 Task: nan
Action: Mouse moved to (491, 143)
Screenshot: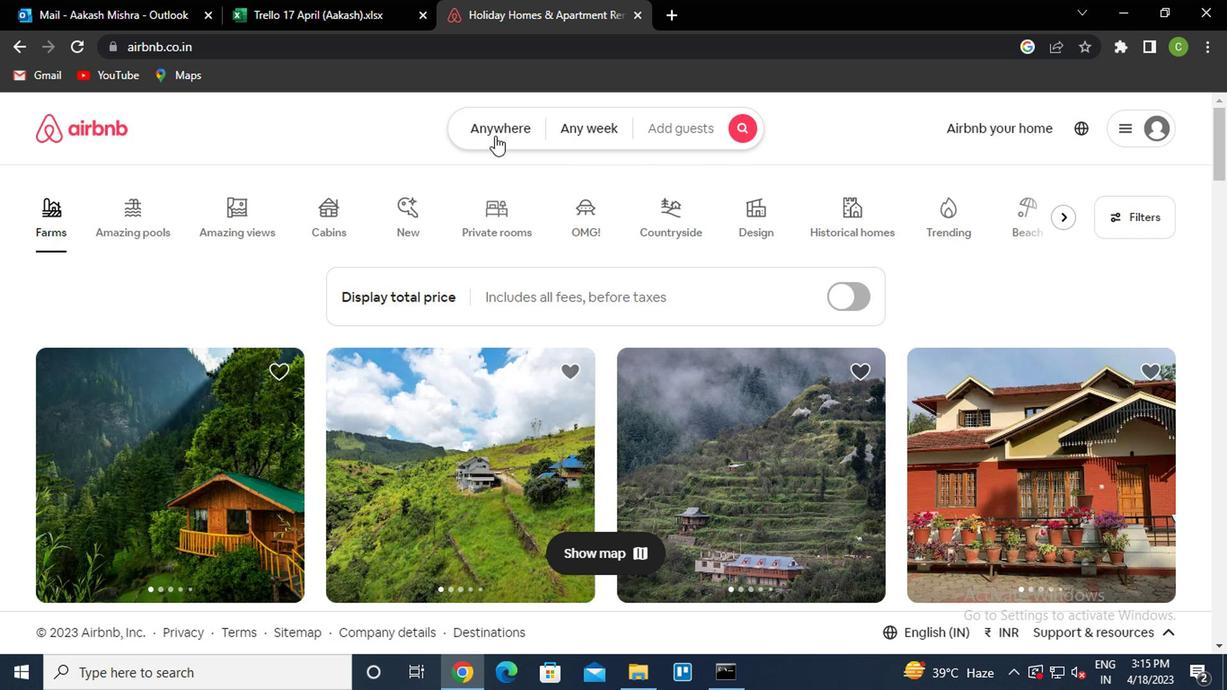 
Action: Mouse pressed left at (491, 143)
Screenshot: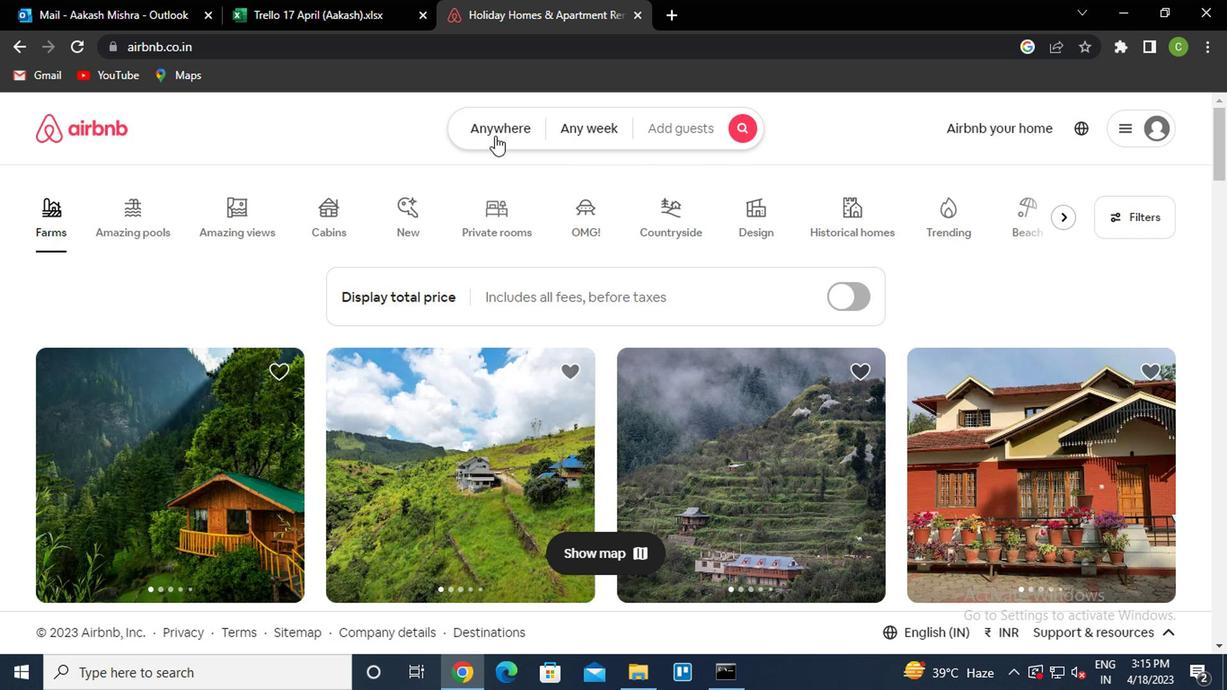 
Action: Mouse moved to (420, 209)
Screenshot: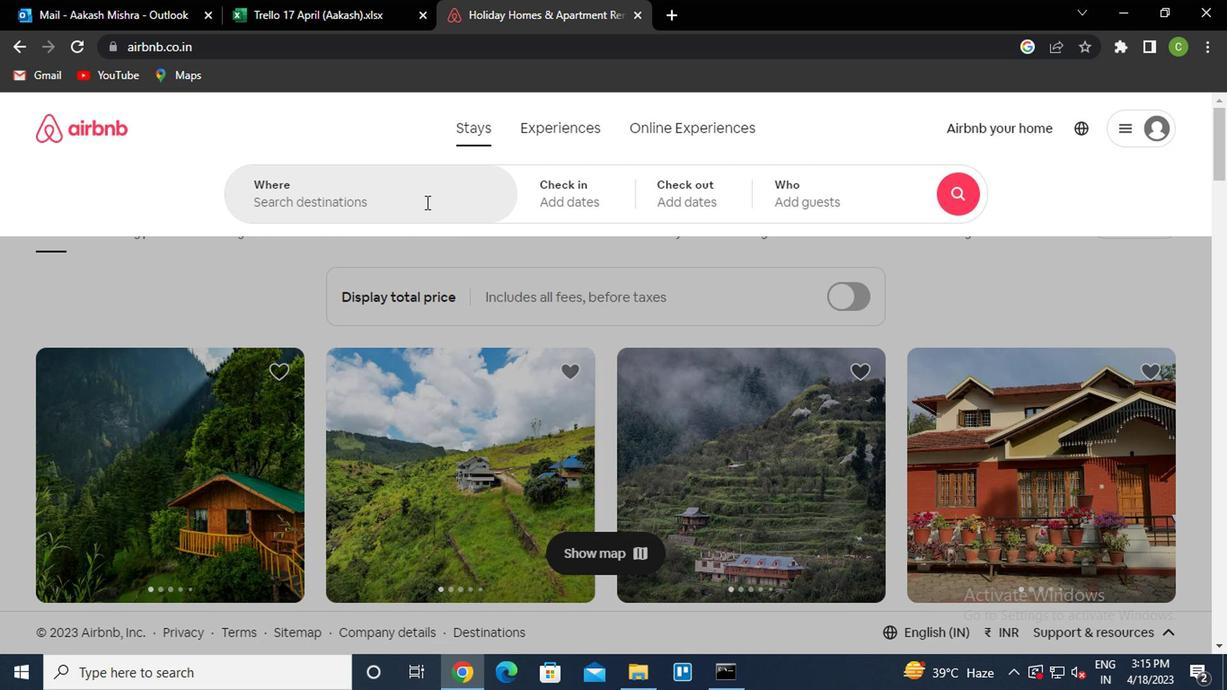 
Action: Mouse pressed left at (420, 209)
Screenshot: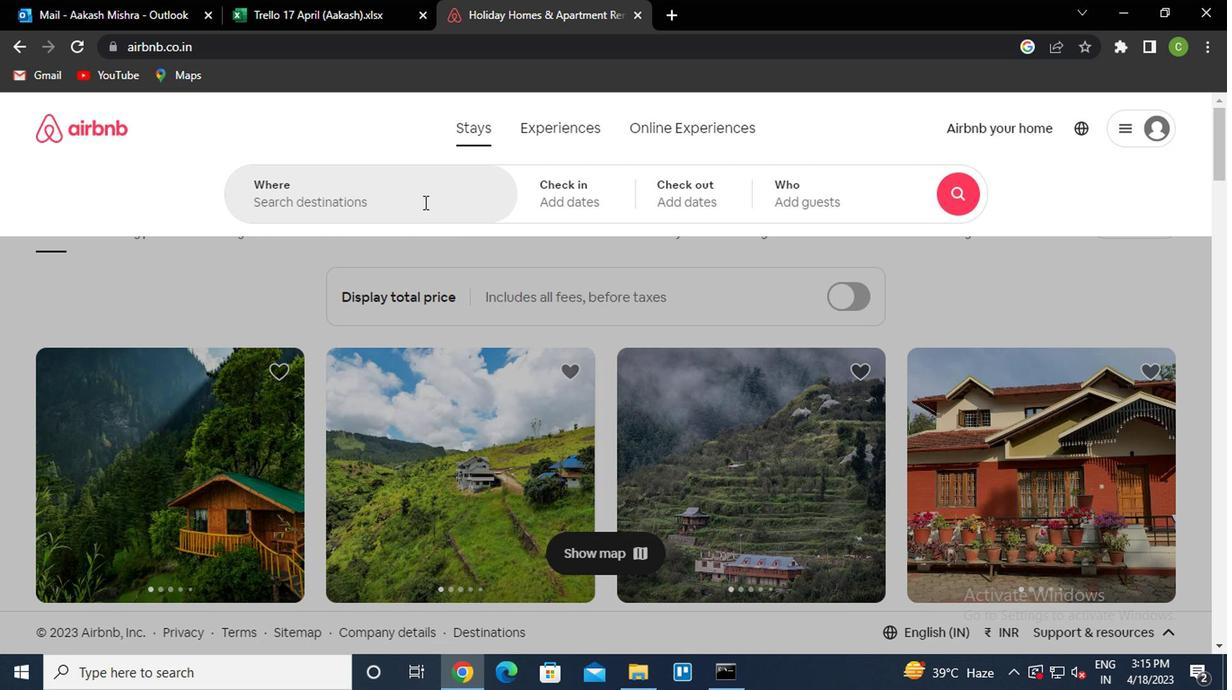 
Action: Mouse moved to (414, 216)
Screenshot: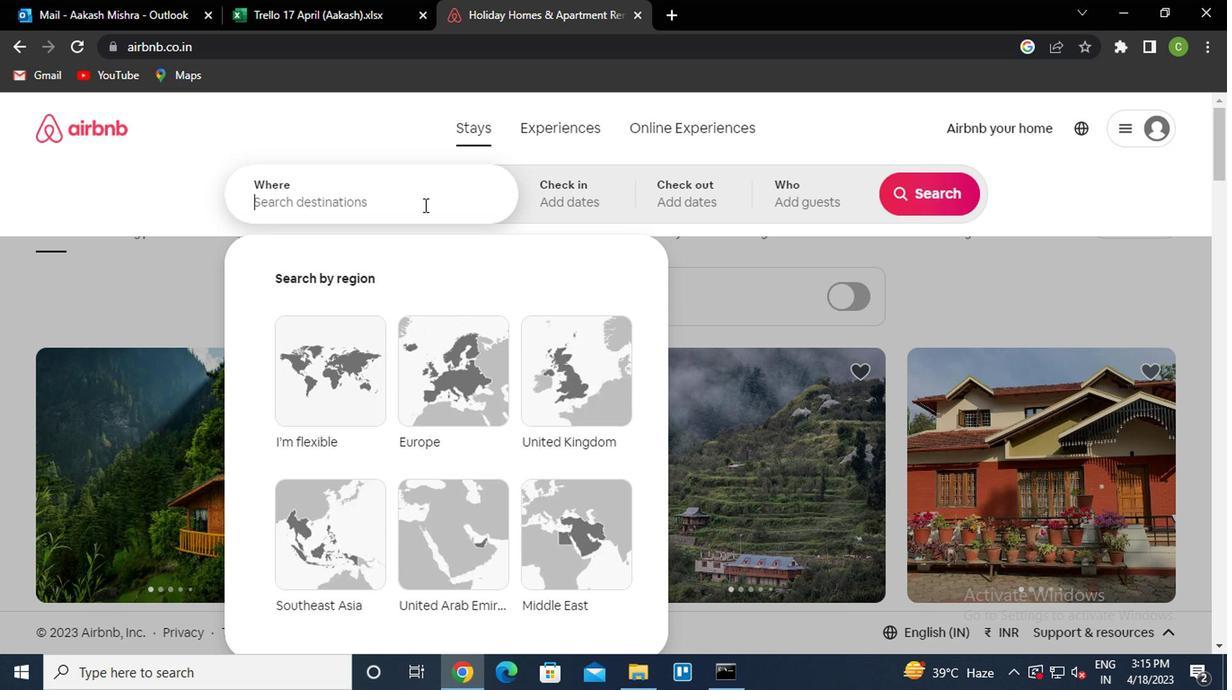 
Action: Key pressed <Key.caps_lock><Key.caps_lock>g<Key.caps_lock>uaraciaba,<Key.space><Key.caps_lock>b<Key.caps_lock>razil<Key.enter>
Screenshot: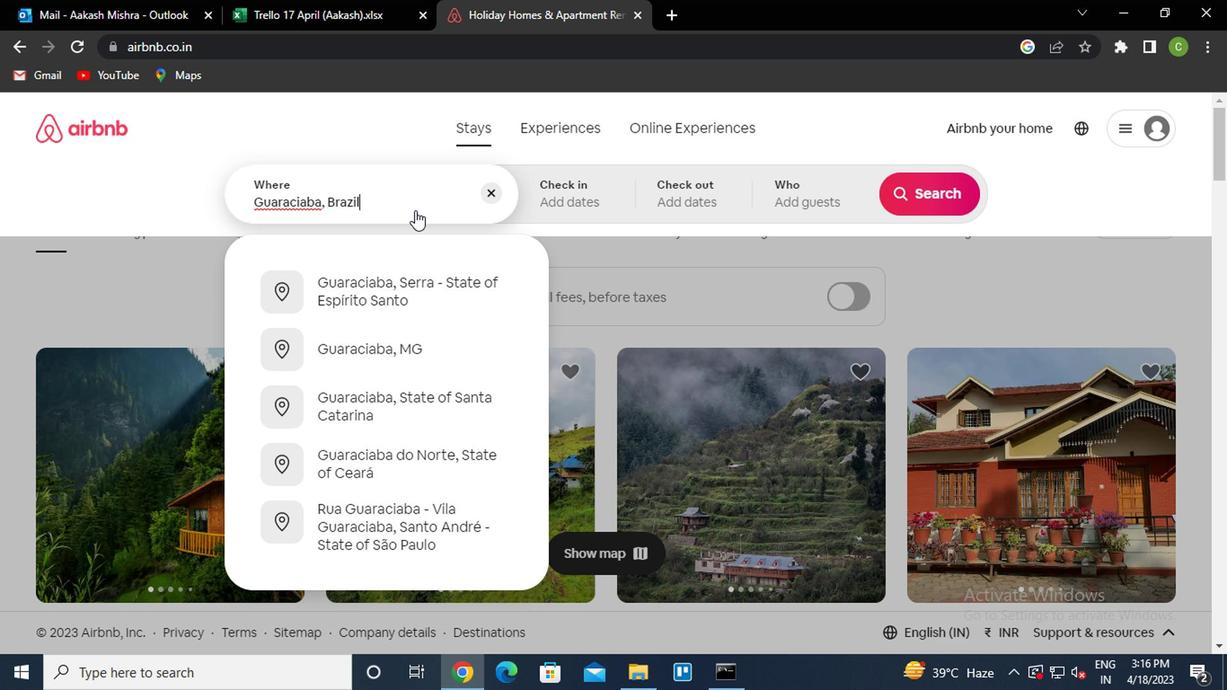 
Action: Mouse moved to (911, 352)
Screenshot: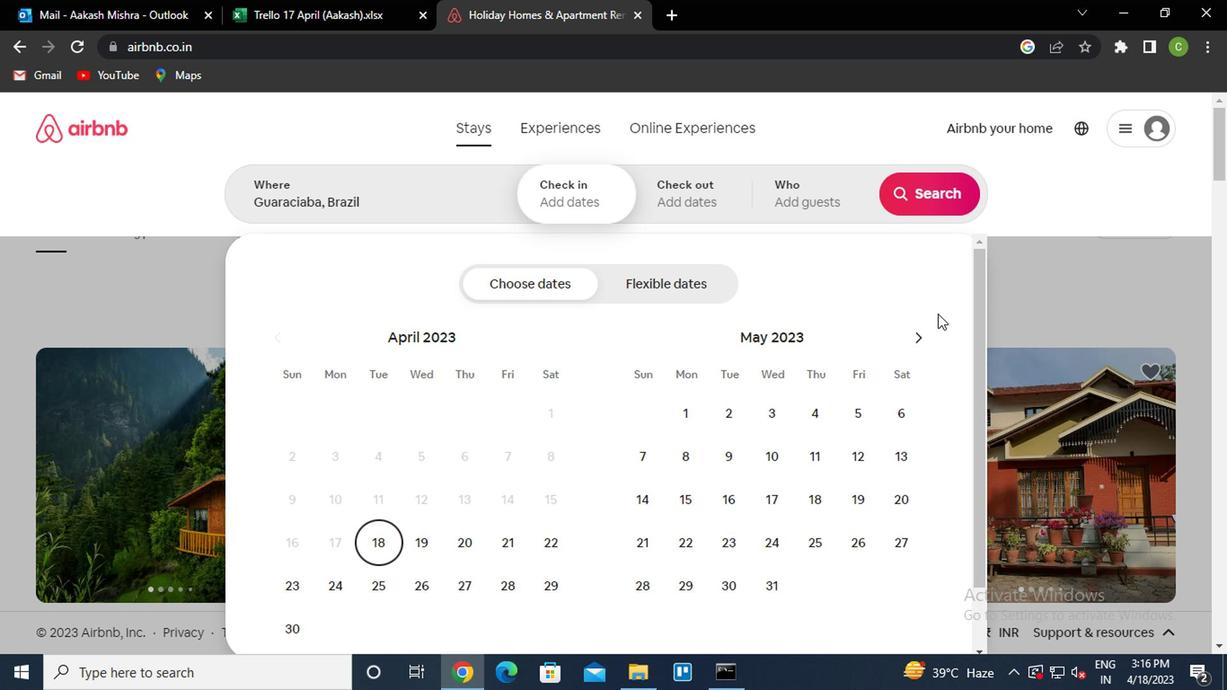 
Action: Mouse pressed left at (911, 352)
Screenshot: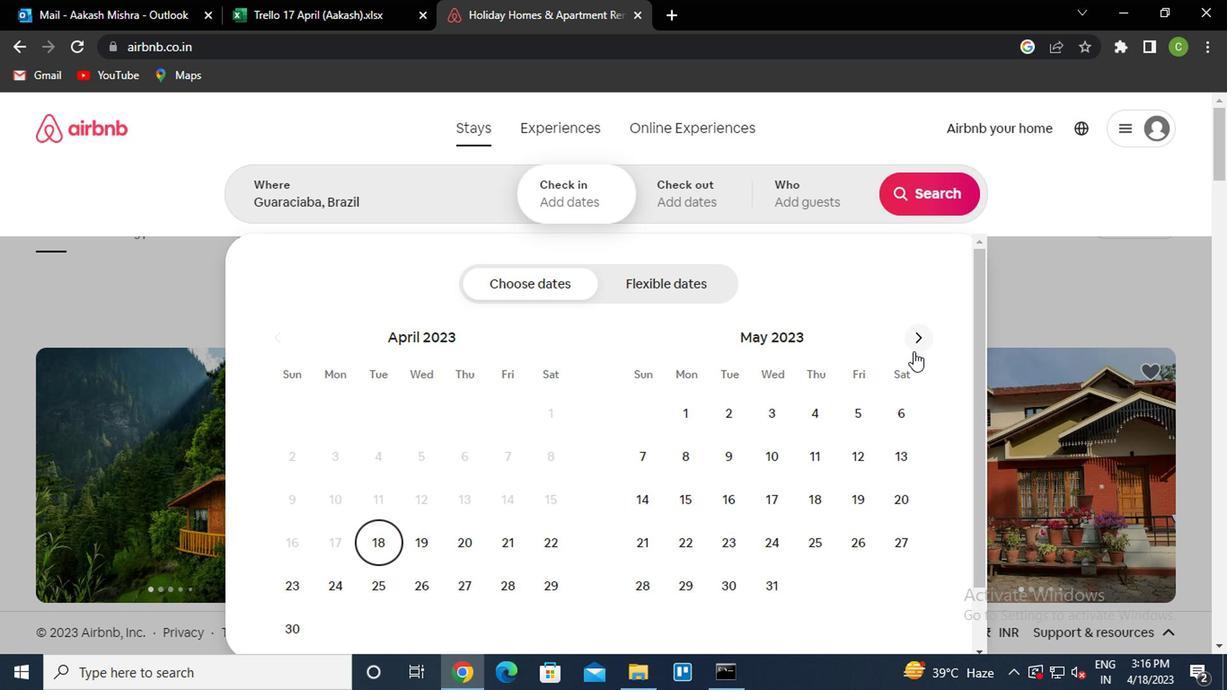 
Action: Mouse moved to (854, 418)
Screenshot: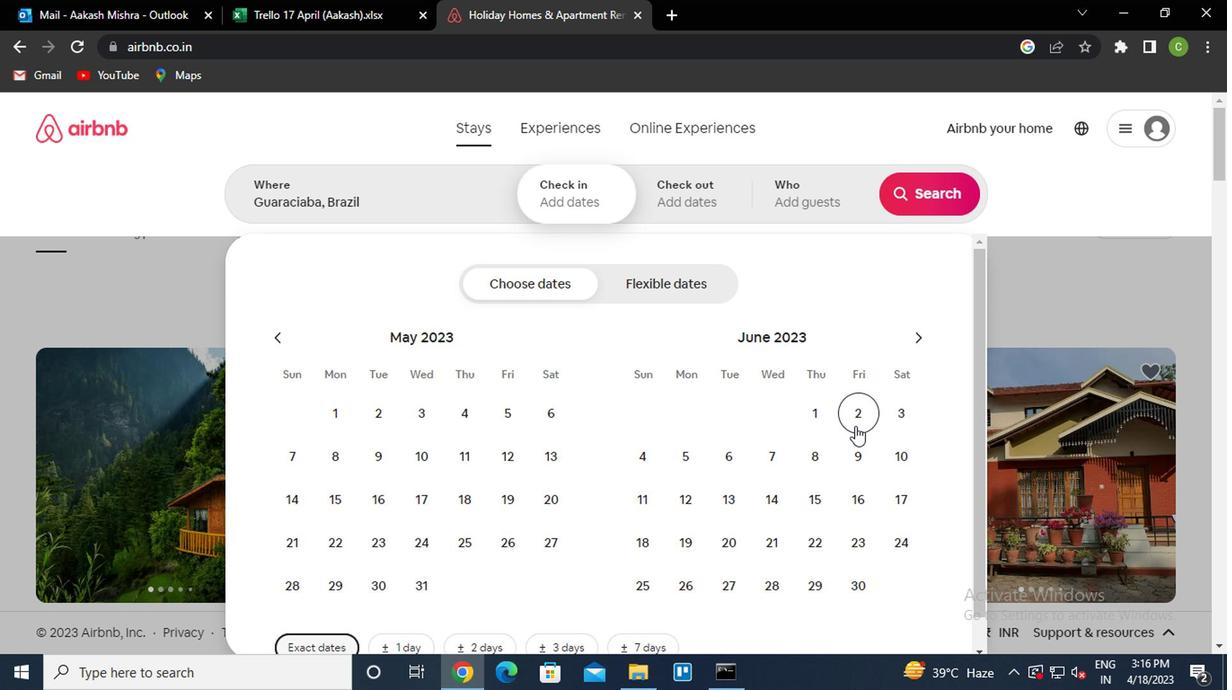 
Action: Mouse pressed left at (854, 418)
Screenshot: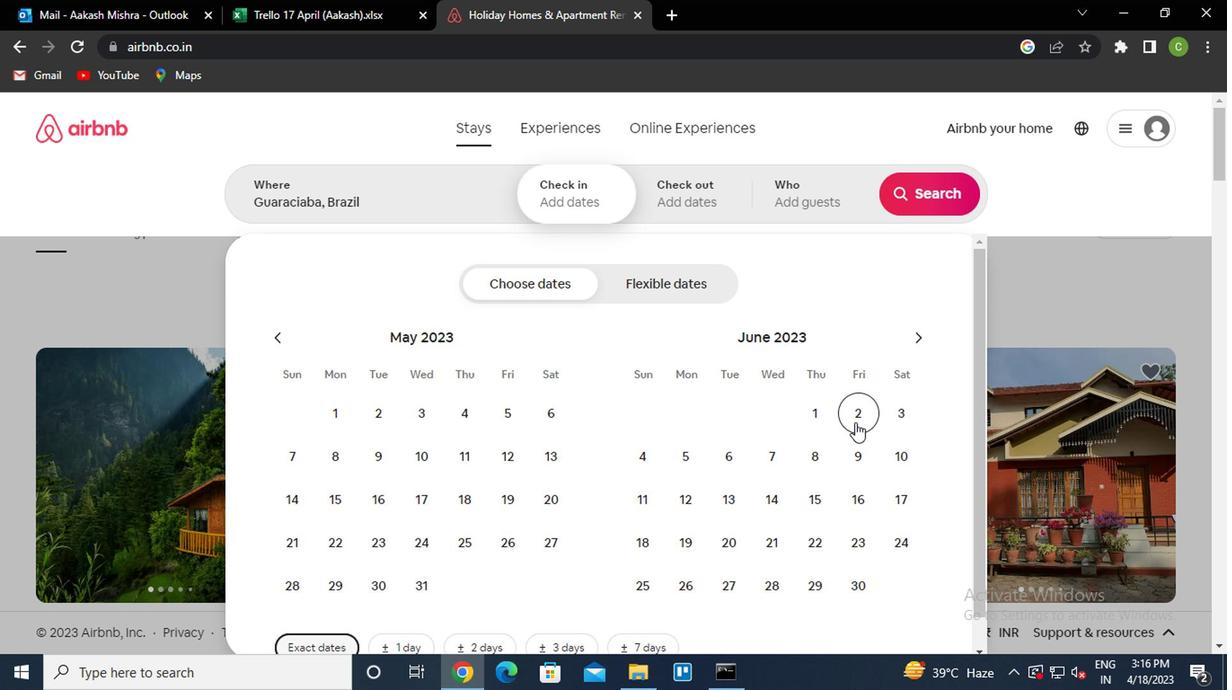 
Action: Mouse moved to (732, 454)
Screenshot: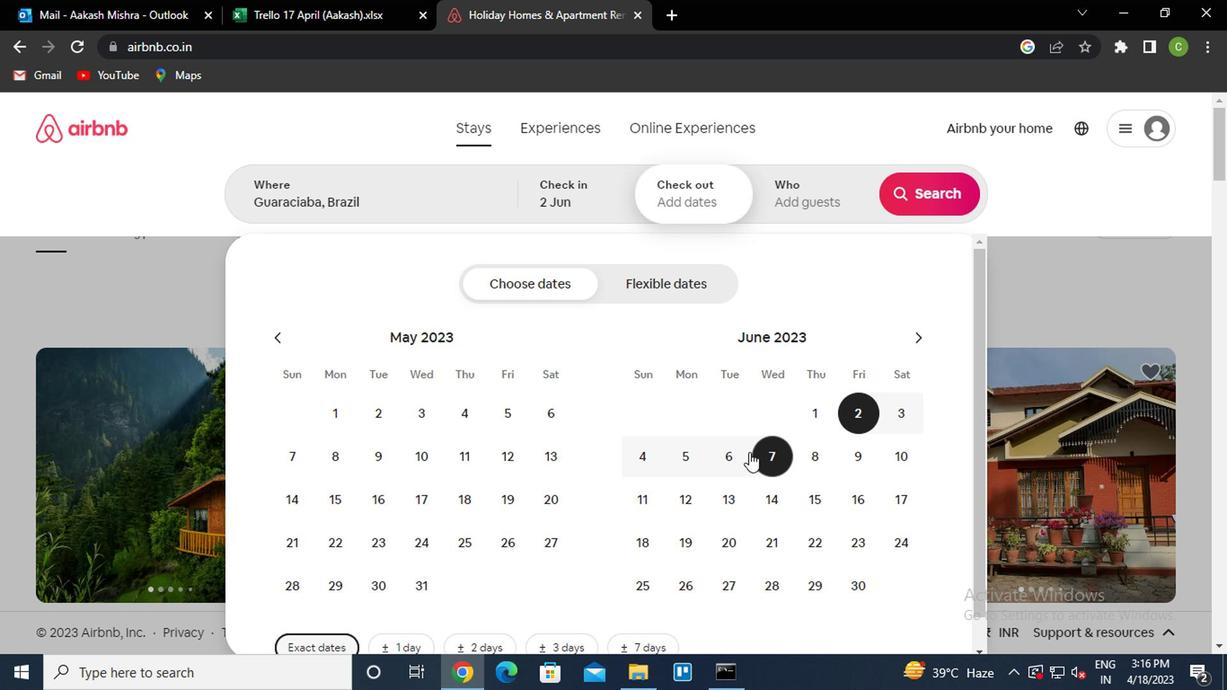 
Action: Mouse pressed left at (732, 454)
Screenshot: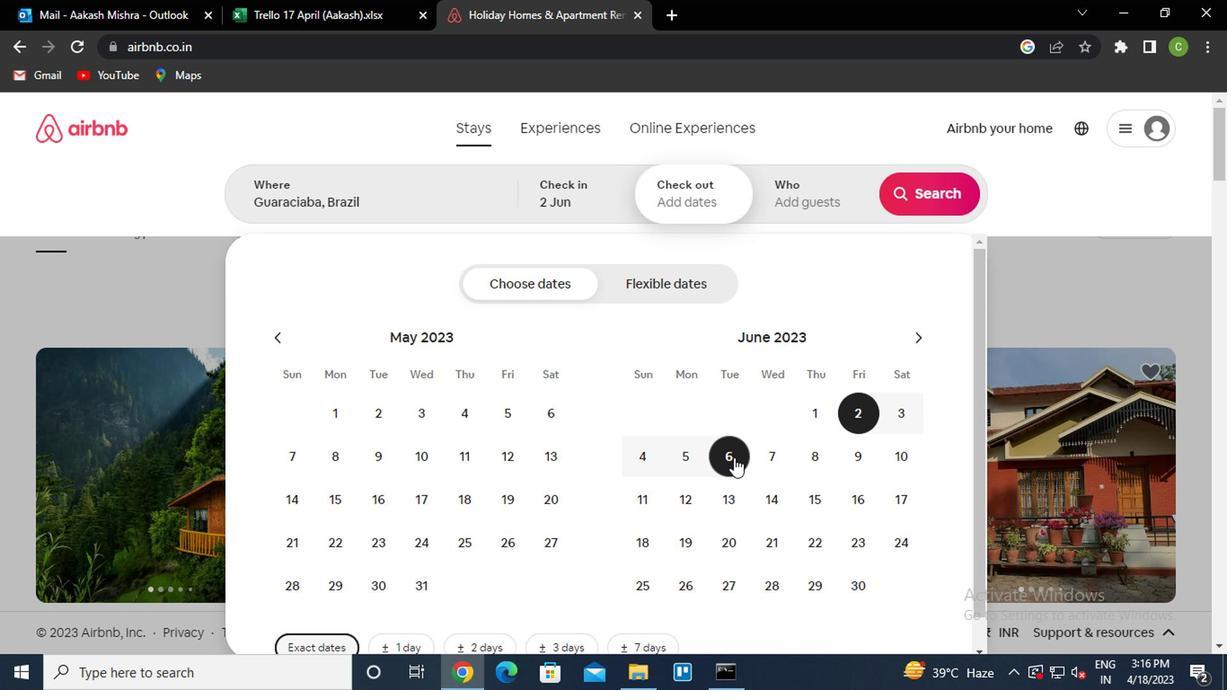 
Action: Mouse moved to (826, 204)
Screenshot: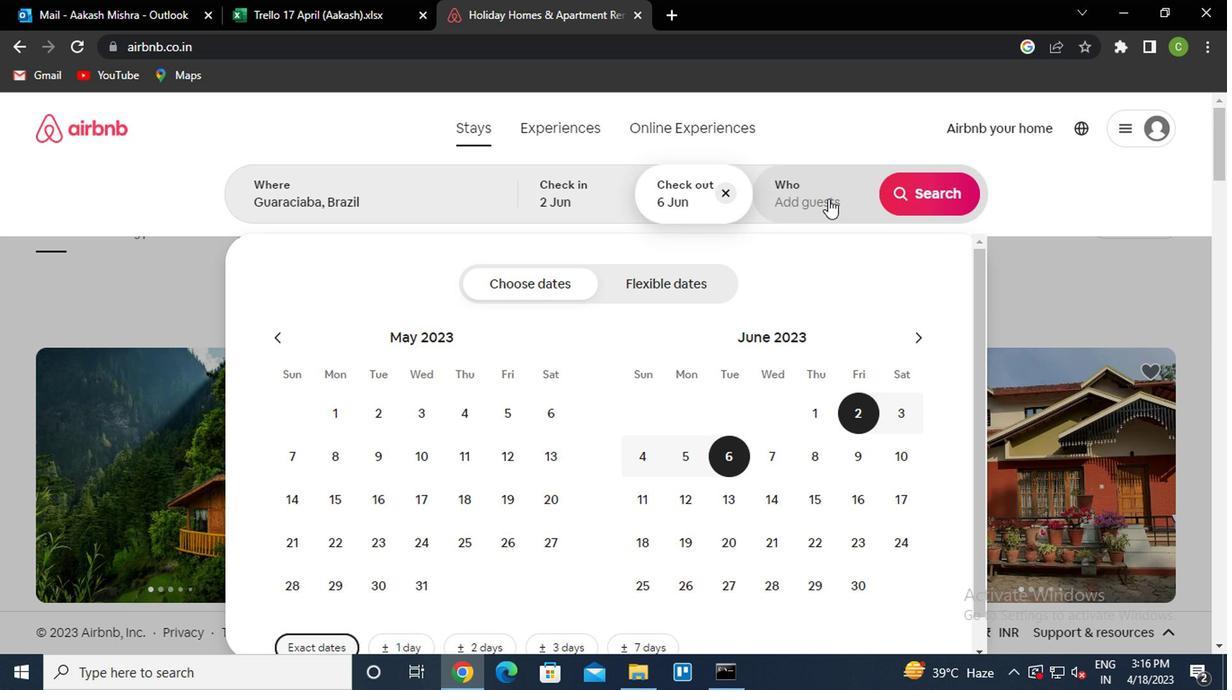 
Action: Mouse pressed left at (826, 204)
Screenshot: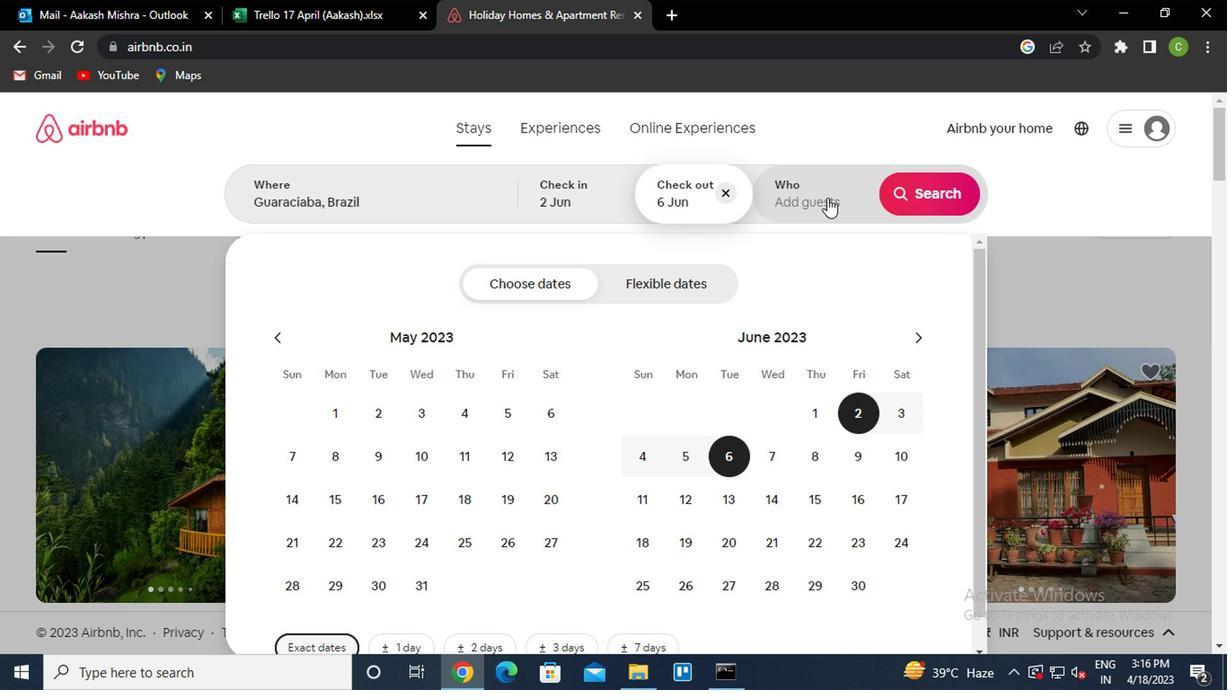 
Action: Mouse moved to (935, 296)
Screenshot: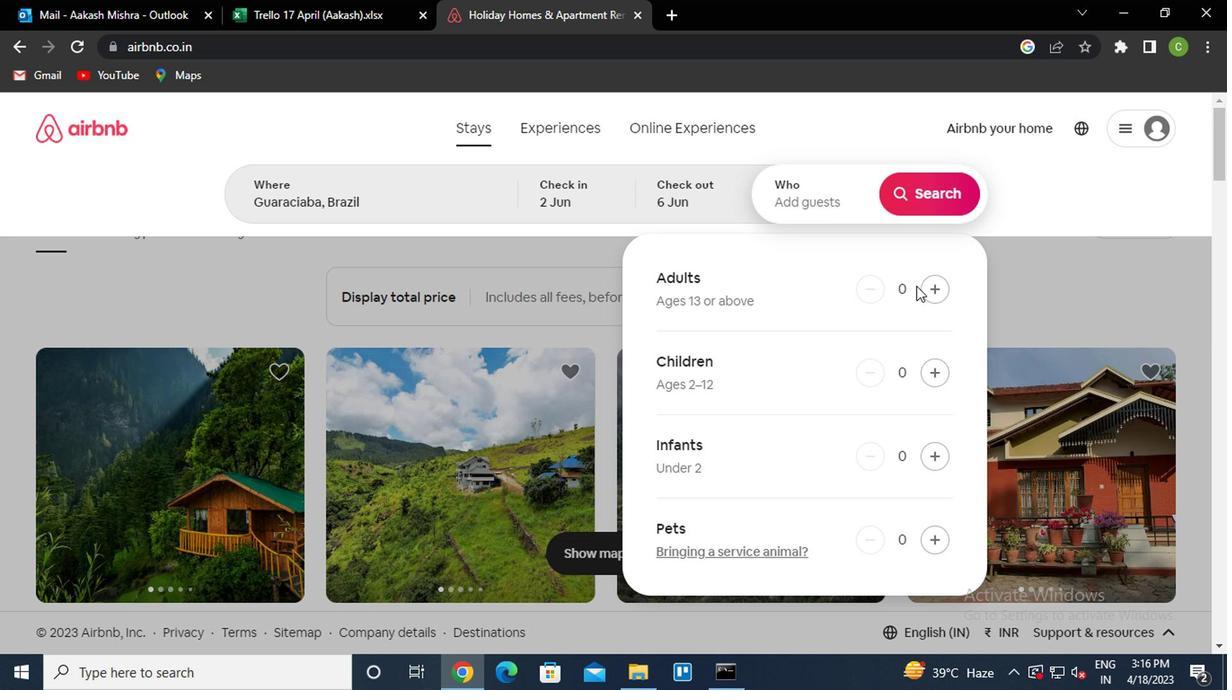 
Action: Mouse pressed left at (935, 296)
Screenshot: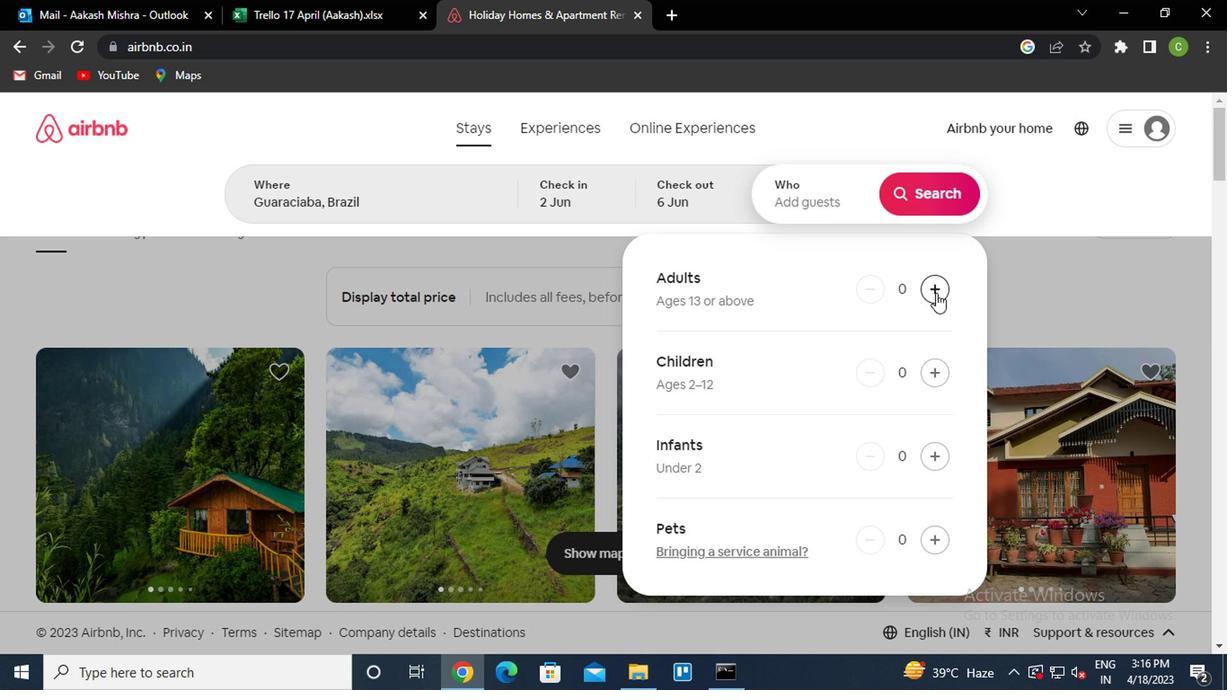 
Action: Mouse pressed left at (935, 296)
Screenshot: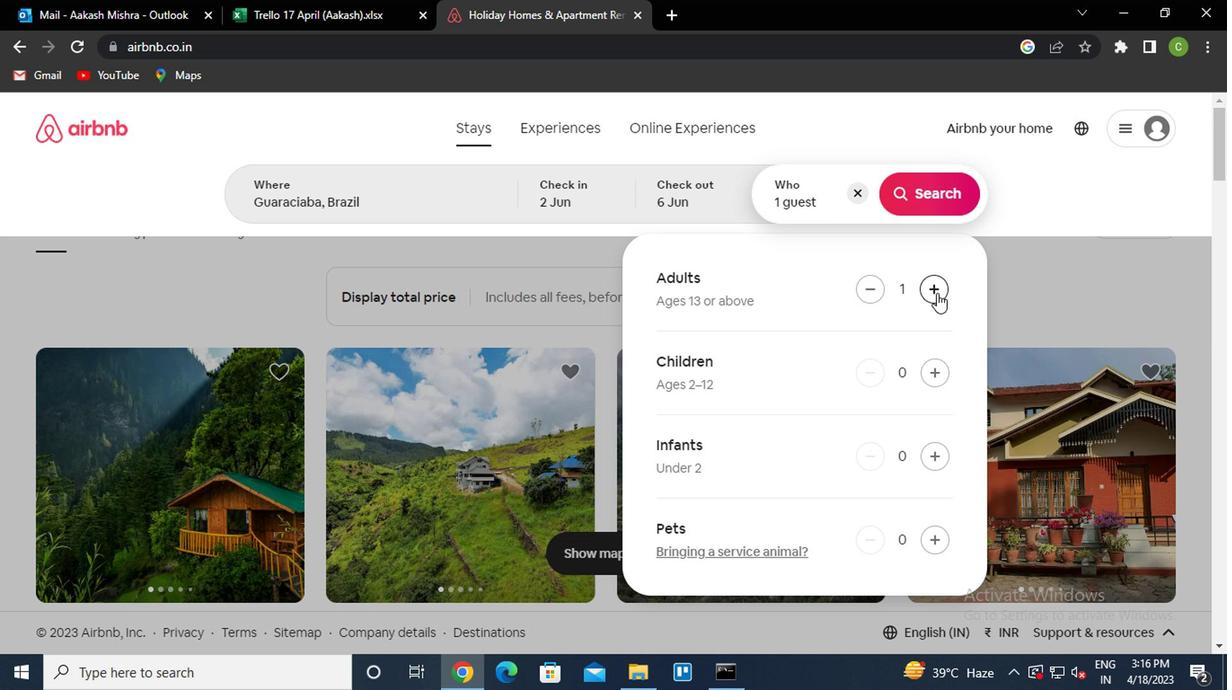 
Action: Mouse moved to (1018, 296)
Screenshot: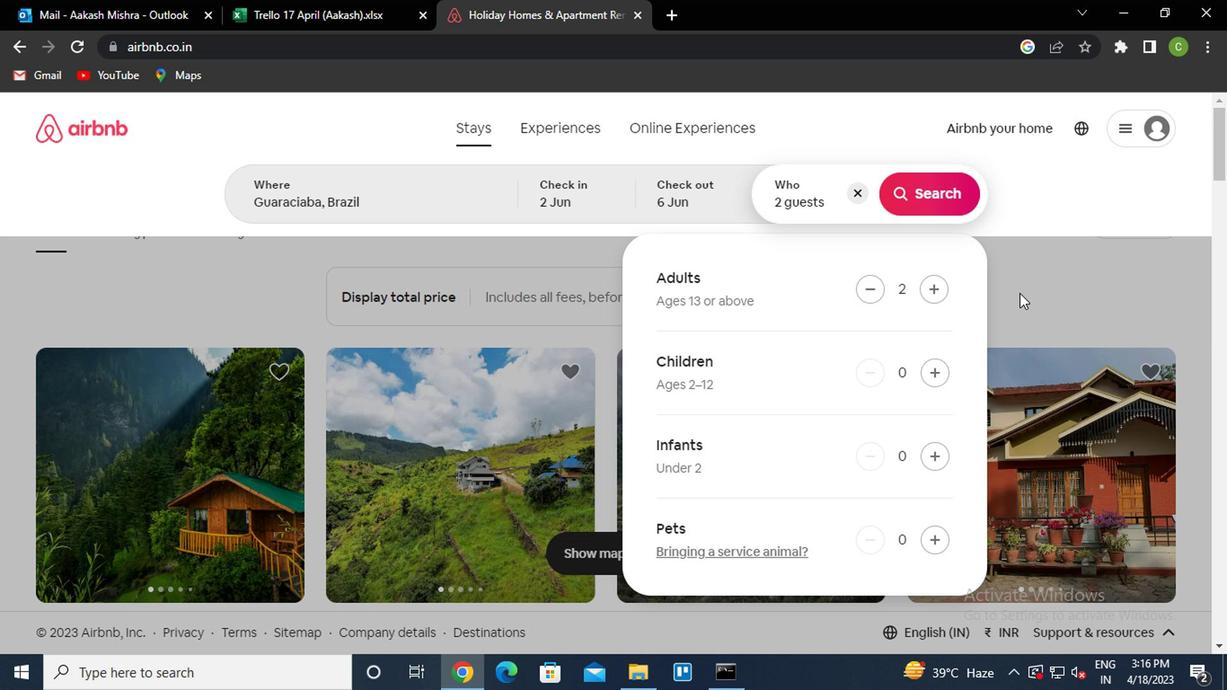 
Action: Mouse pressed left at (1018, 296)
Screenshot: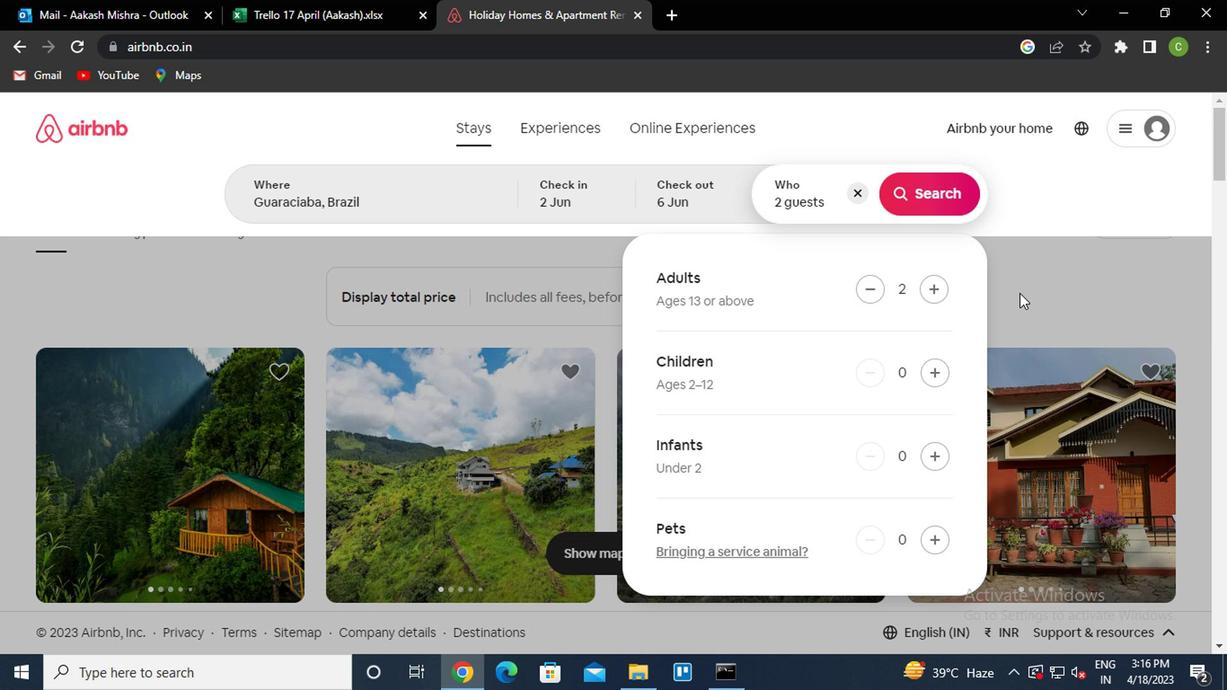 
Action: Mouse moved to (1111, 229)
Screenshot: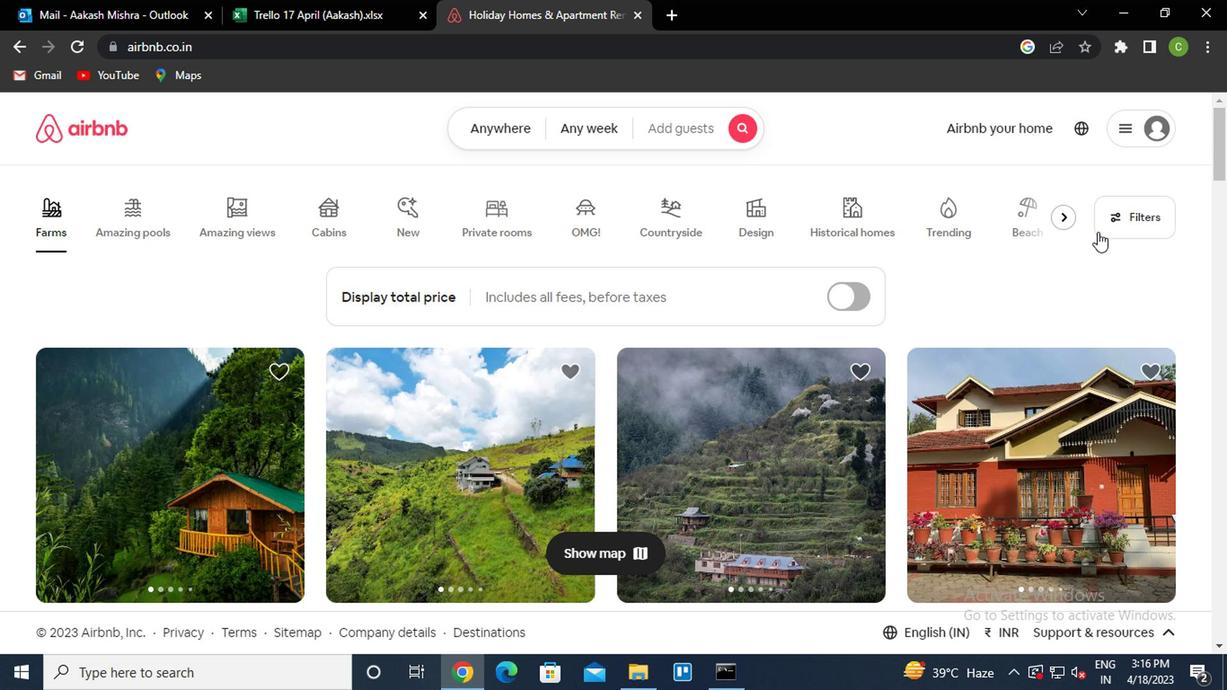 
Action: Mouse pressed left at (1111, 229)
Screenshot: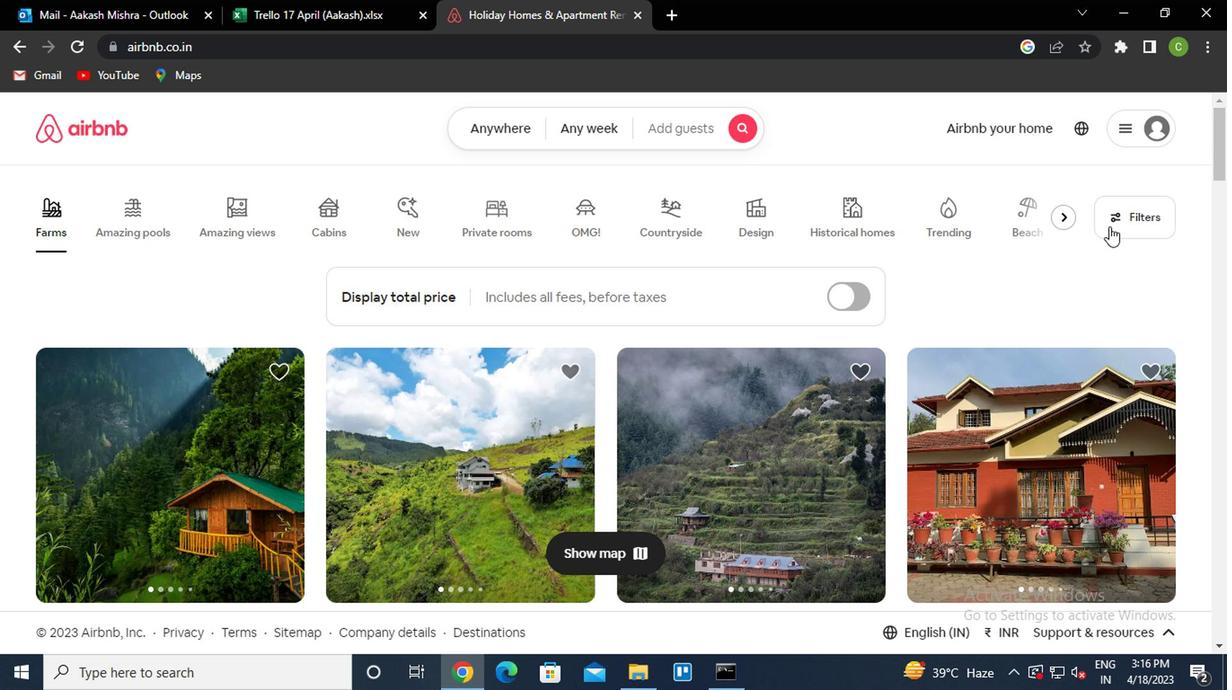 
Action: Mouse moved to (440, 416)
Screenshot: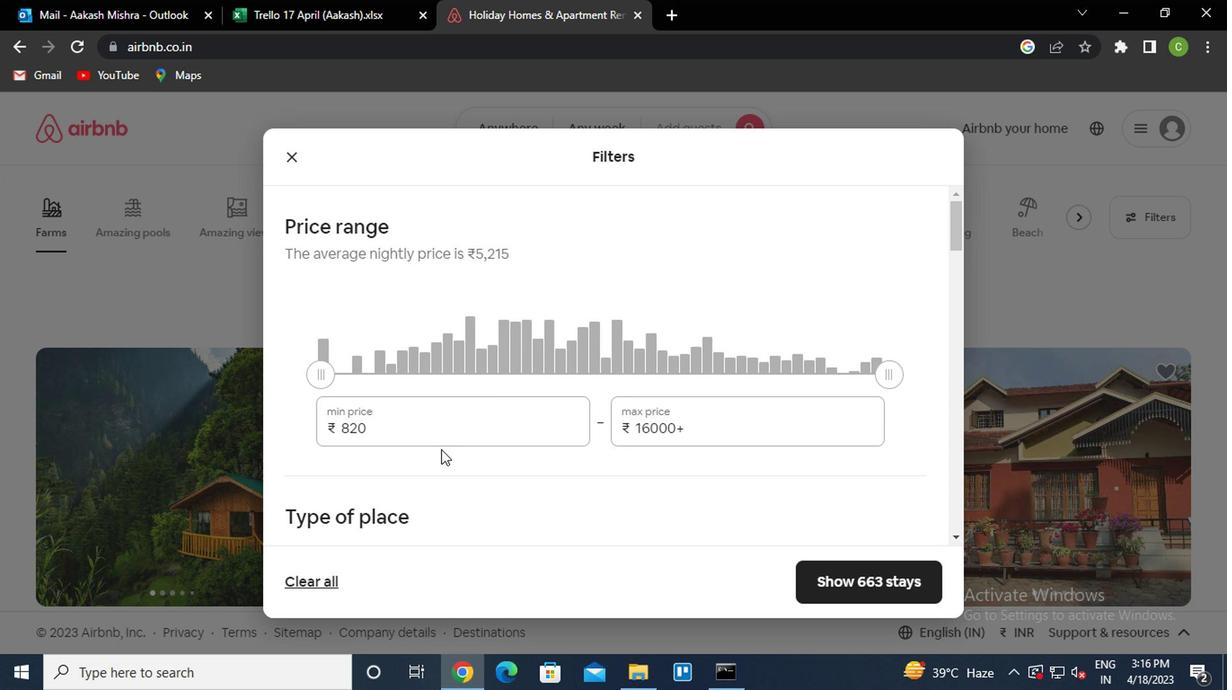 
Action: Mouse pressed left at (440, 416)
Screenshot: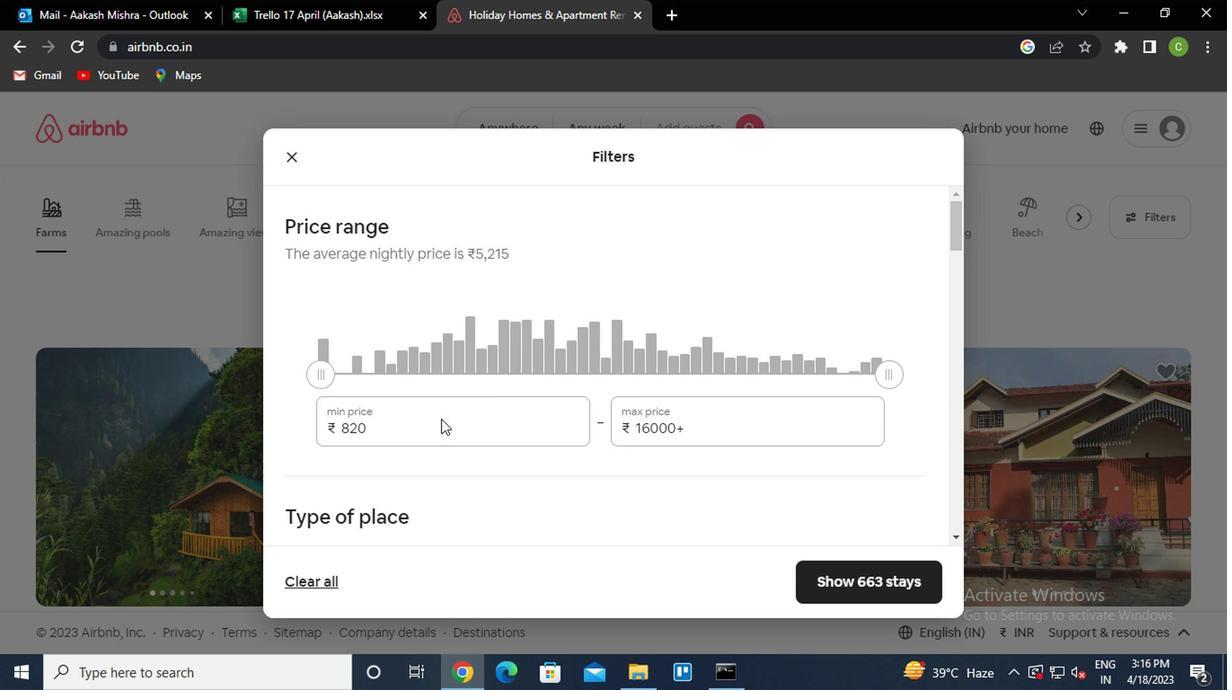
Action: Key pressed <Key.backspace><Key.backspace><Key.backspace>10000<Key.tab>13000
Screenshot: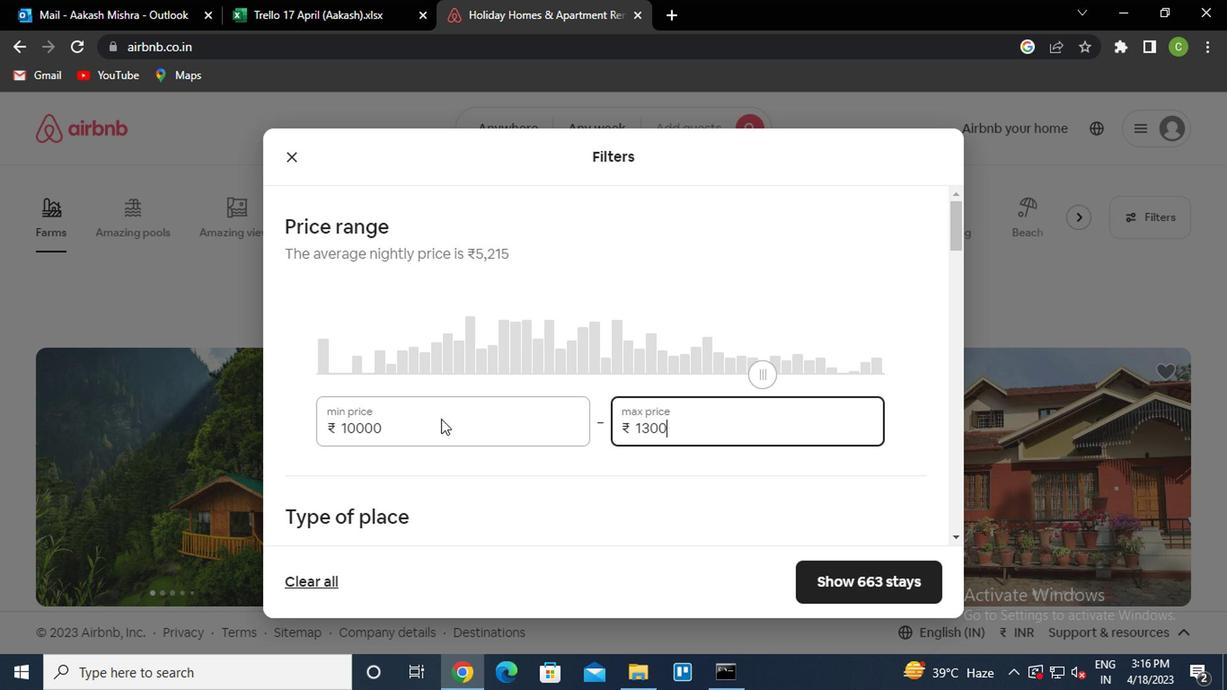 
Action: Mouse moved to (587, 445)
Screenshot: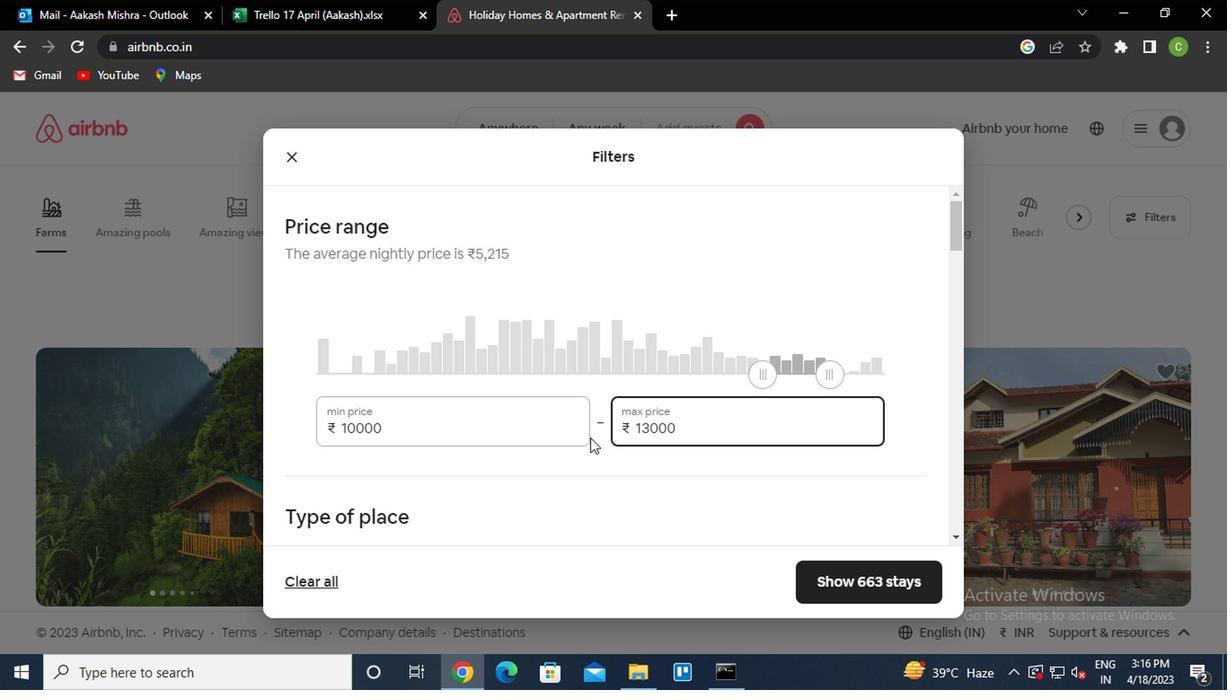 
Action: Mouse scrolled (587, 444) with delta (0, 0)
Screenshot: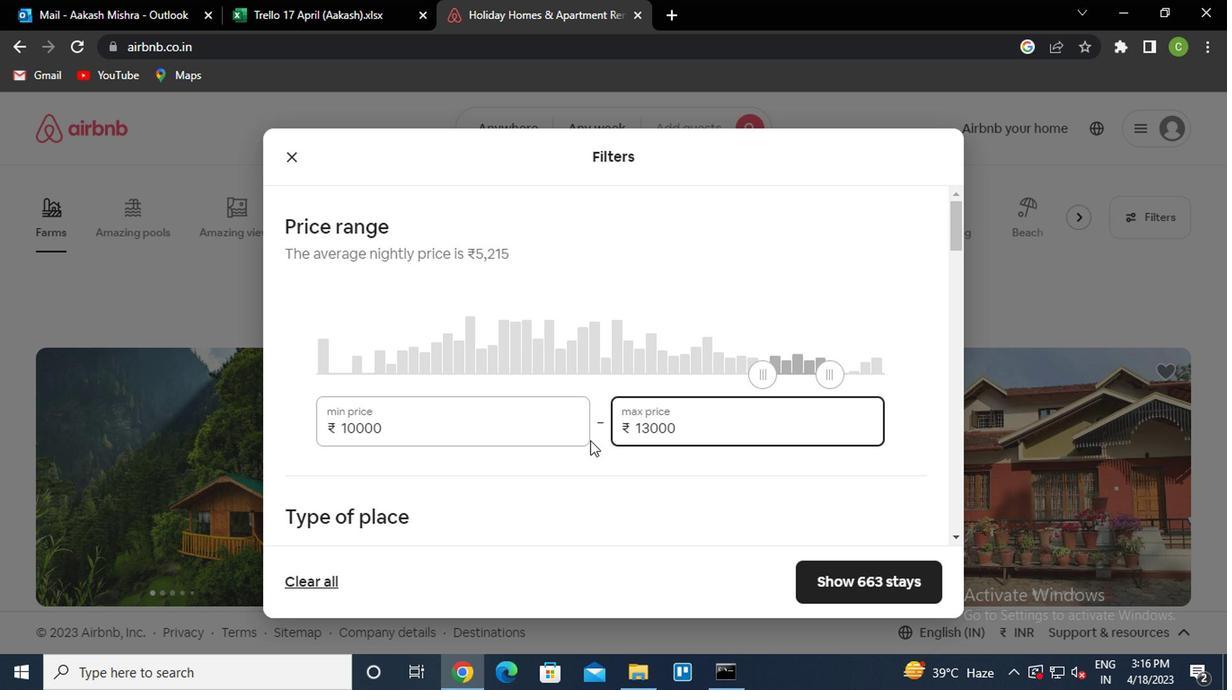 
Action: Mouse moved to (586, 452)
Screenshot: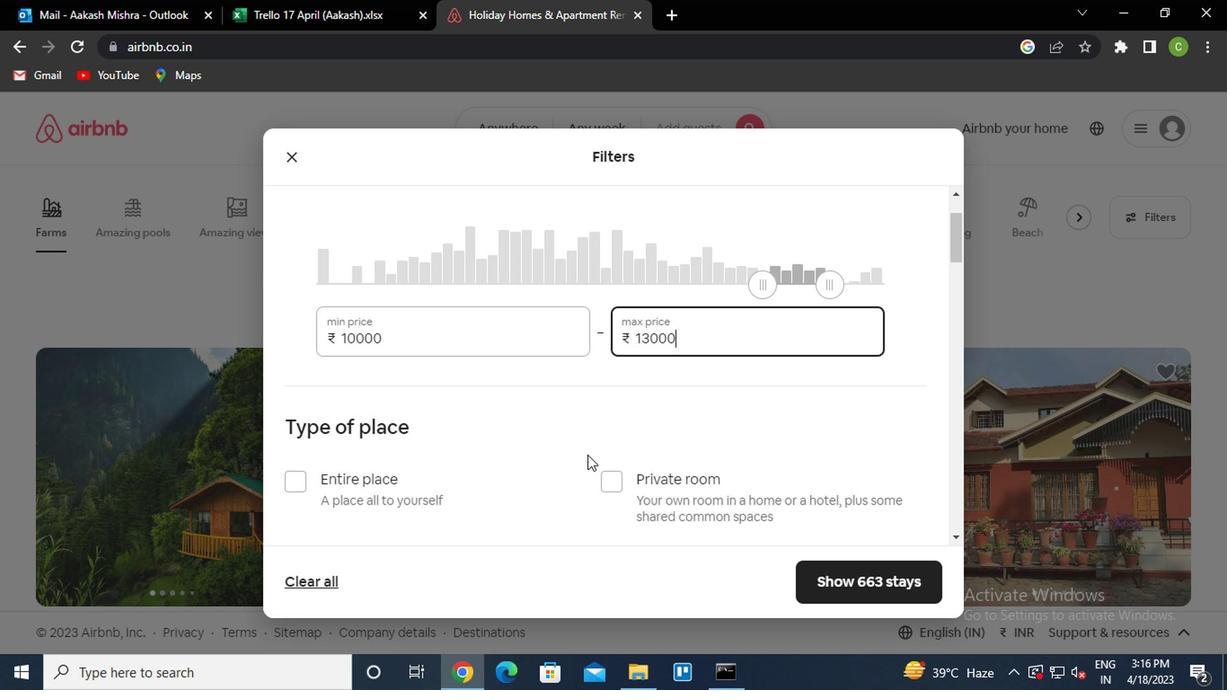 
Action: Mouse scrolled (586, 451) with delta (0, 0)
Screenshot: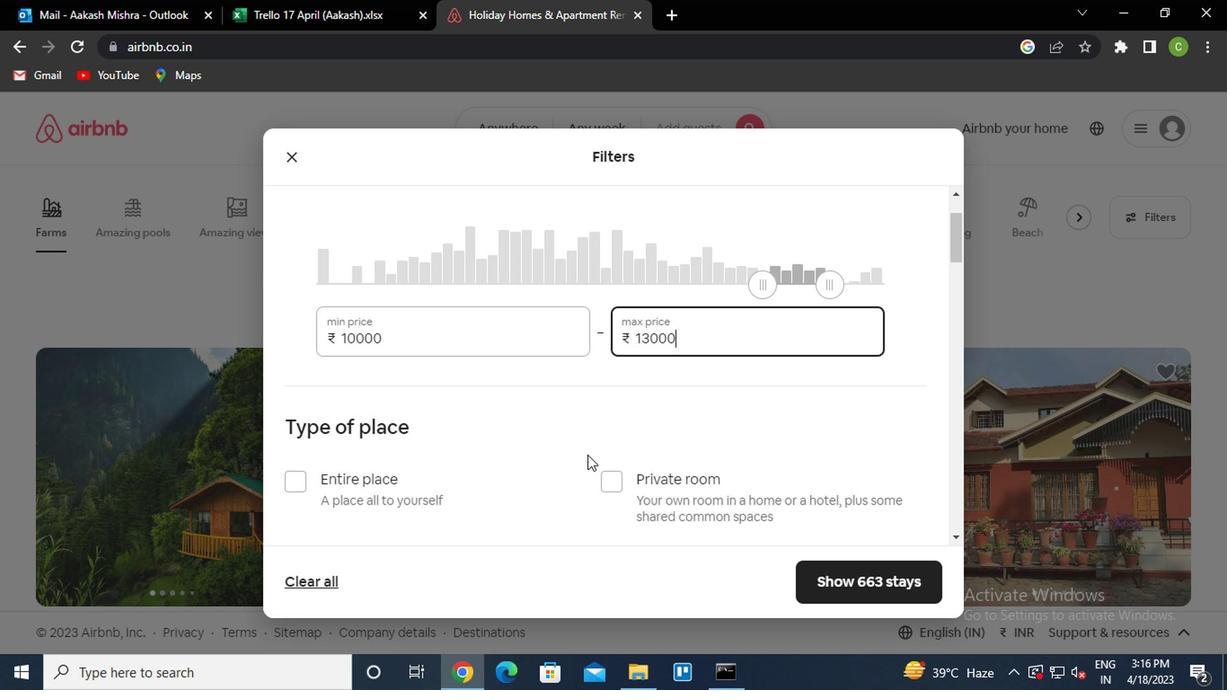 
Action: Mouse moved to (637, 414)
Screenshot: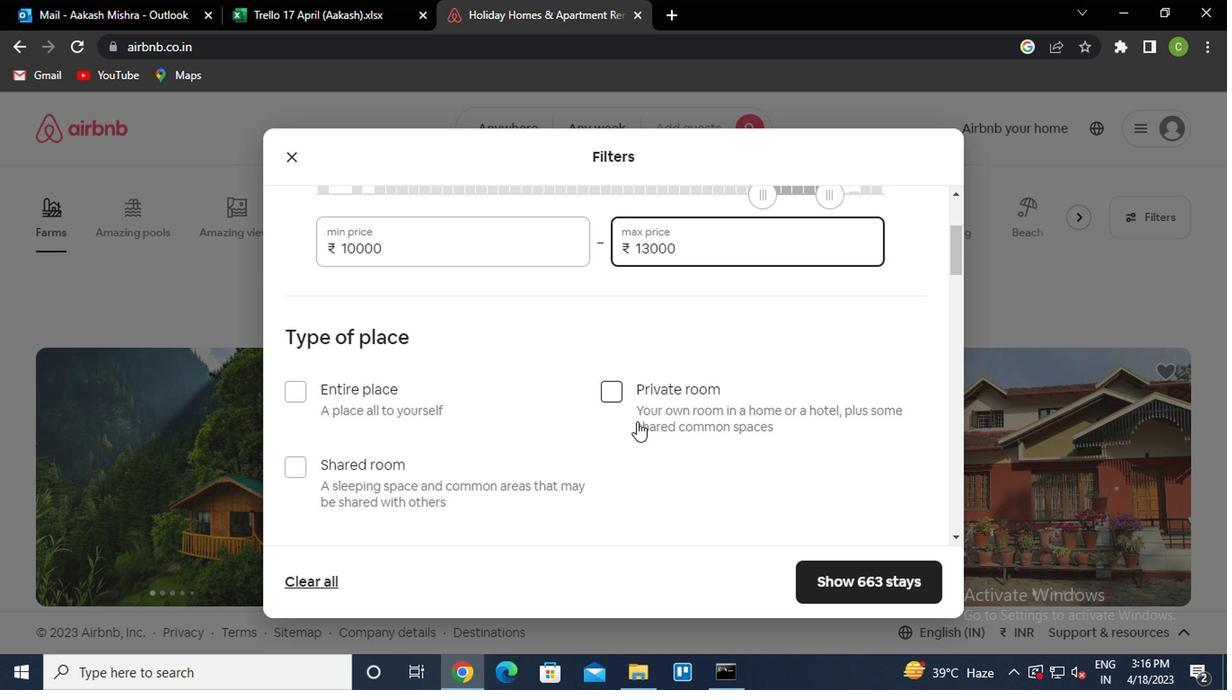 
Action: Mouse pressed left at (637, 414)
Screenshot: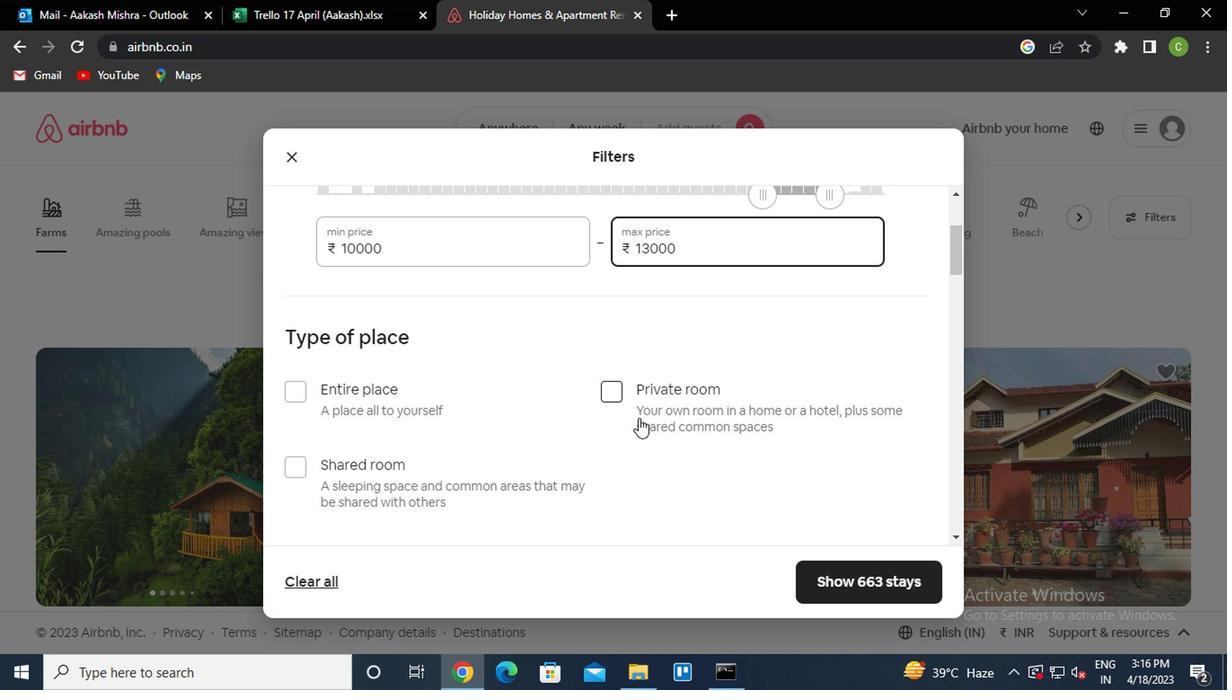 
Action: Mouse scrolled (637, 413) with delta (0, -1)
Screenshot: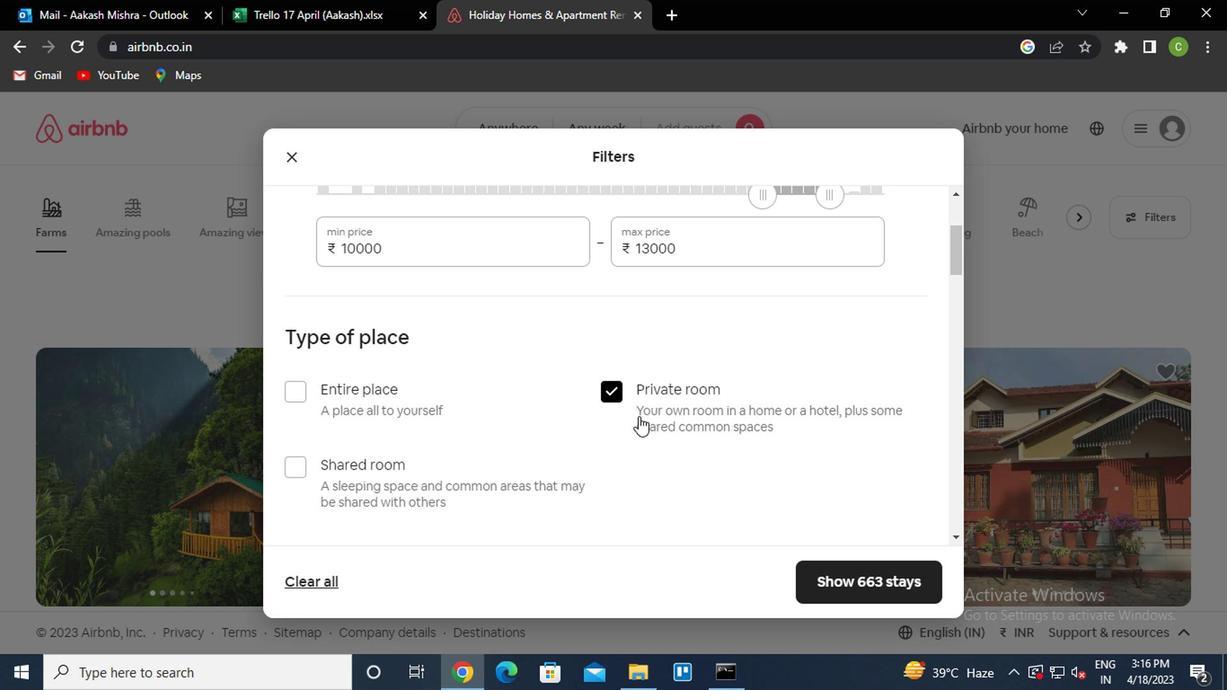 
Action: Mouse scrolled (637, 413) with delta (0, -1)
Screenshot: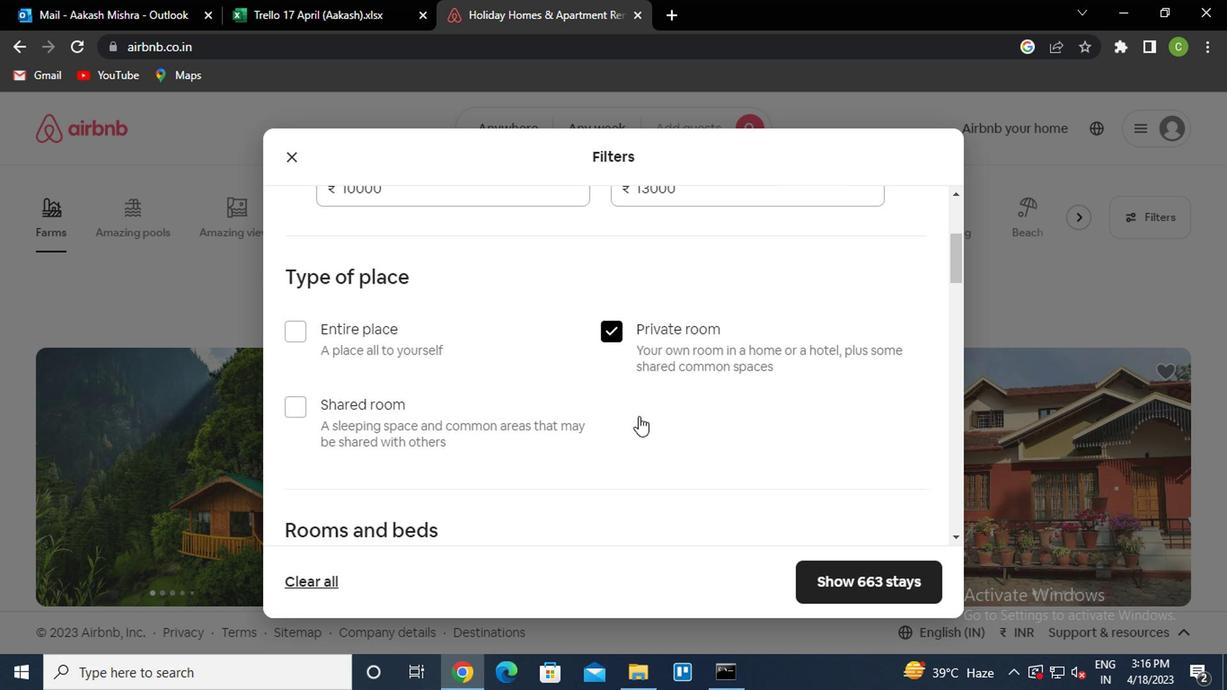 
Action: Mouse moved to (617, 413)
Screenshot: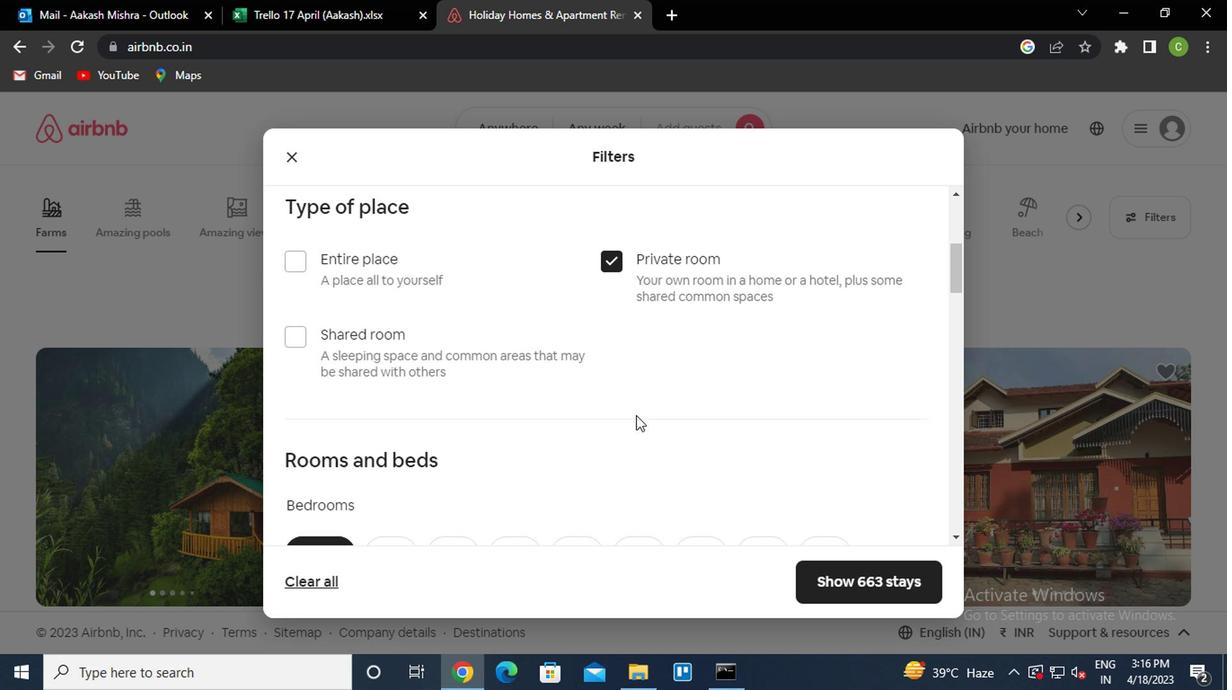 
Action: Mouse scrolled (617, 412) with delta (0, 0)
Screenshot: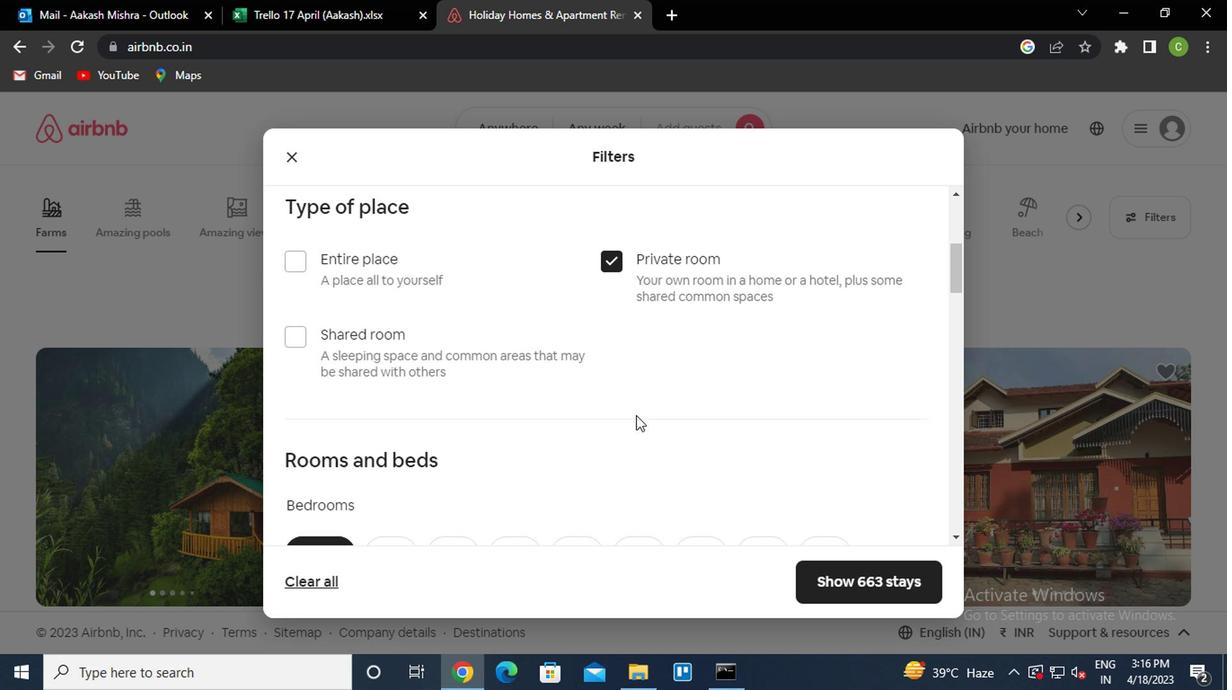 
Action: Mouse moved to (594, 409)
Screenshot: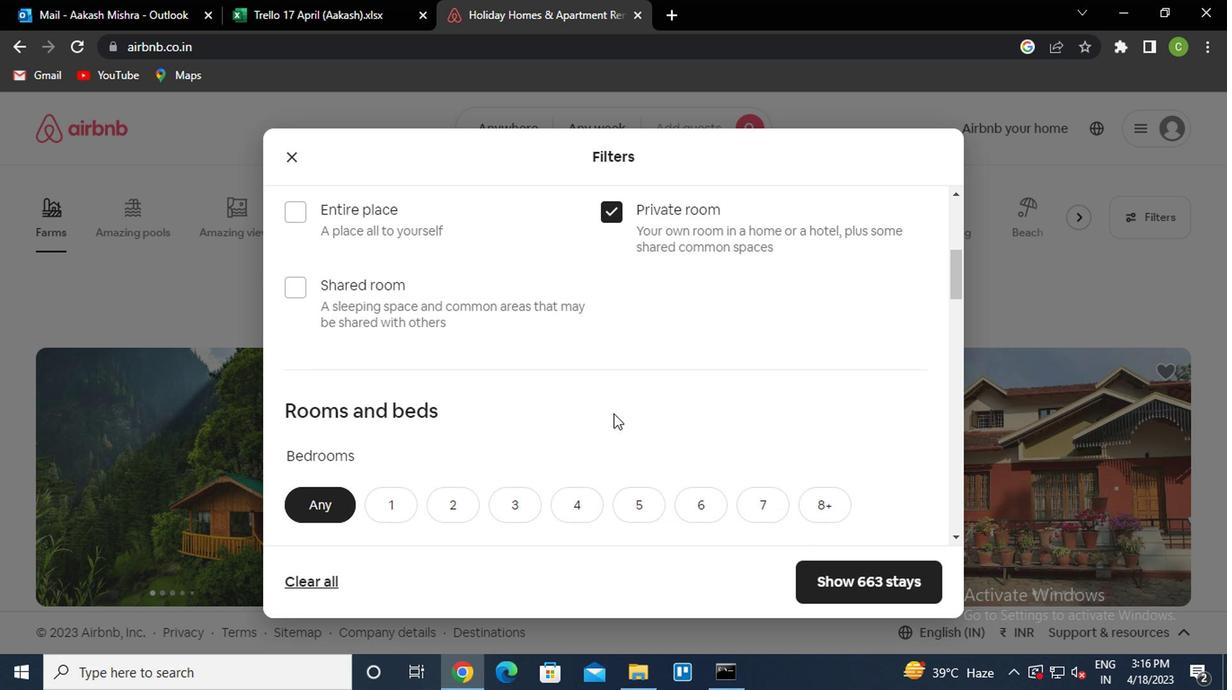 
Action: Mouse scrolled (594, 409) with delta (0, 0)
Screenshot: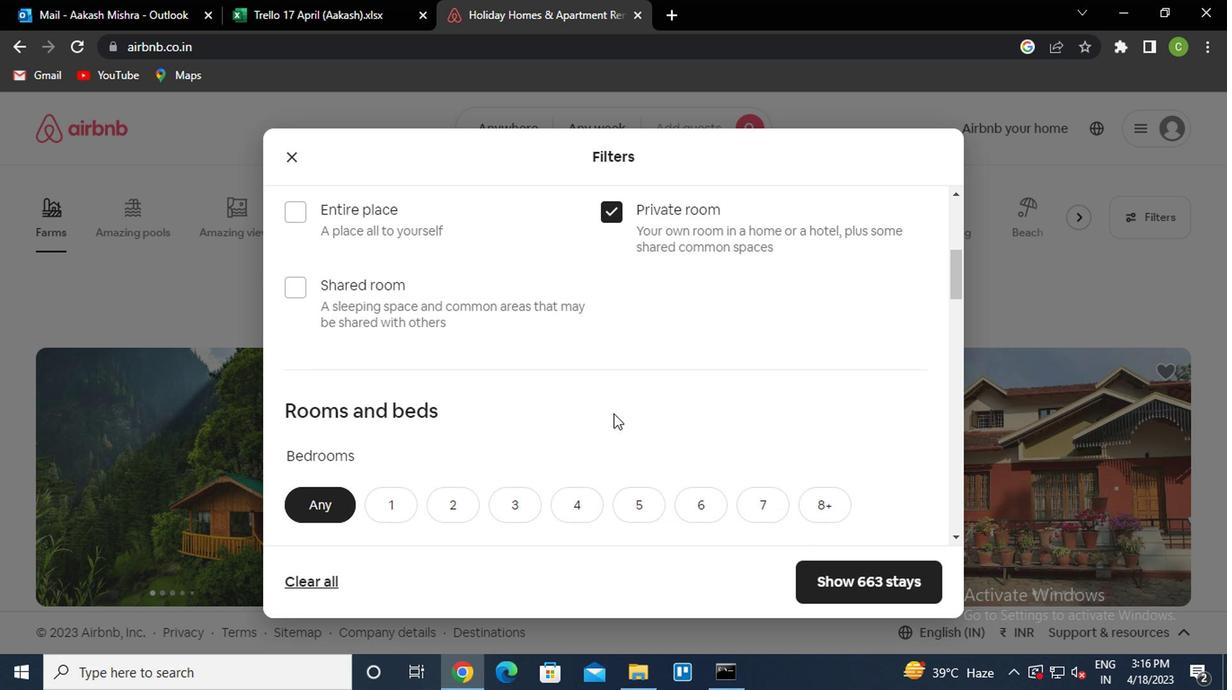 
Action: Mouse moved to (581, 409)
Screenshot: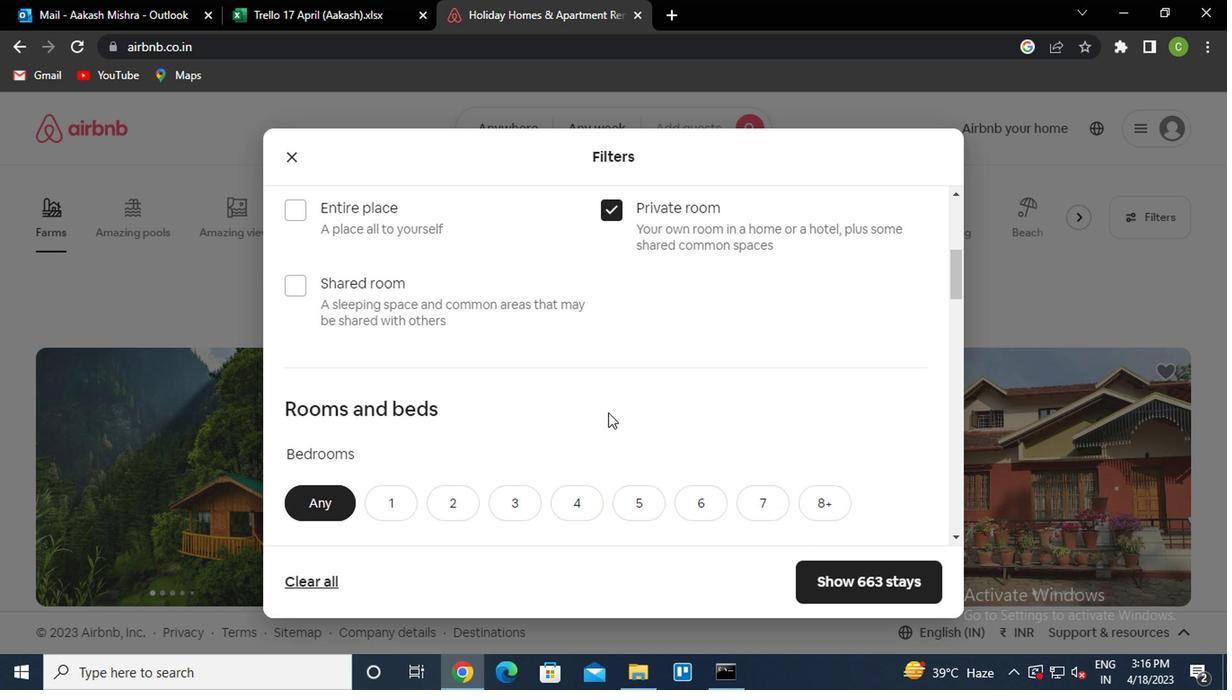 
Action: Mouse scrolled (581, 409) with delta (0, 0)
Screenshot: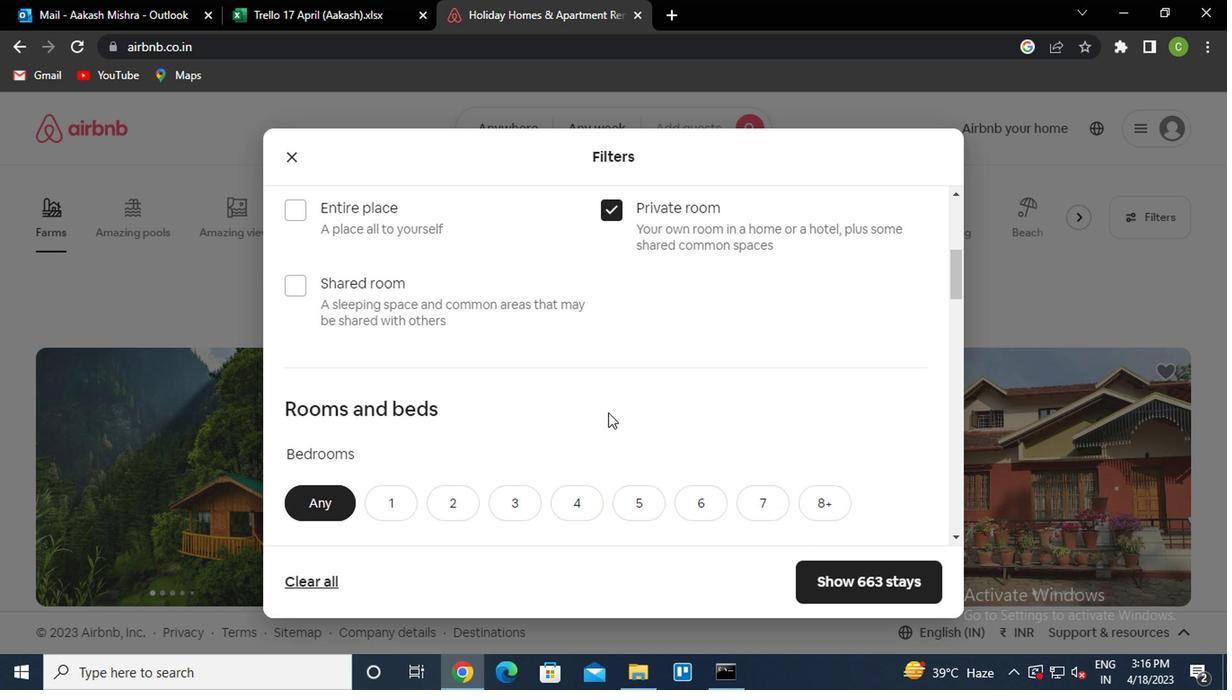 
Action: Mouse moved to (378, 244)
Screenshot: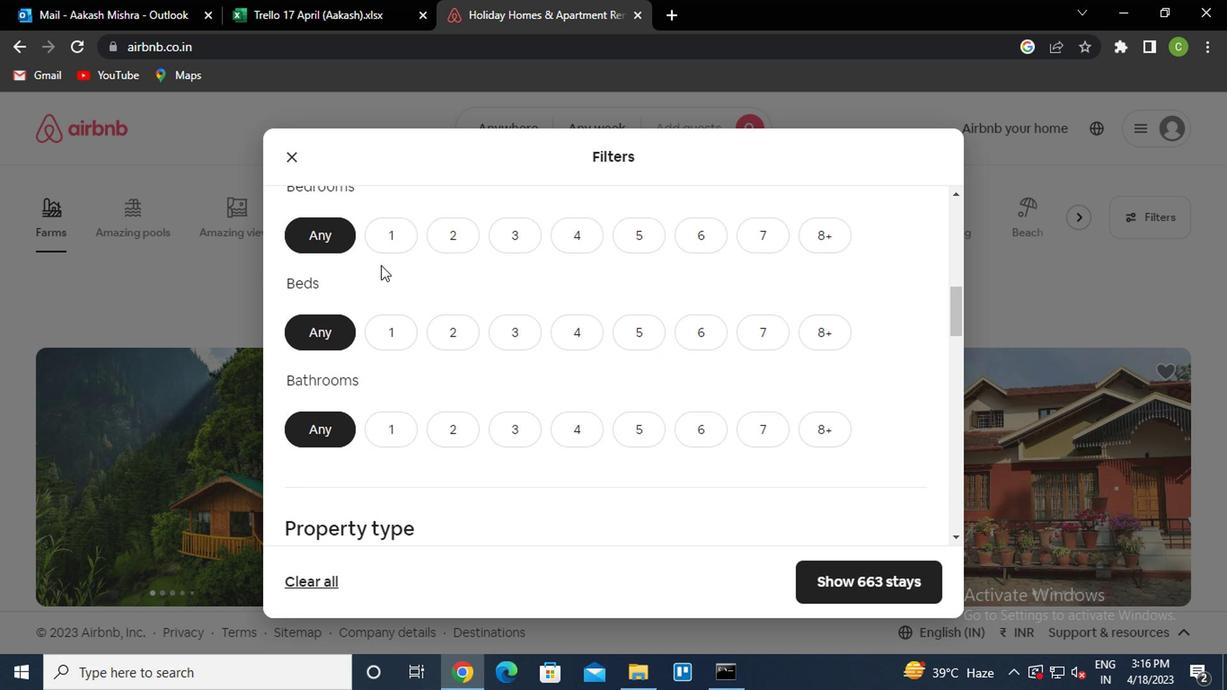 
Action: Mouse pressed left at (378, 244)
Screenshot: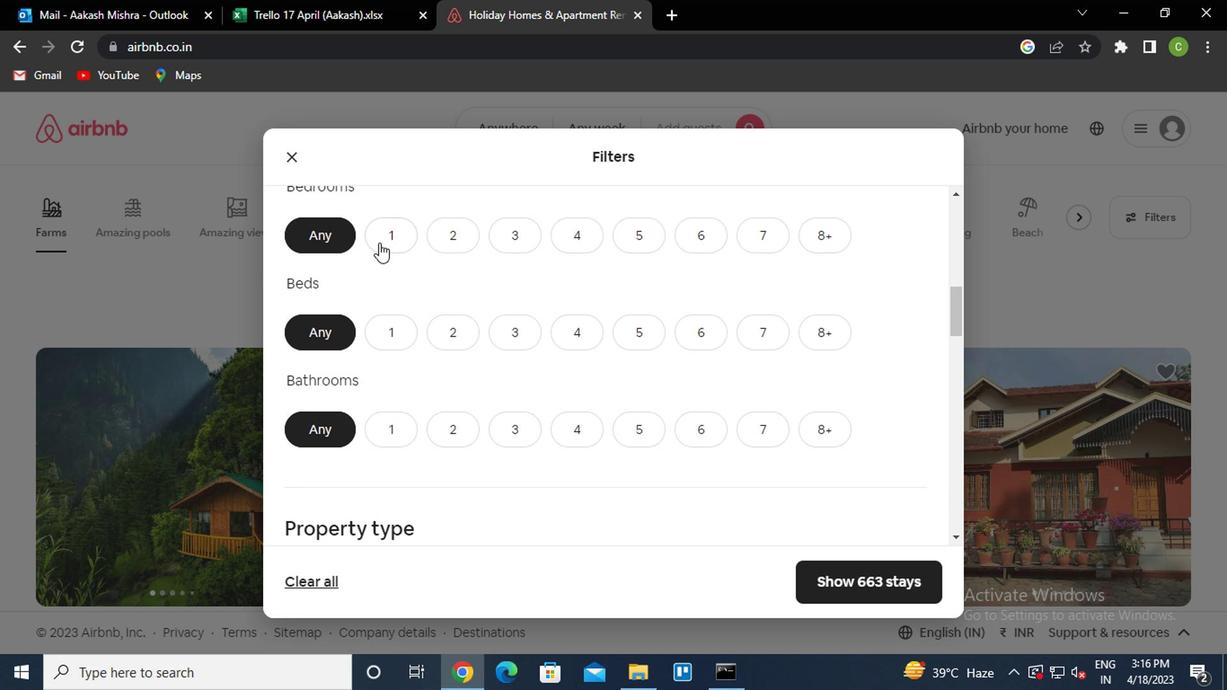 
Action: Mouse moved to (399, 338)
Screenshot: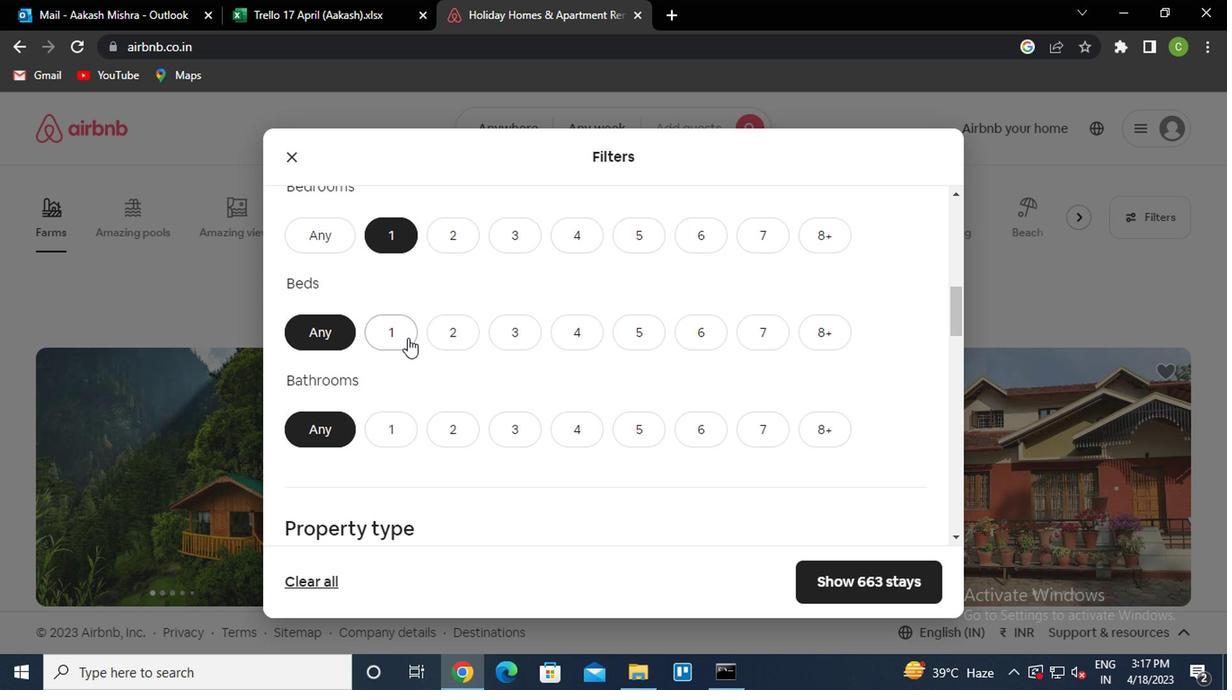 
Action: Mouse pressed left at (399, 338)
Screenshot: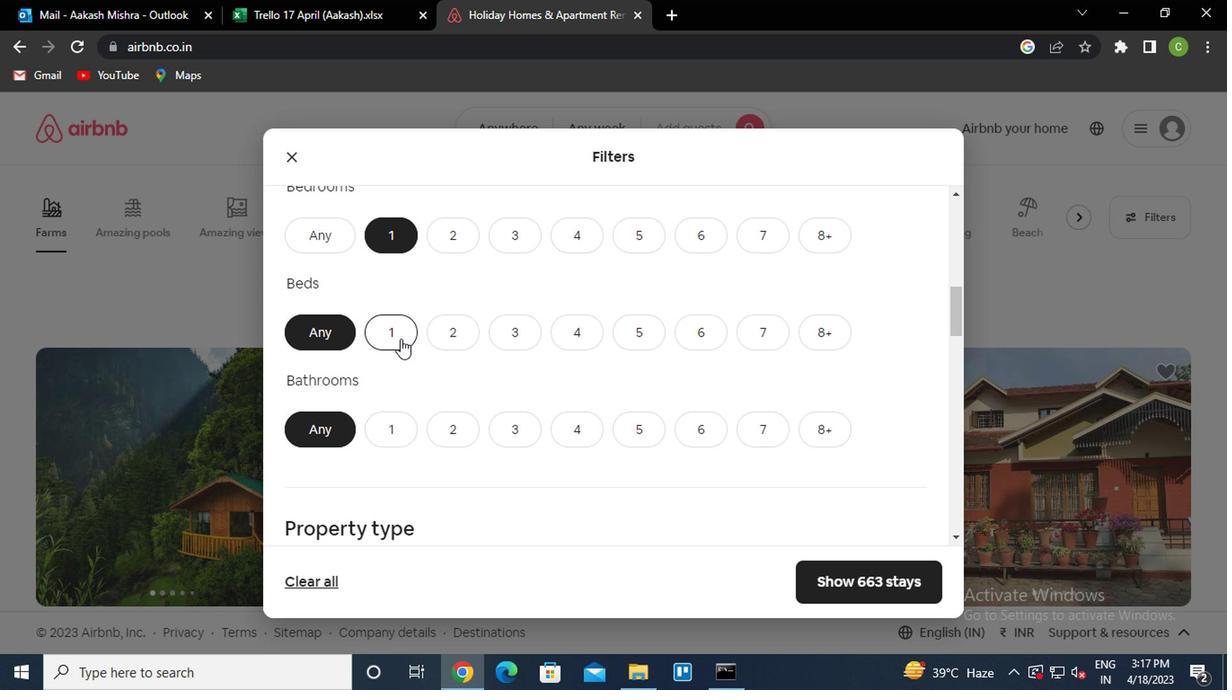 
Action: Mouse moved to (398, 433)
Screenshot: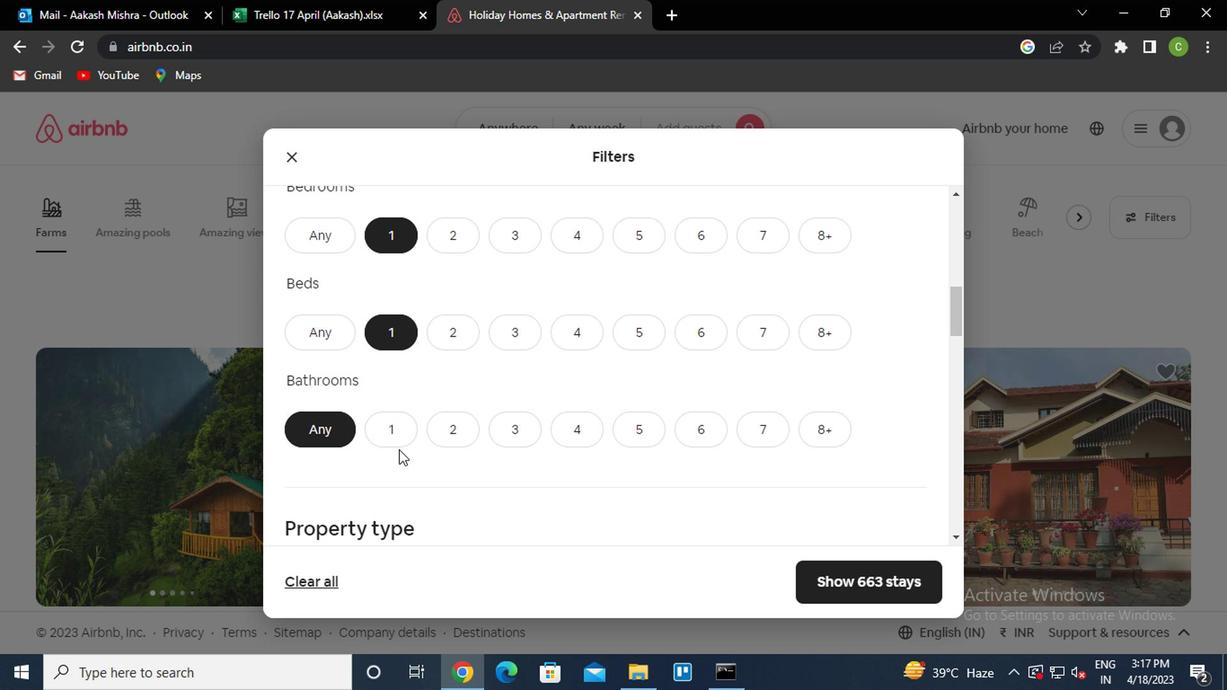 
Action: Mouse pressed left at (398, 433)
Screenshot: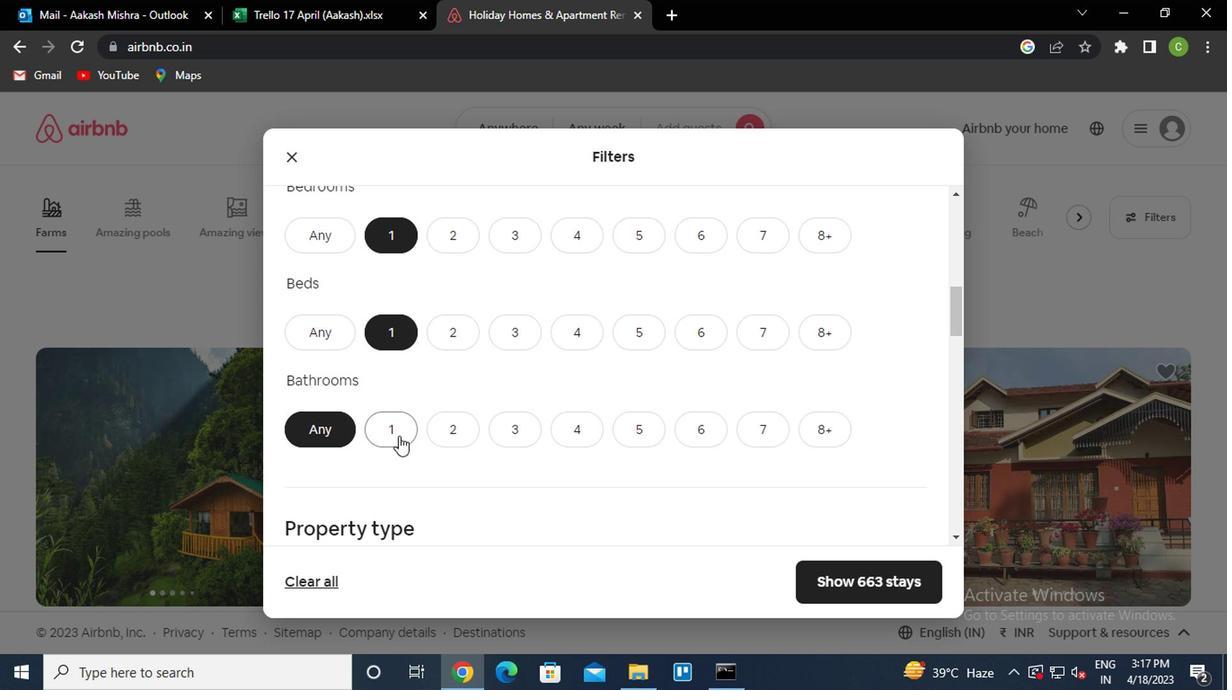 
Action: Mouse moved to (528, 407)
Screenshot: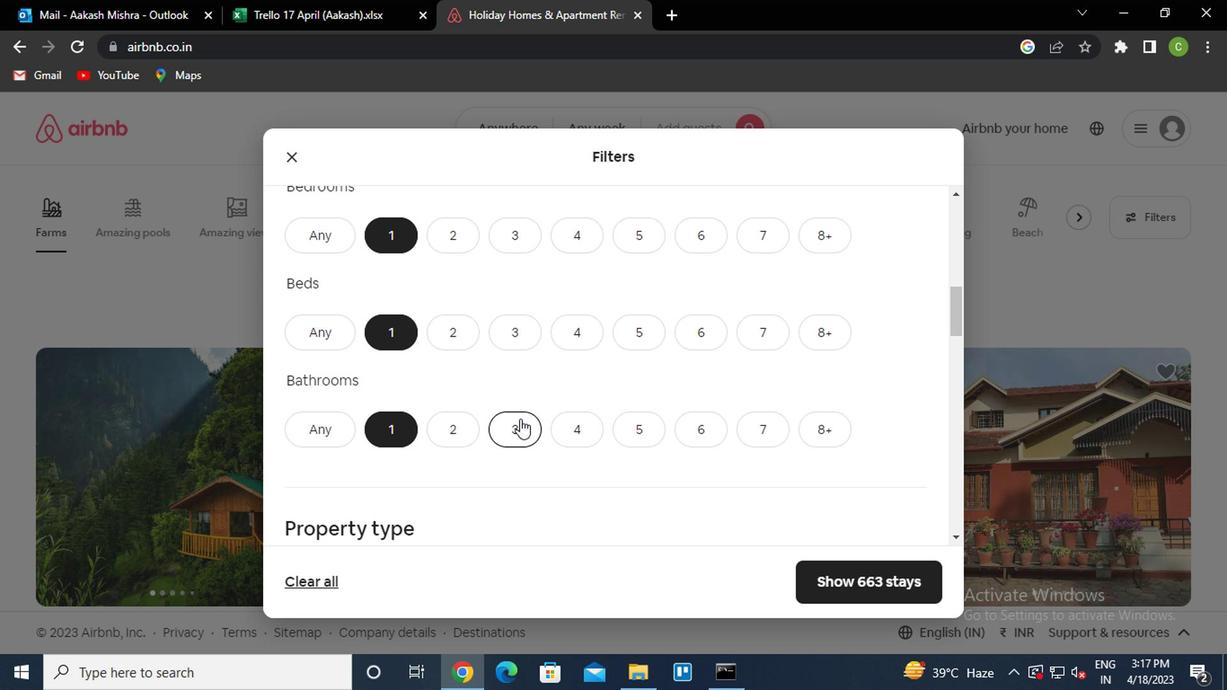 
Action: Mouse scrolled (528, 406) with delta (0, 0)
Screenshot: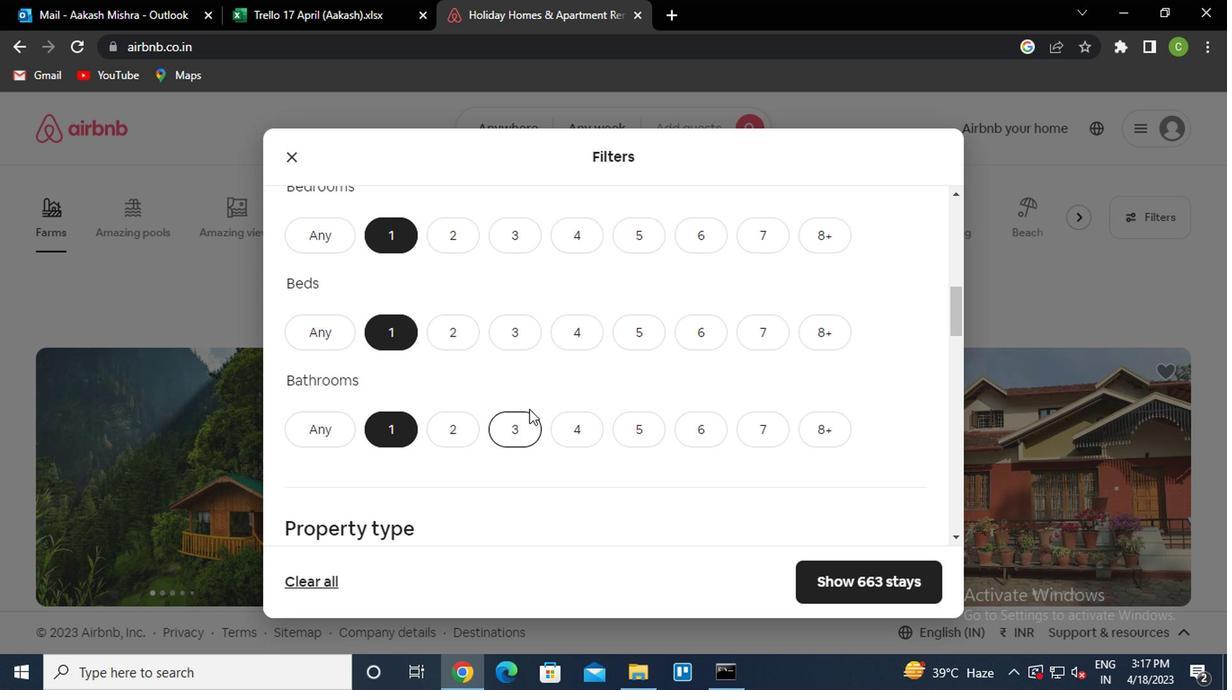 
Action: Mouse scrolled (528, 406) with delta (0, 0)
Screenshot: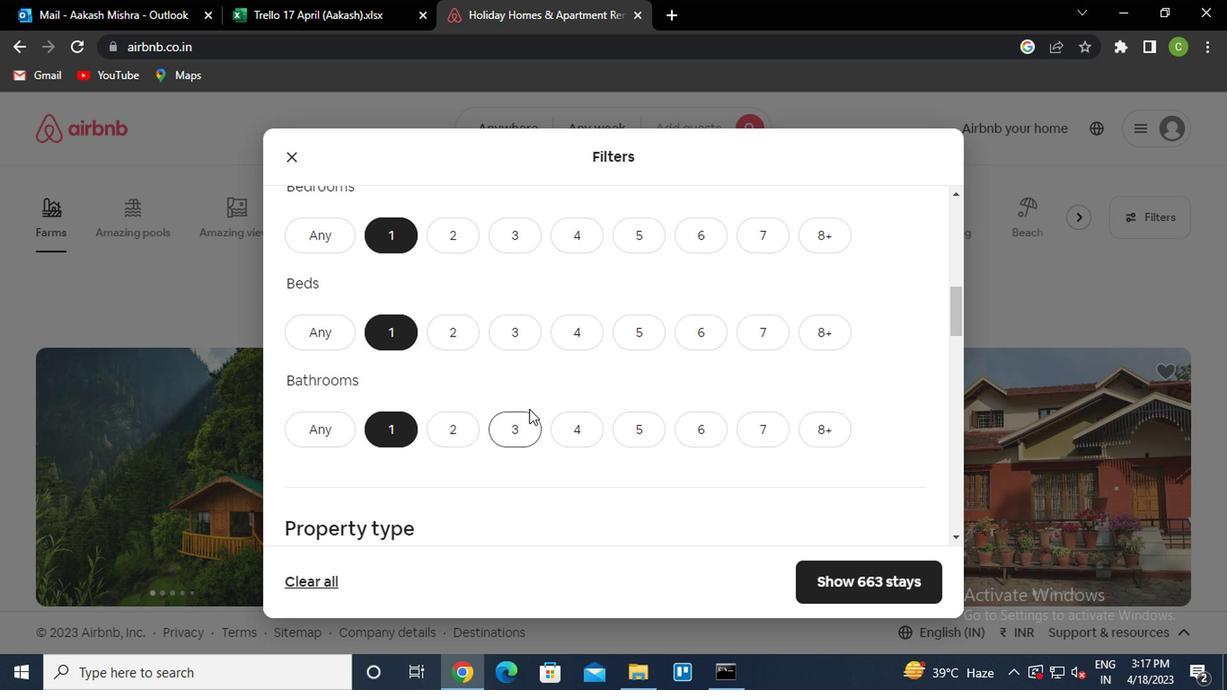 
Action: Mouse moved to (388, 422)
Screenshot: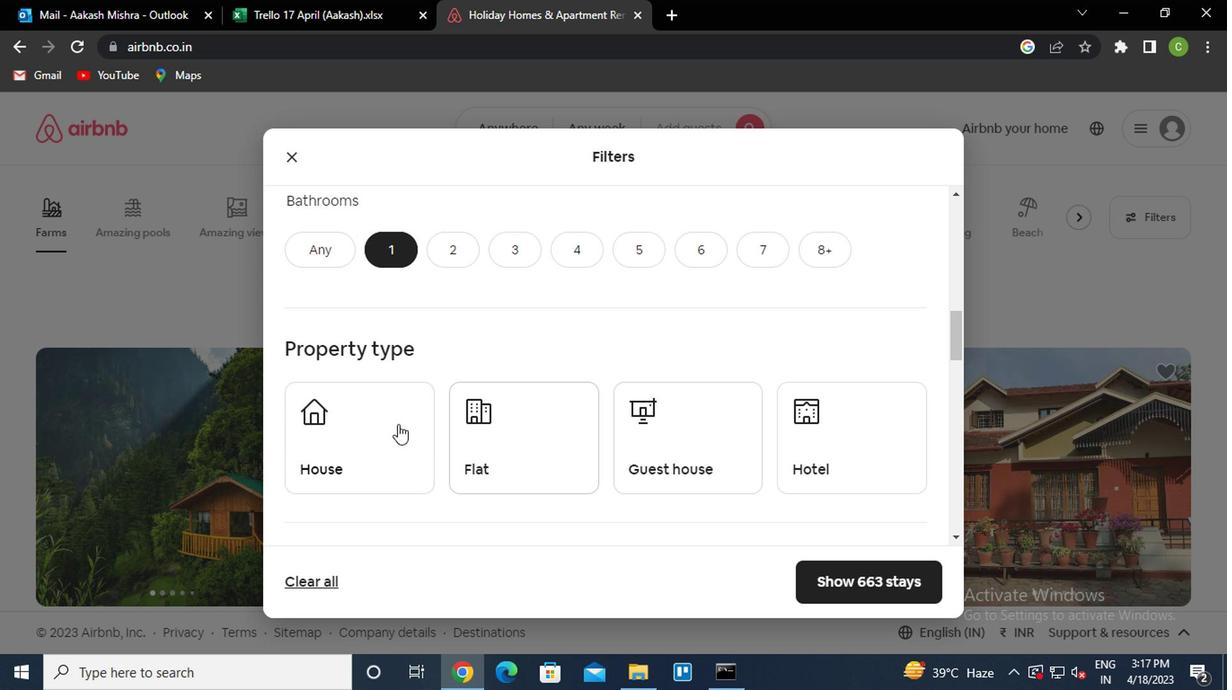 
Action: Mouse pressed left at (388, 422)
Screenshot: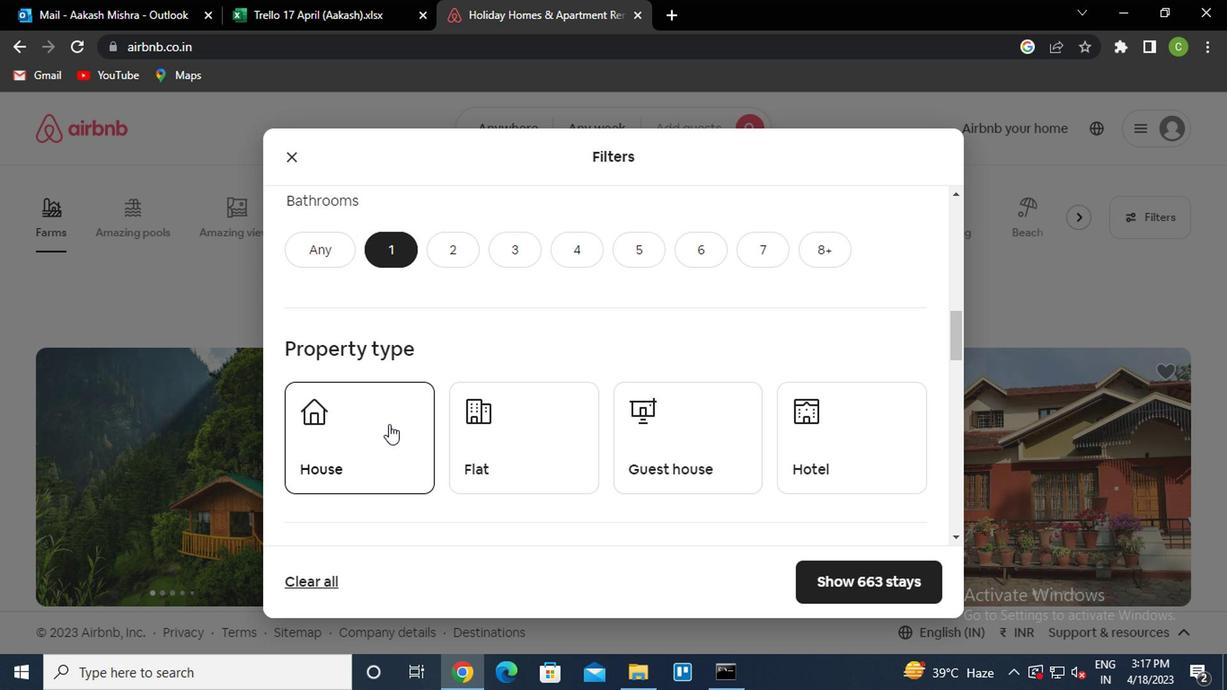 
Action: Mouse moved to (388, 422)
Screenshot: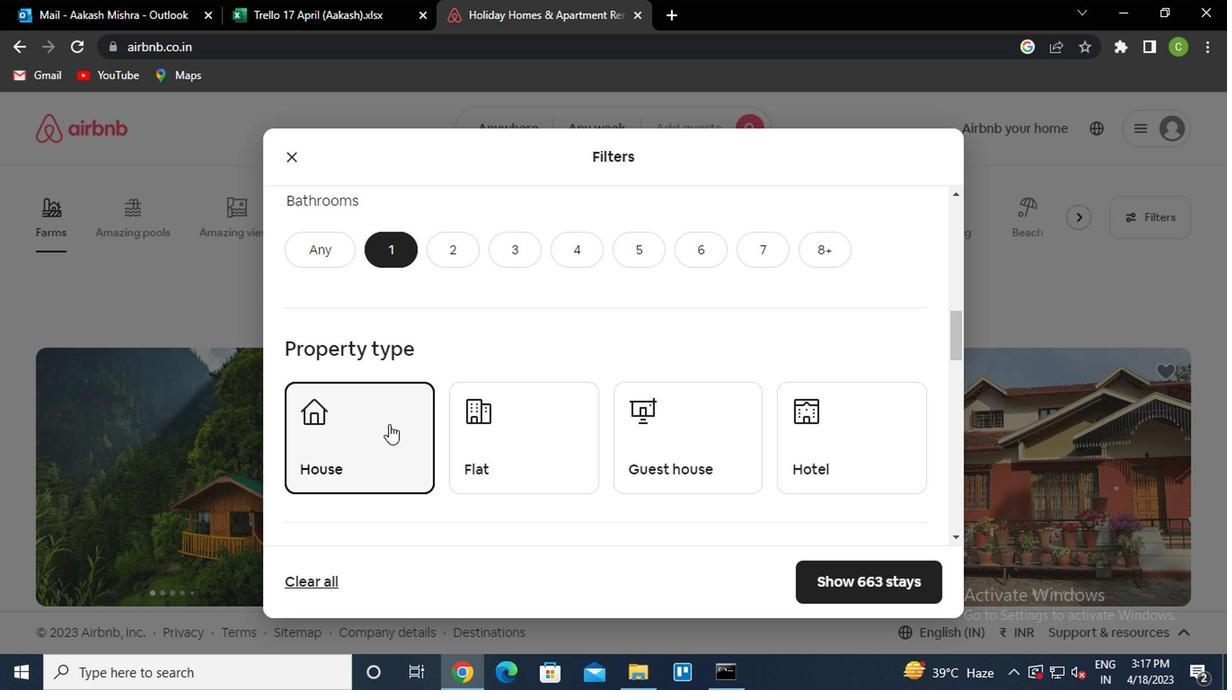 
Action: Mouse pressed left at (388, 422)
Screenshot: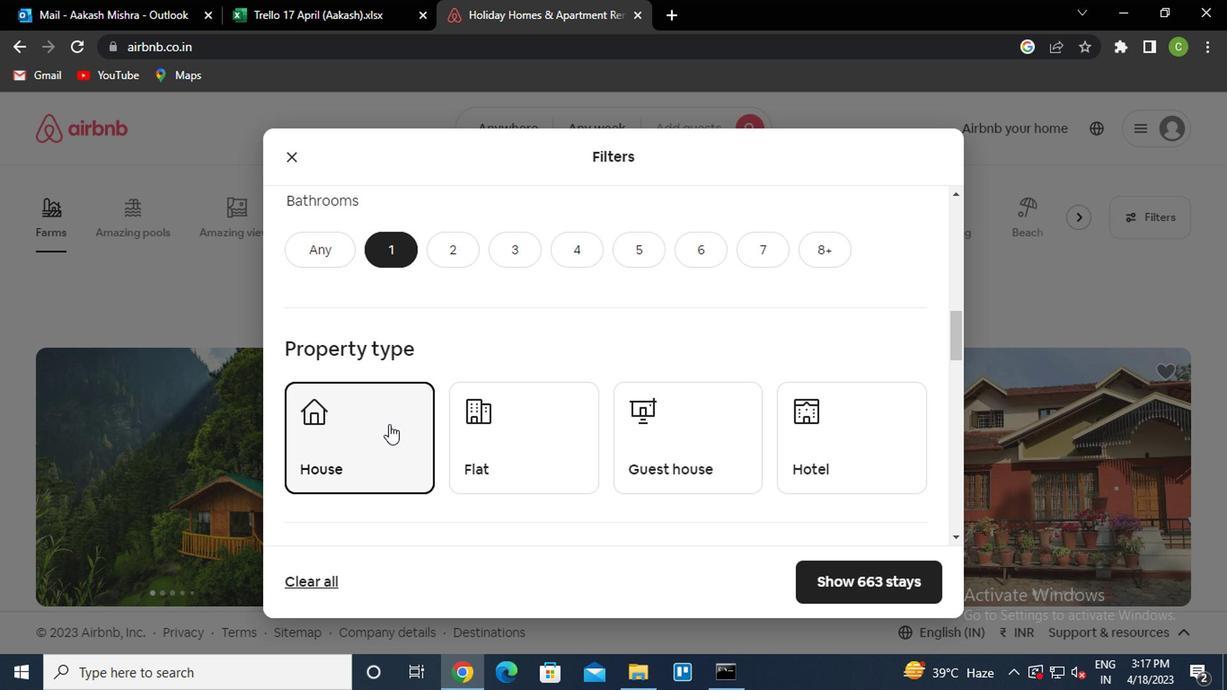 
Action: Mouse moved to (803, 431)
Screenshot: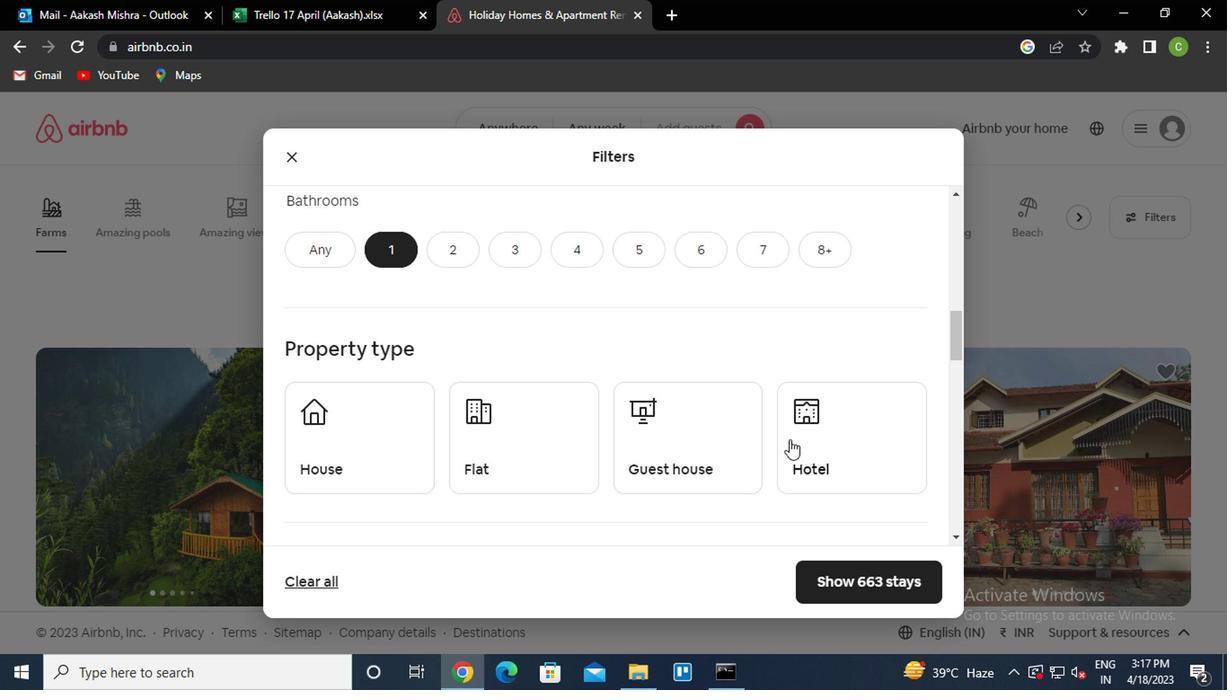 
Action: Mouse pressed left at (803, 431)
Screenshot: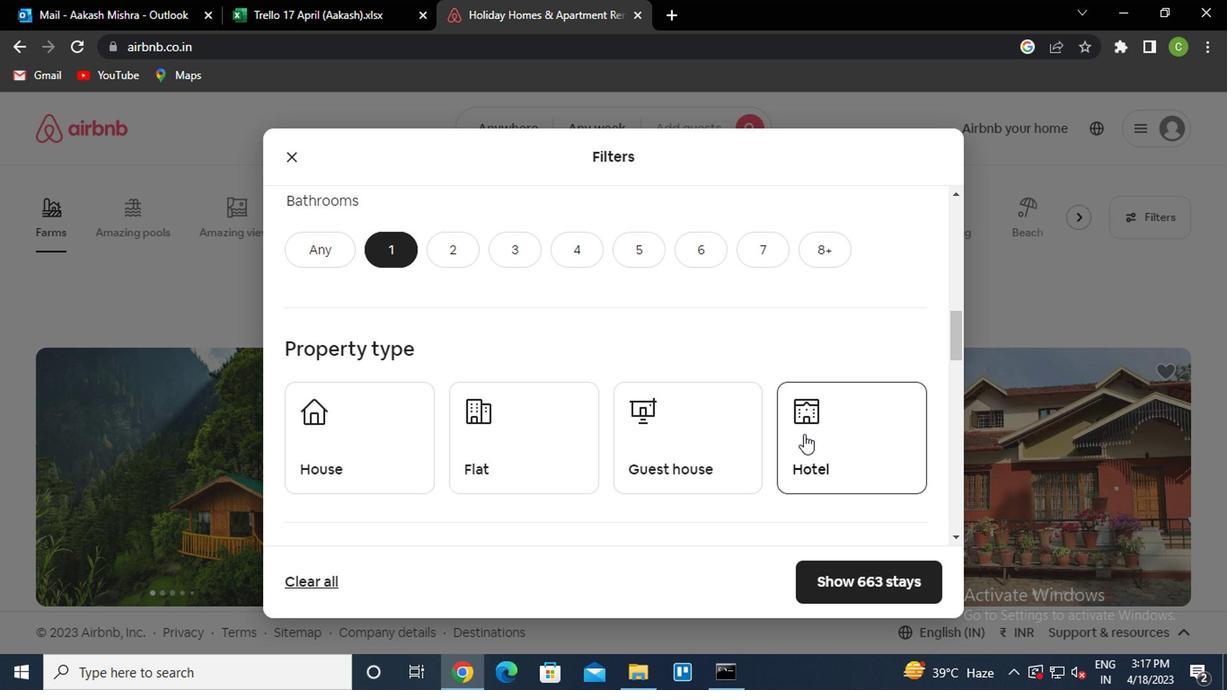 
Action: Mouse moved to (642, 395)
Screenshot: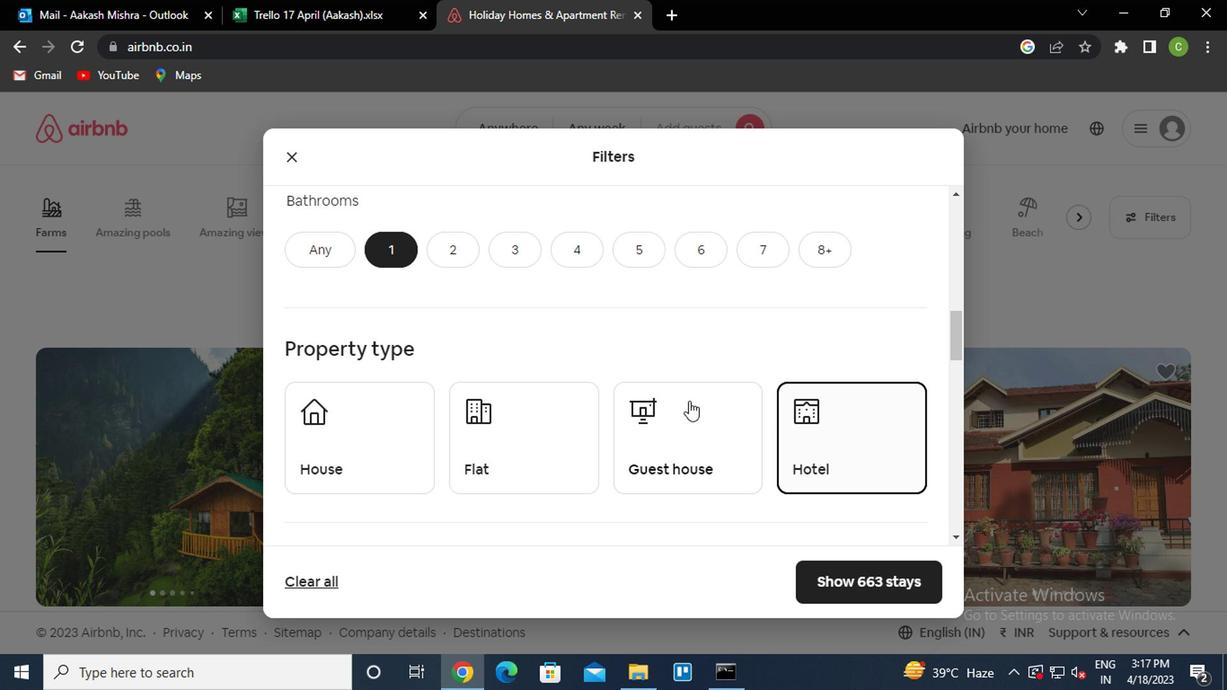 
Action: Mouse scrolled (642, 395) with delta (0, 0)
Screenshot: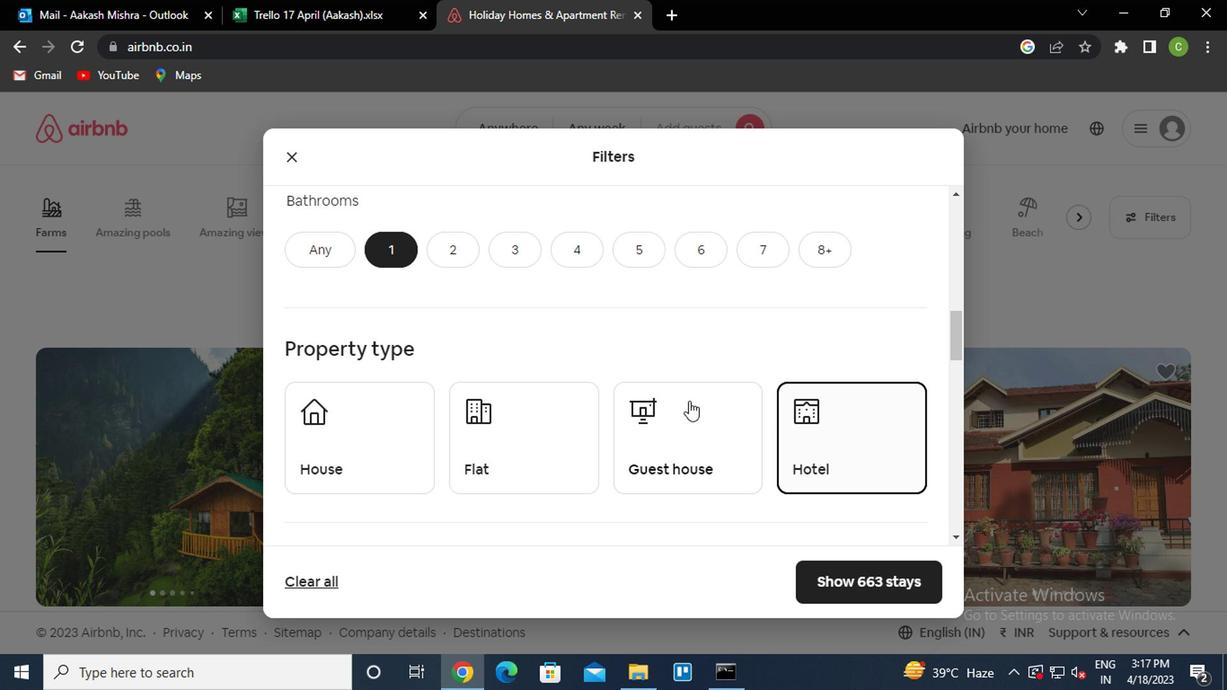 
Action: Mouse moved to (629, 405)
Screenshot: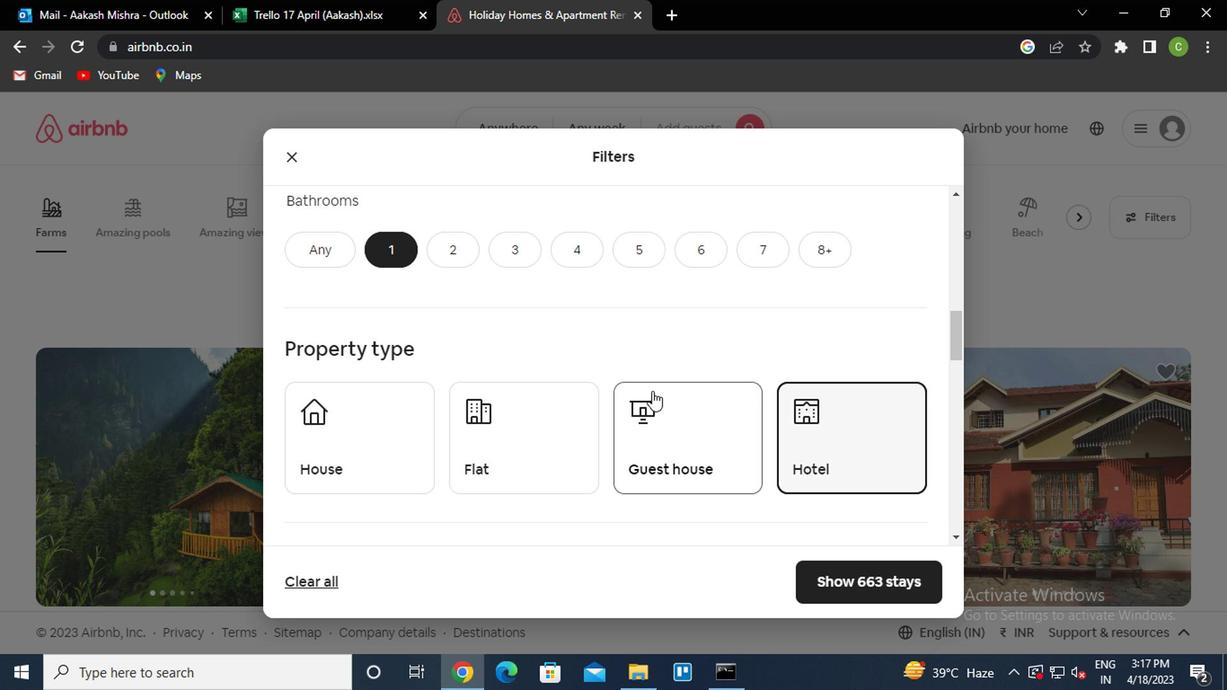 
Action: Mouse scrolled (629, 404) with delta (0, 0)
Screenshot: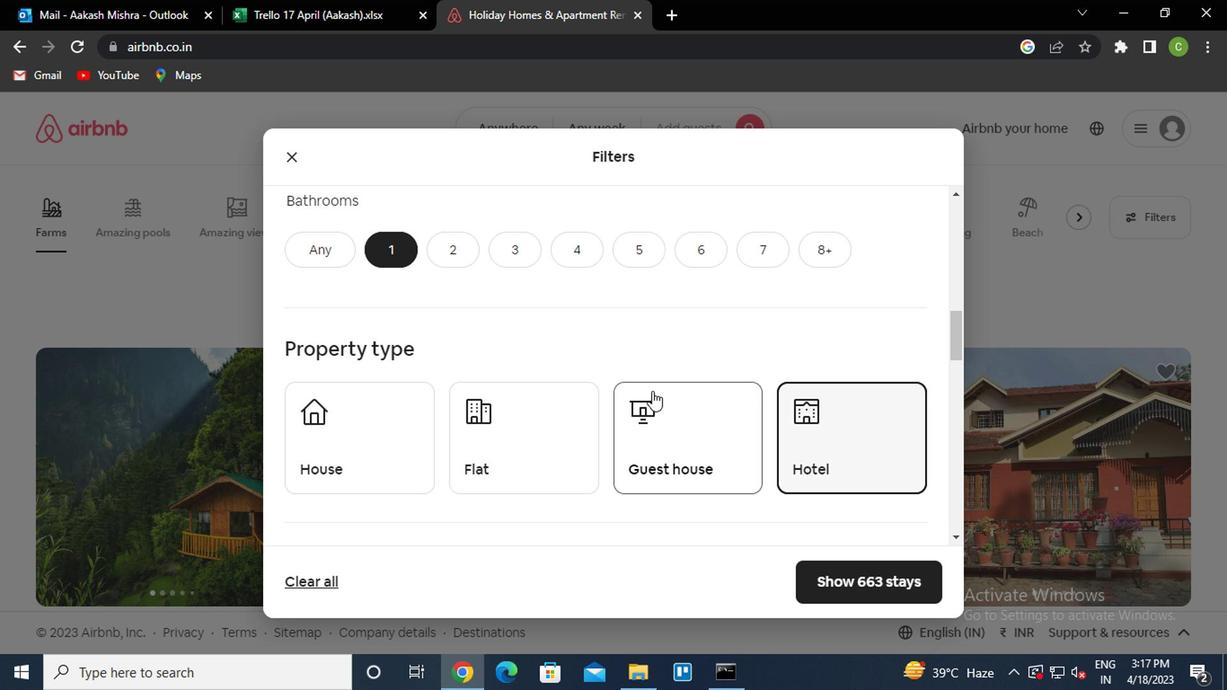 
Action: Mouse moved to (625, 409)
Screenshot: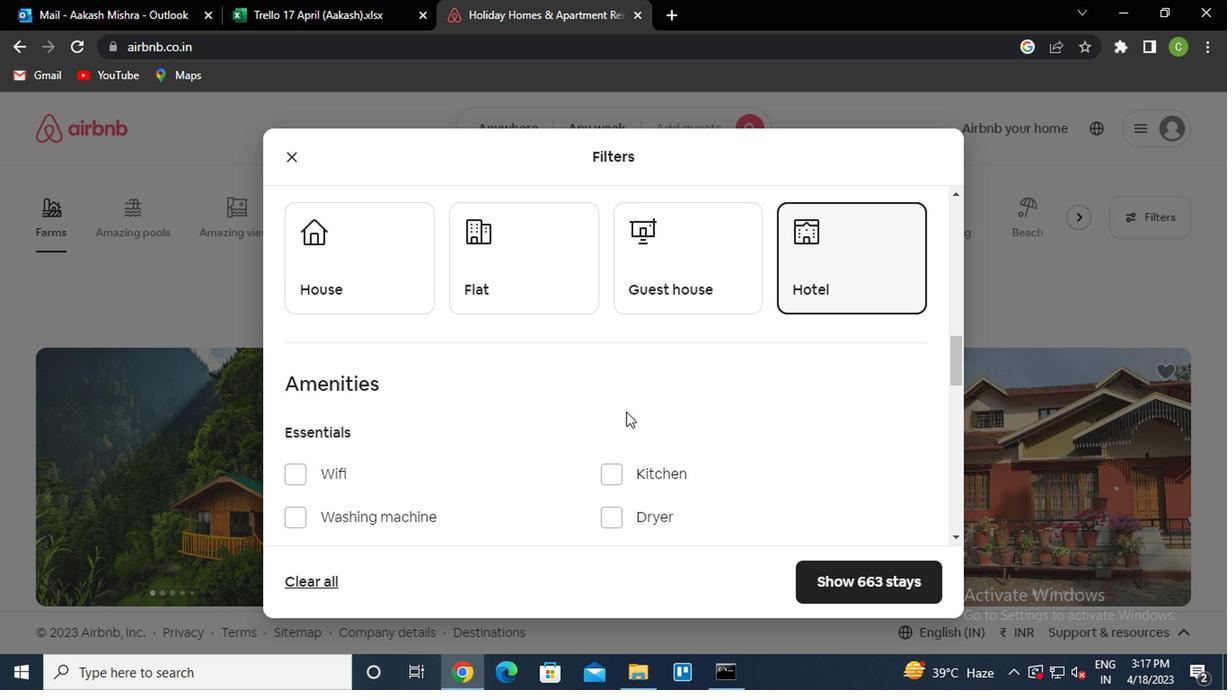 
Action: Mouse scrolled (625, 409) with delta (0, 0)
Screenshot: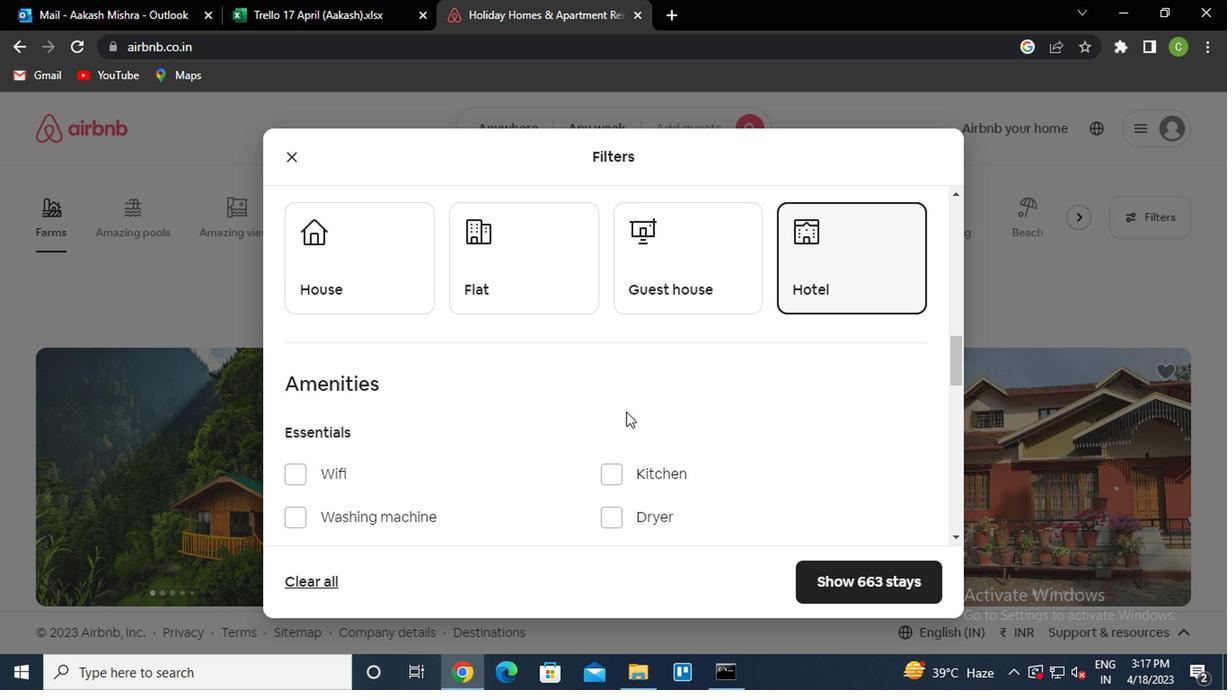 
Action: Mouse scrolled (625, 409) with delta (0, 0)
Screenshot: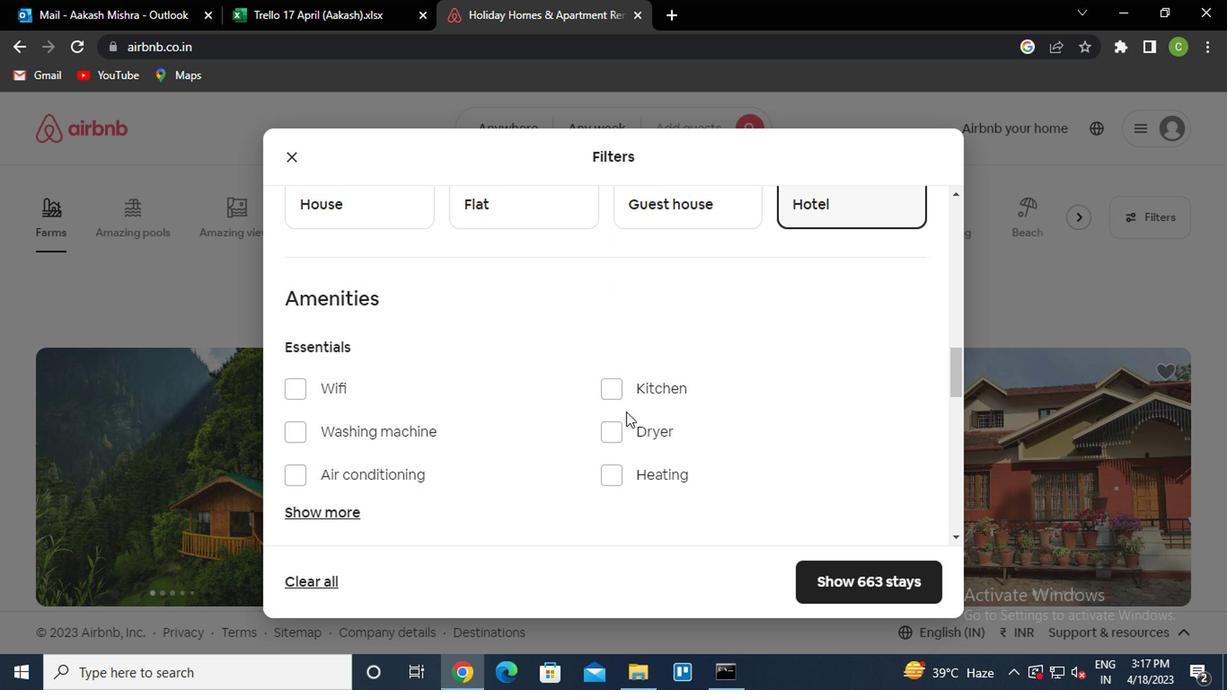 
Action: Mouse moved to (595, 406)
Screenshot: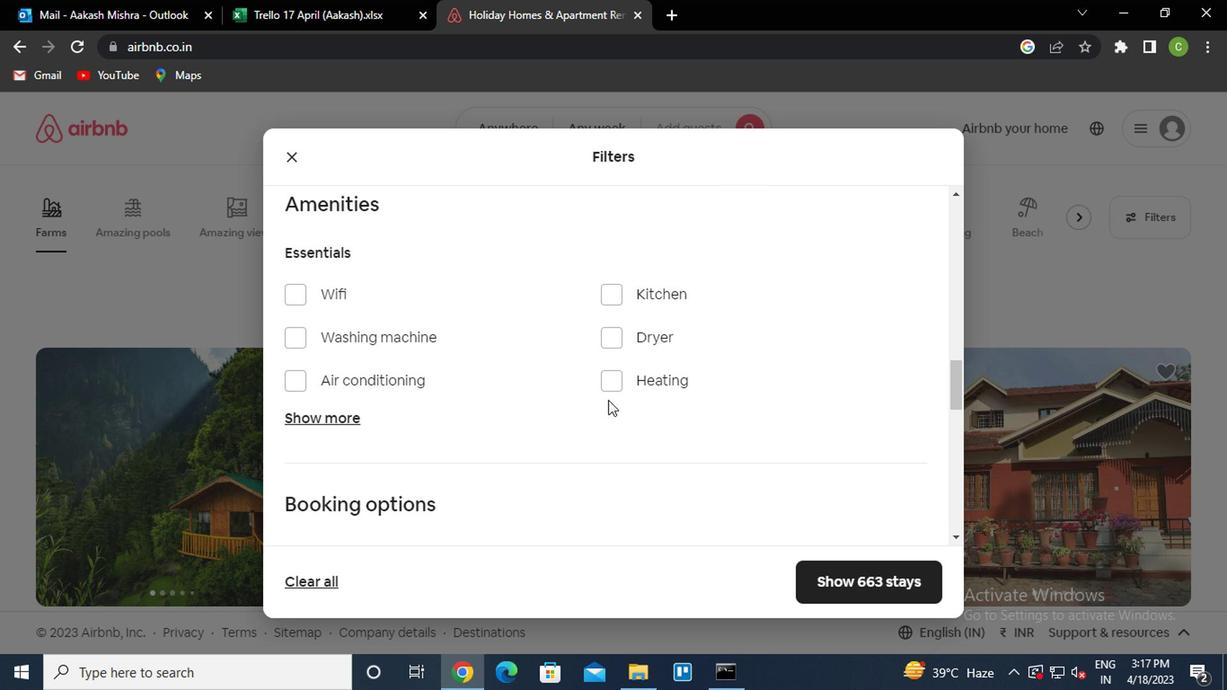 
Action: Mouse scrolled (595, 405) with delta (0, -1)
Screenshot: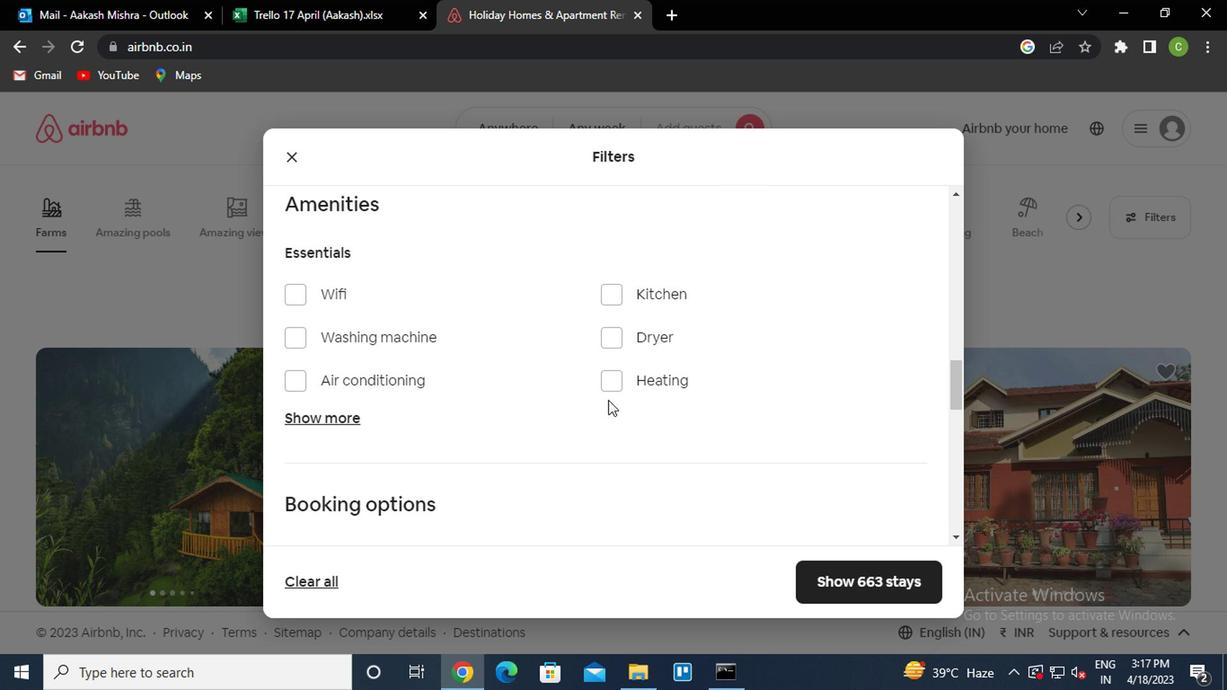 
Action: Mouse moved to (592, 407)
Screenshot: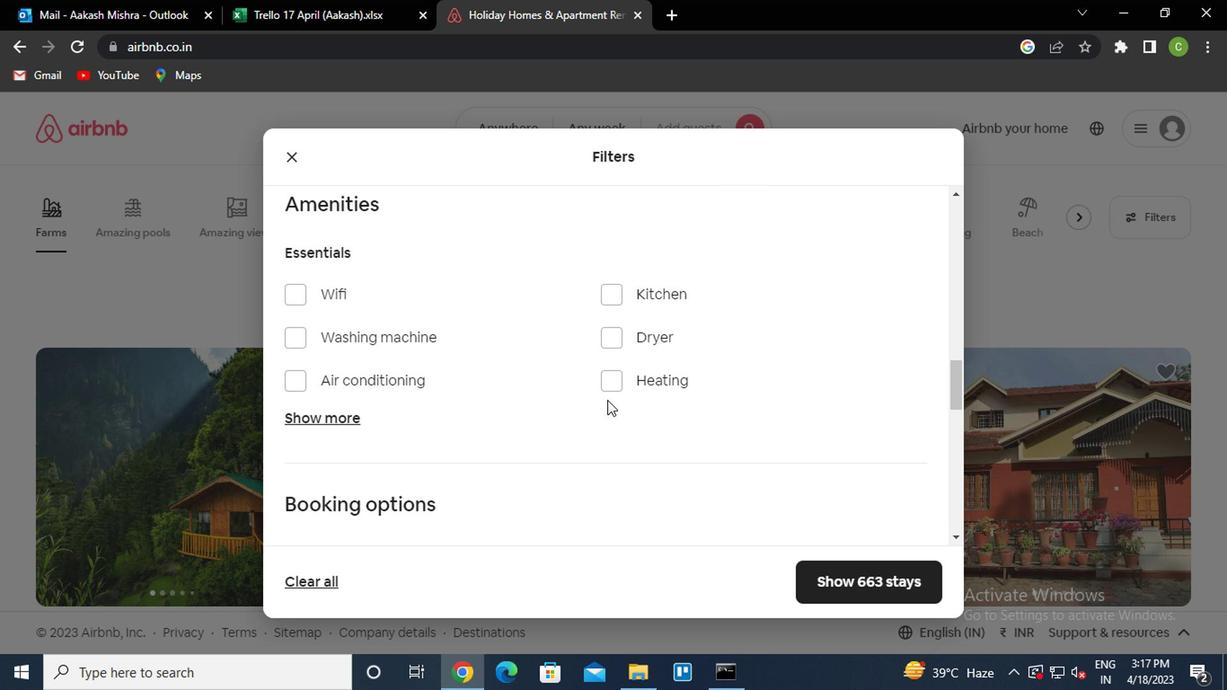 
Action: Mouse scrolled (592, 406) with delta (0, 0)
Screenshot: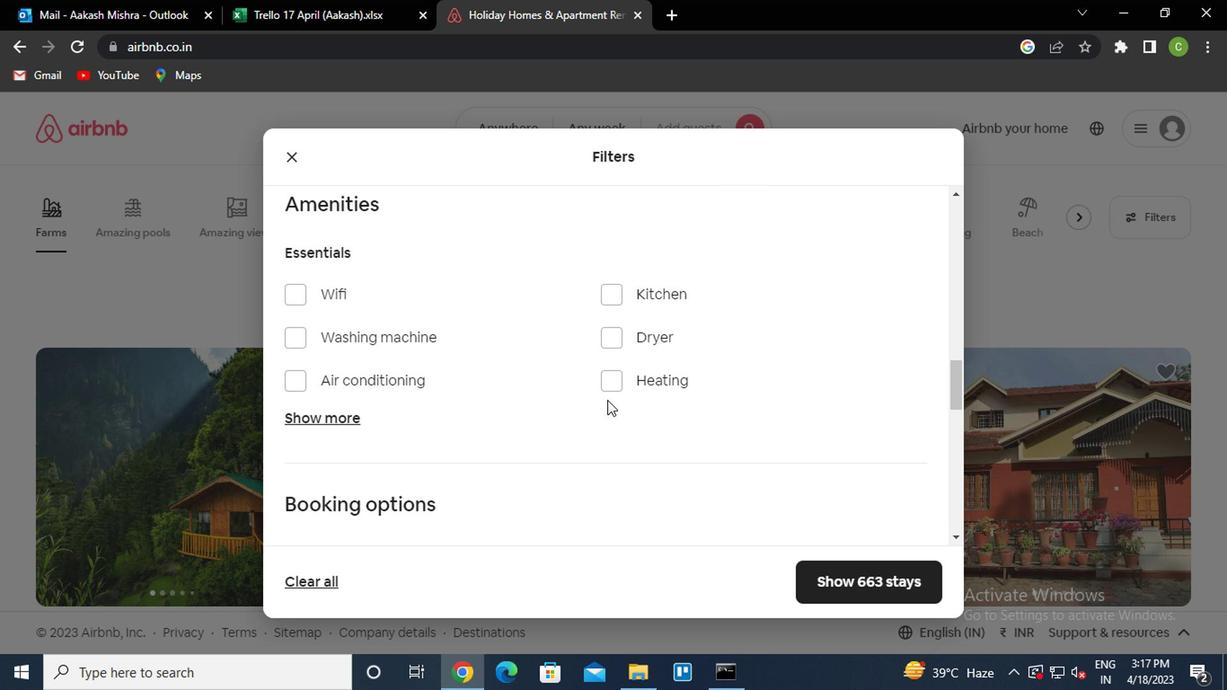 
Action: Mouse moved to (574, 406)
Screenshot: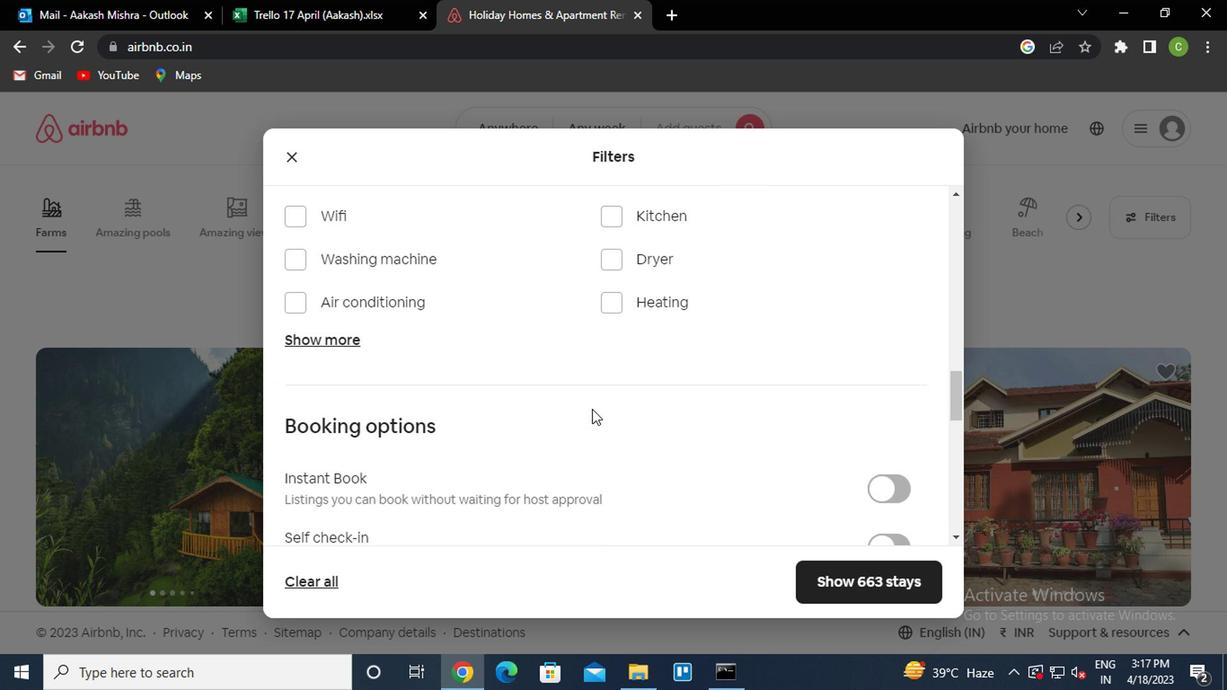 
Action: Mouse scrolled (574, 405) with delta (0, -1)
Screenshot: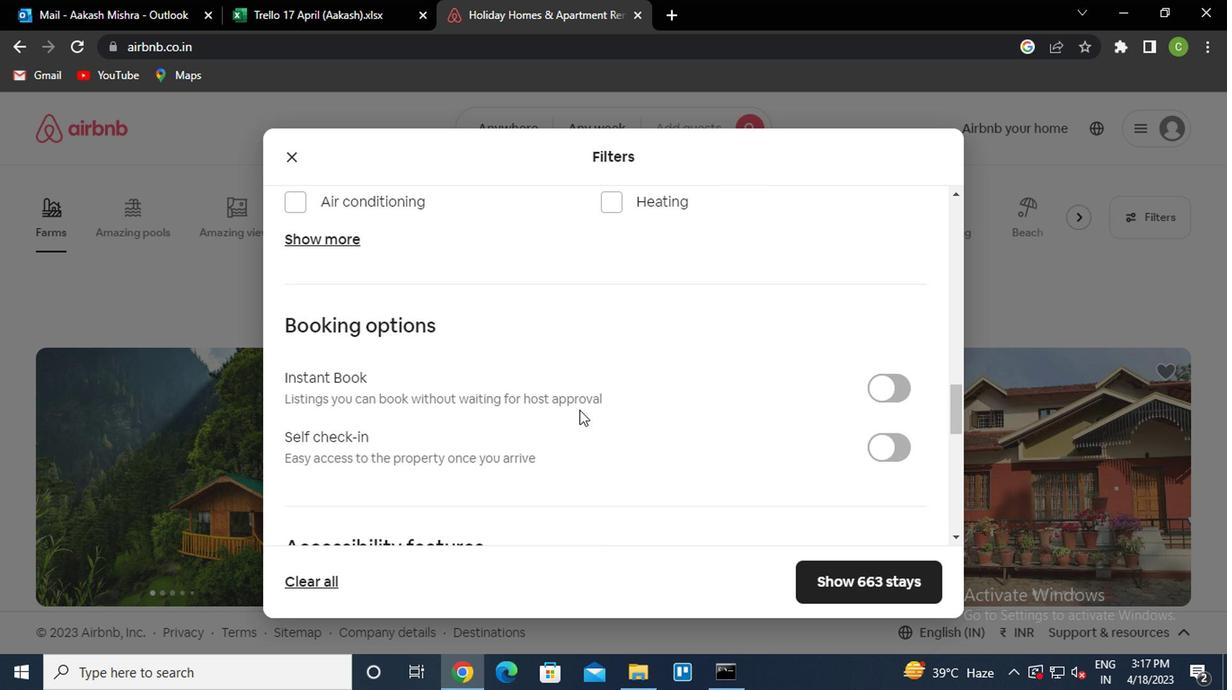 
Action: Mouse scrolled (574, 405) with delta (0, -1)
Screenshot: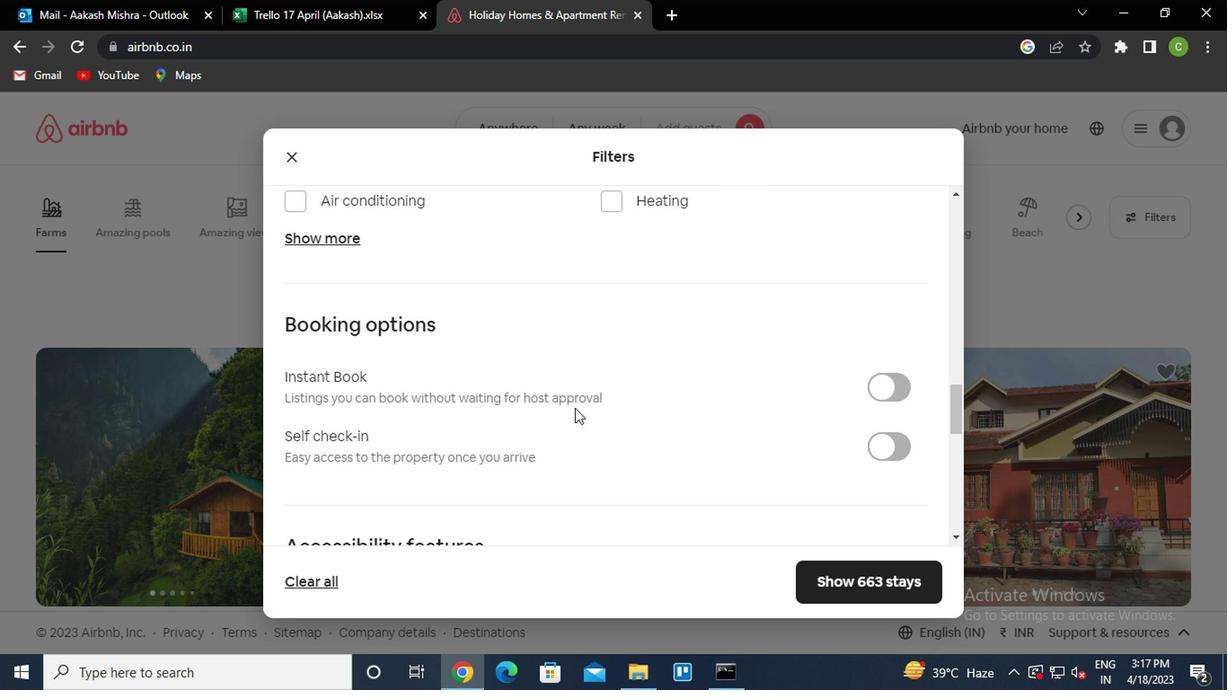 
Action: Mouse scrolled (574, 405) with delta (0, -1)
Screenshot: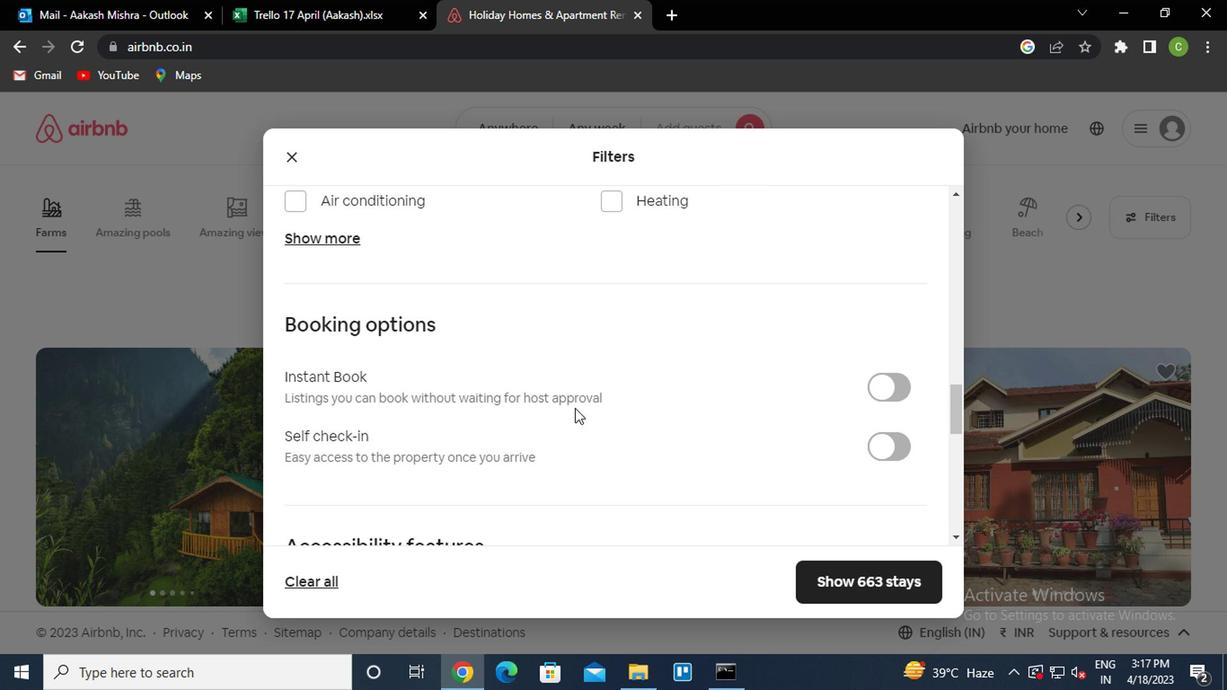 
Action: Mouse moved to (556, 387)
Screenshot: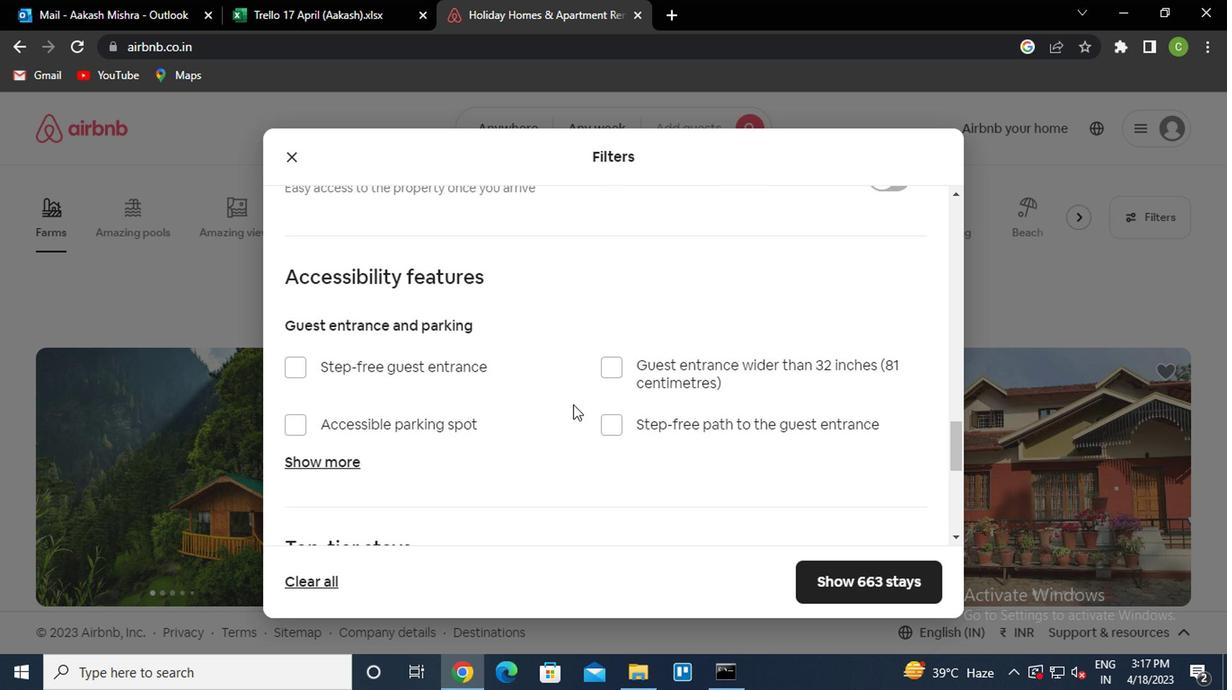 
Action: Mouse scrolled (556, 388) with delta (0, 0)
Screenshot: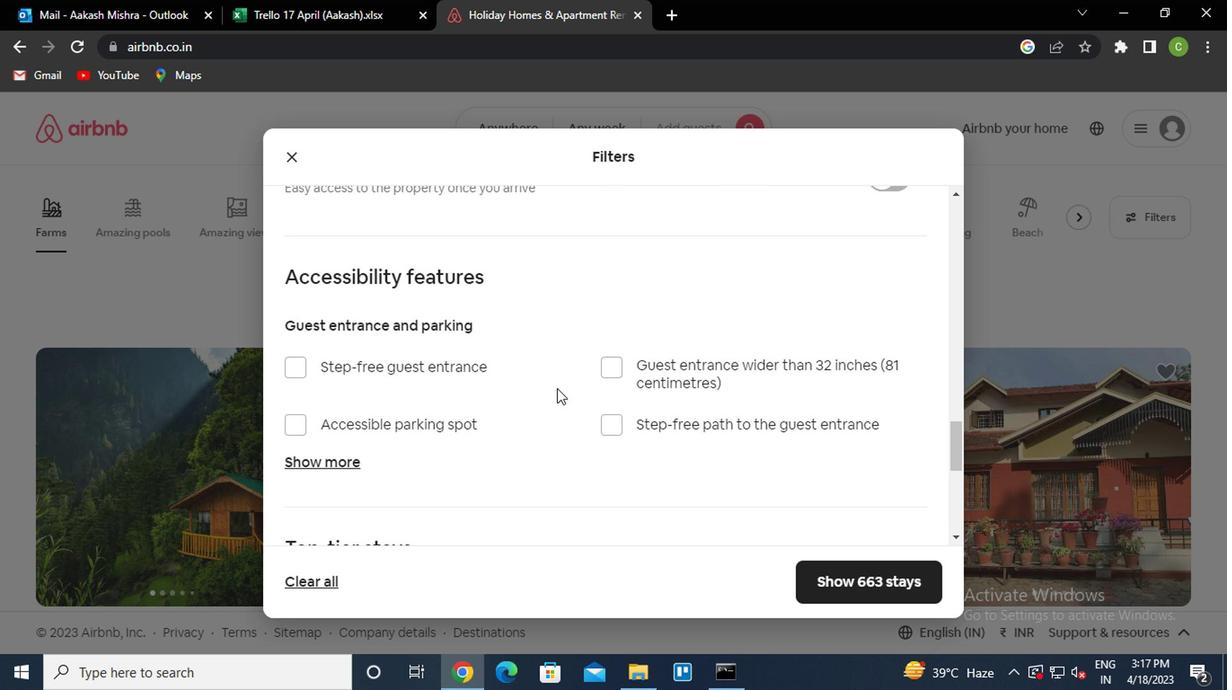 
Action: Mouse moved to (892, 256)
Screenshot: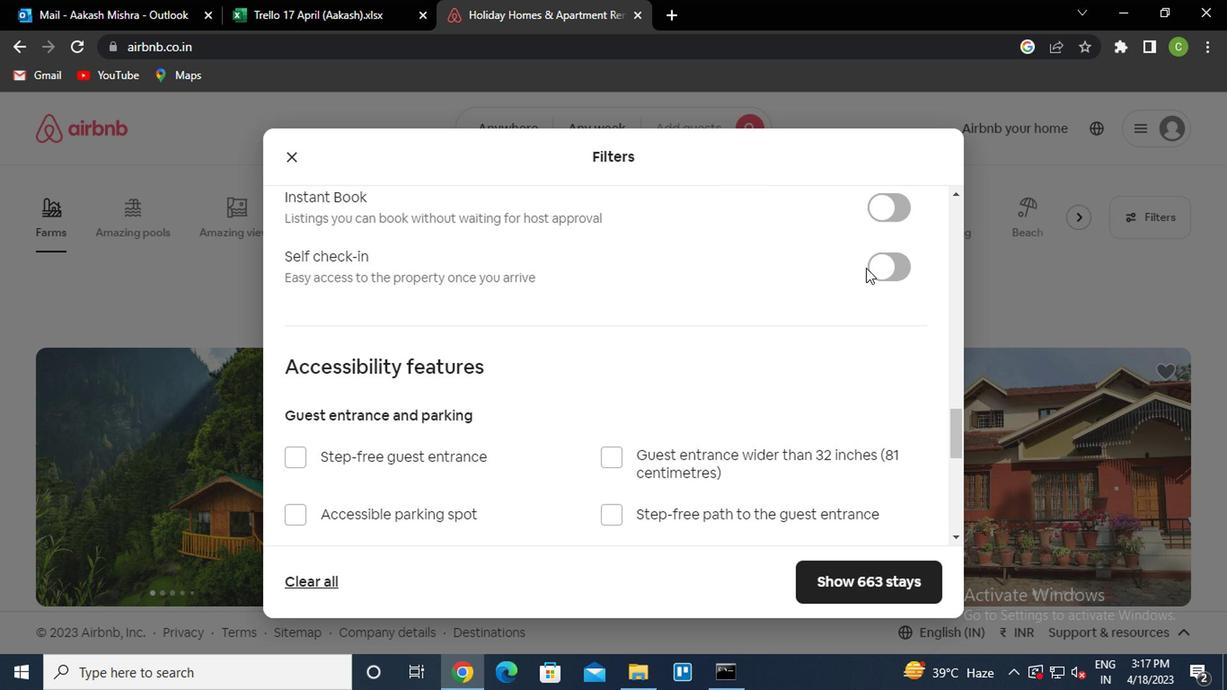 
Action: Mouse pressed left at (892, 256)
Screenshot: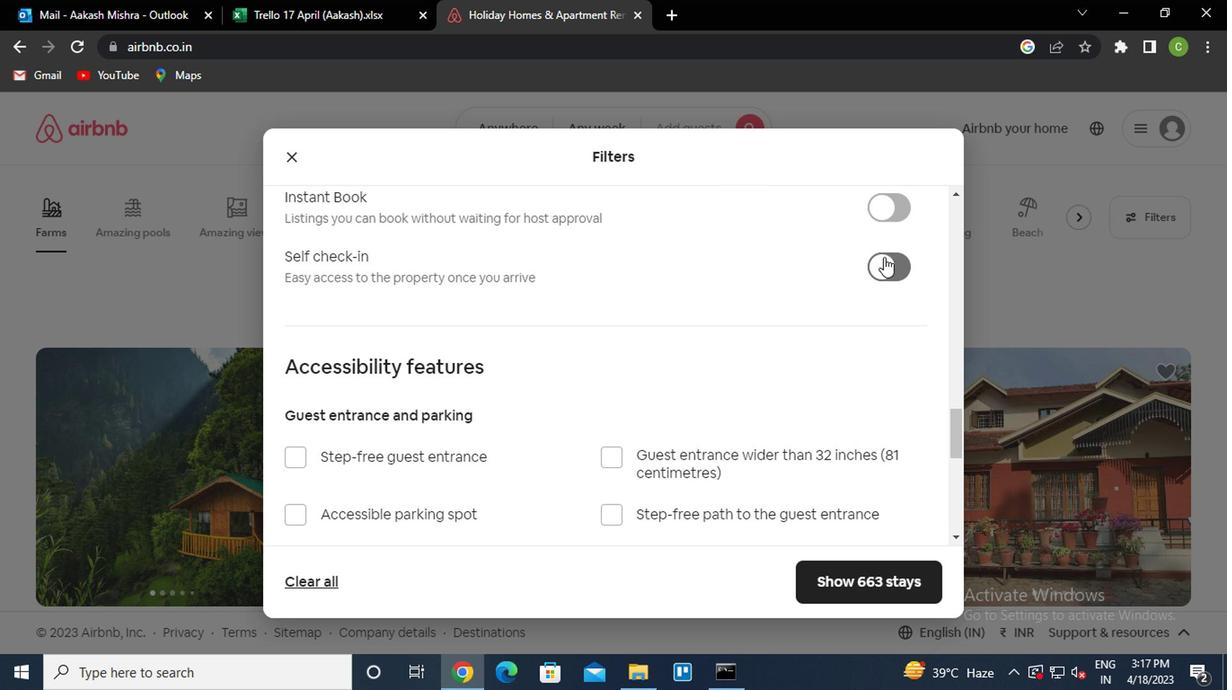 
Action: Mouse moved to (876, 281)
Screenshot: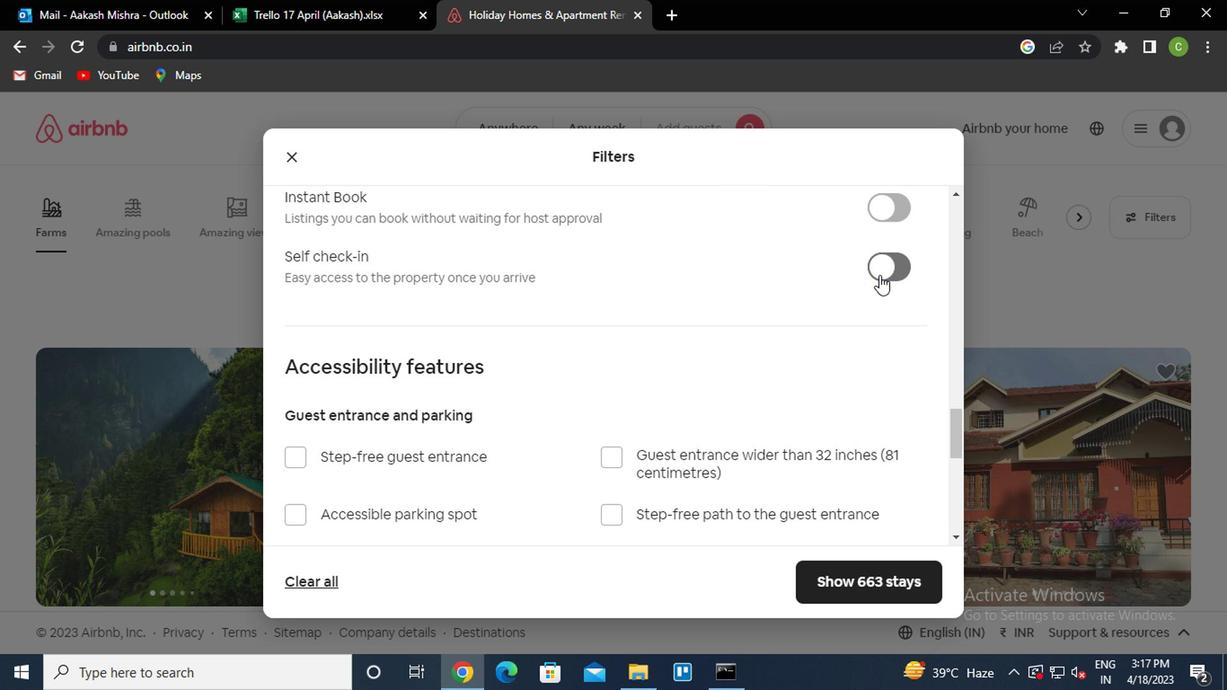 
Action: Mouse pressed left at (876, 281)
Screenshot: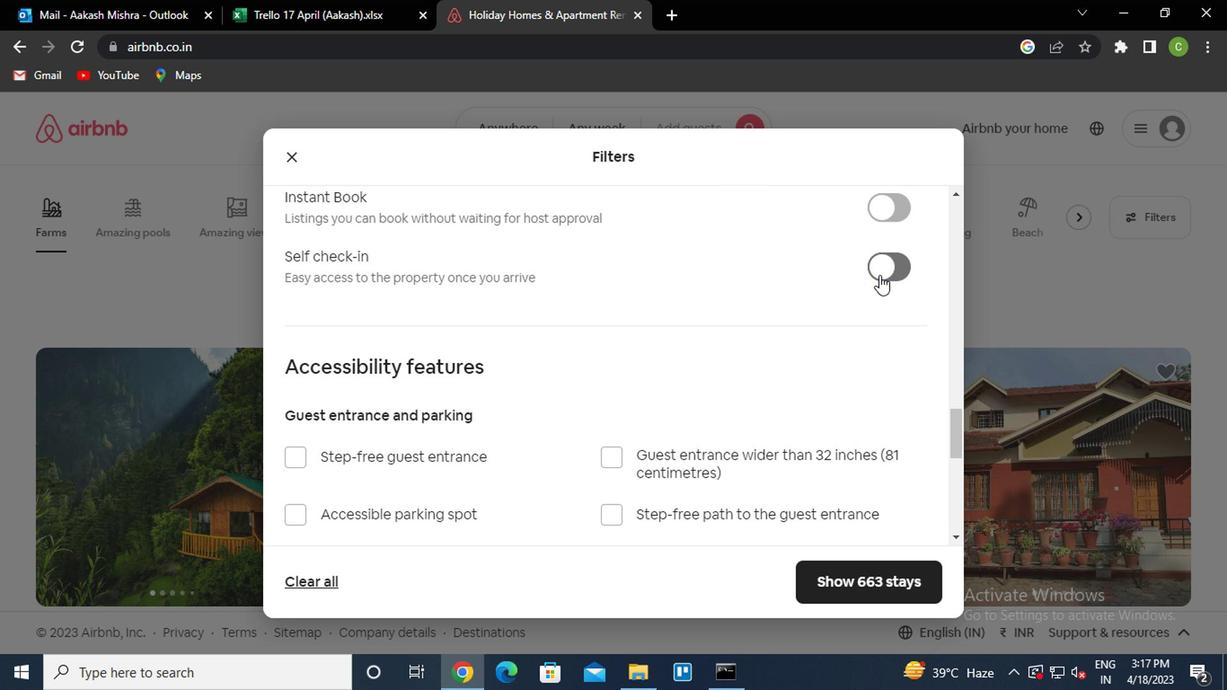 
Action: Mouse moved to (720, 397)
Screenshot: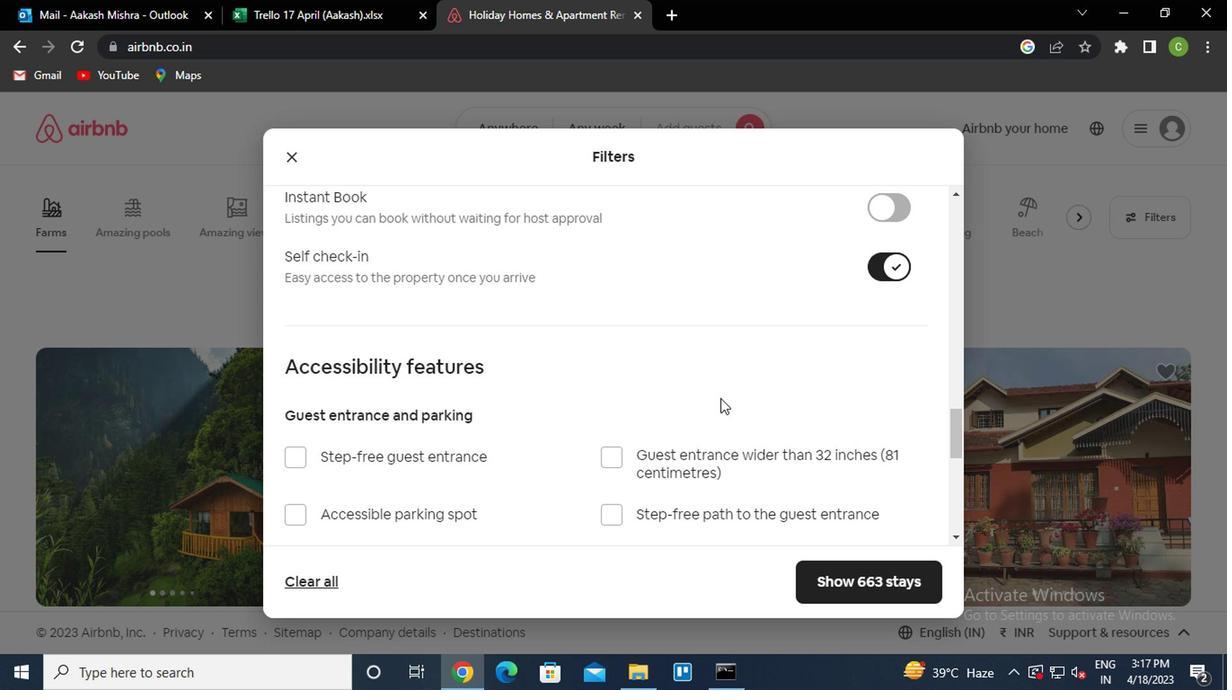 
Action: Mouse scrolled (720, 397) with delta (0, 0)
Screenshot: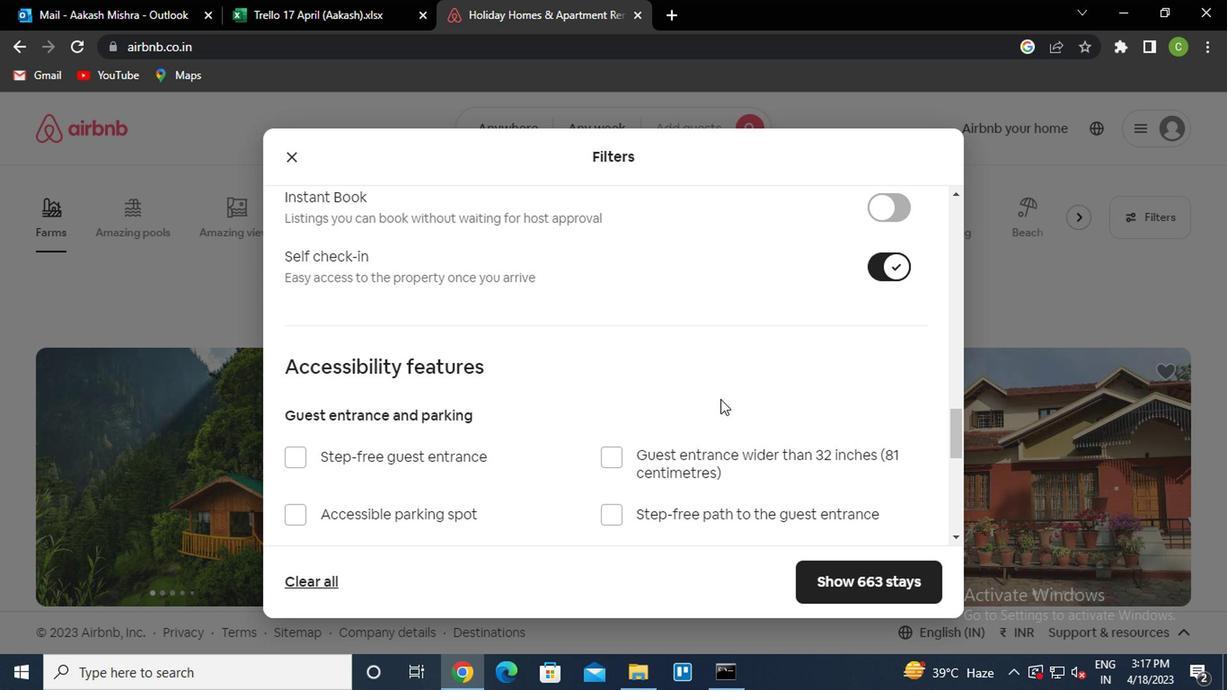 
Action: Mouse scrolled (720, 397) with delta (0, 0)
Screenshot: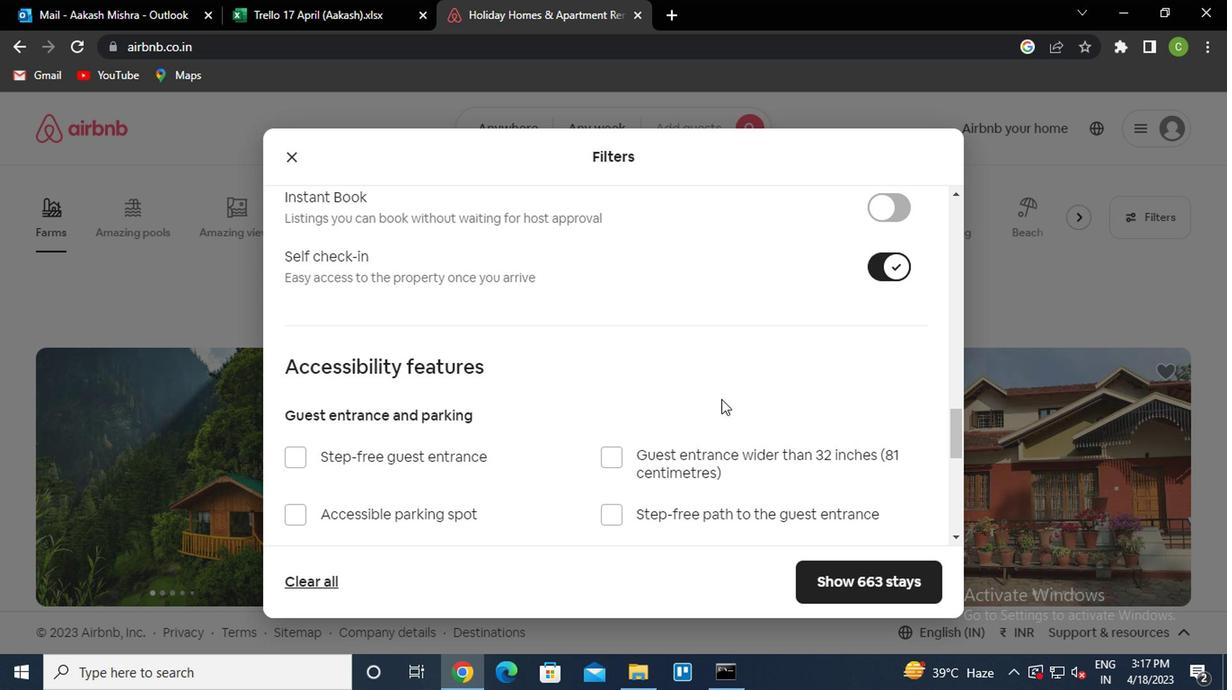 
Action: Mouse moved to (717, 397)
Screenshot: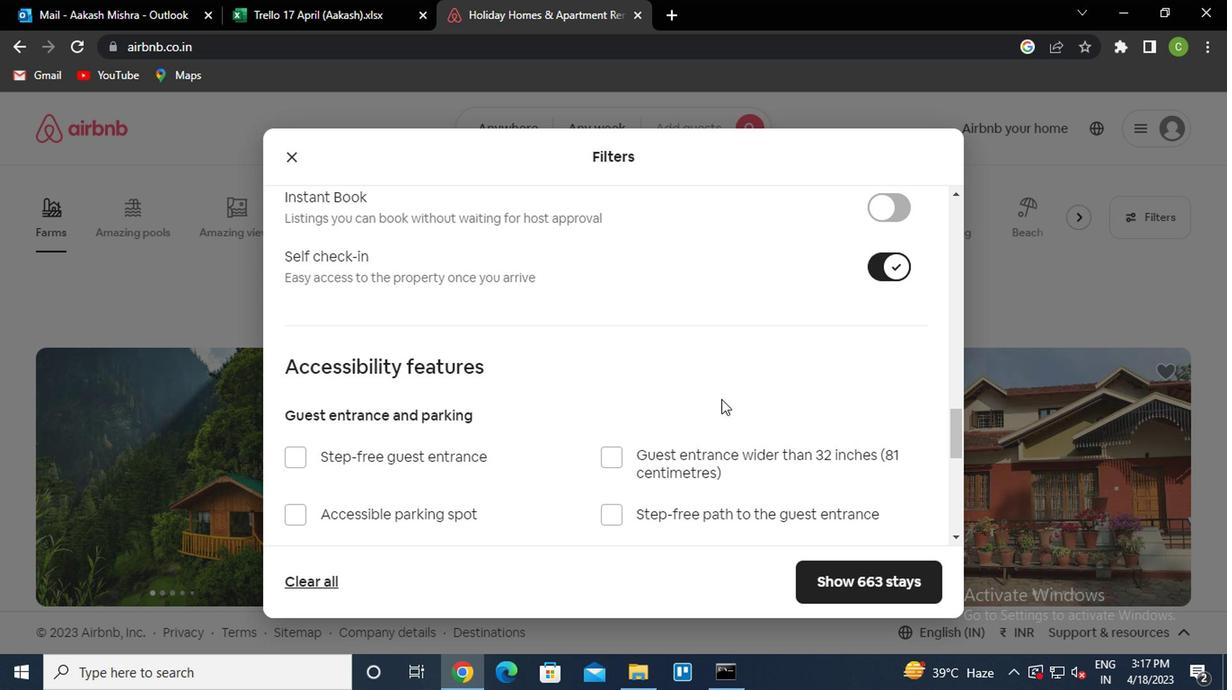 
Action: Mouse scrolled (717, 397) with delta (0, 0)
Screenshot: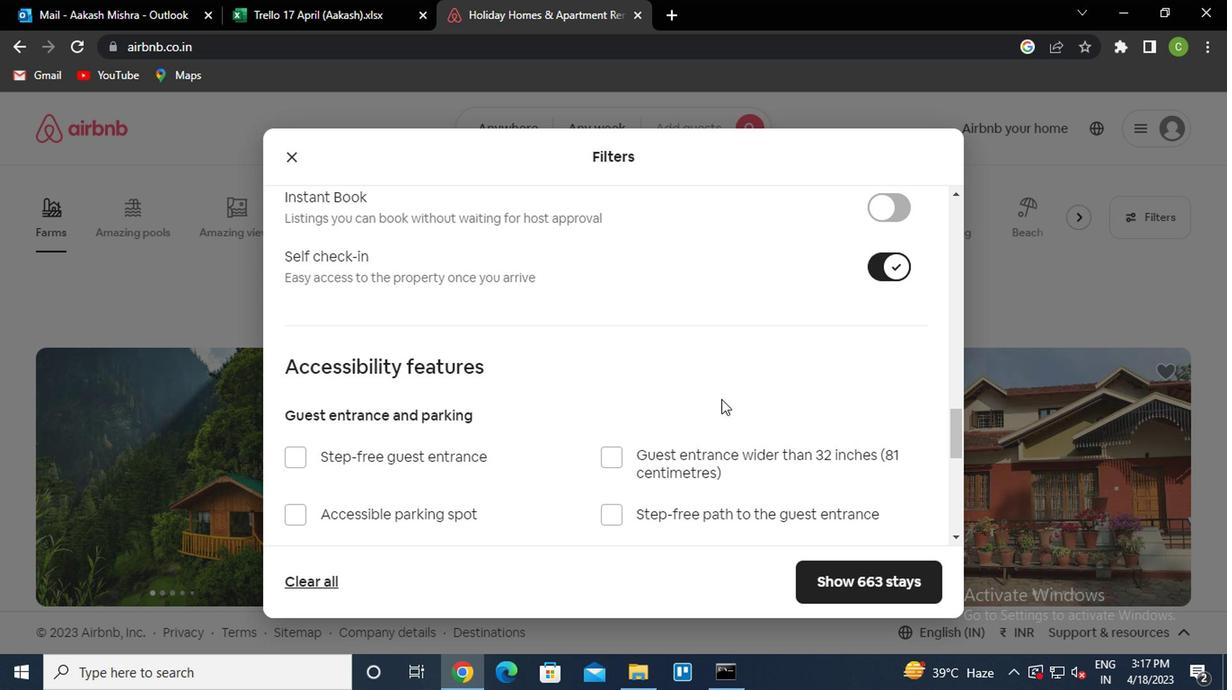 
Action: Mouse moved to (714, 399)
Screenshot: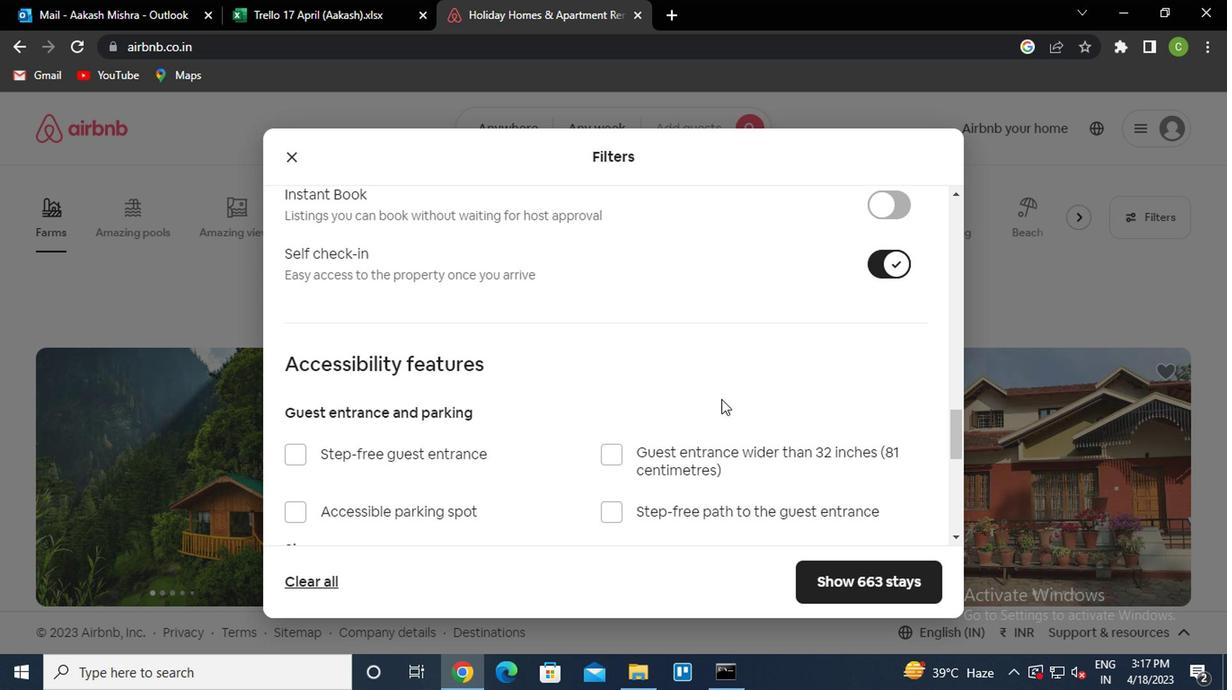 
Action: Mouse scrolled (714, 399) with delta (0, 0)
Screenshot: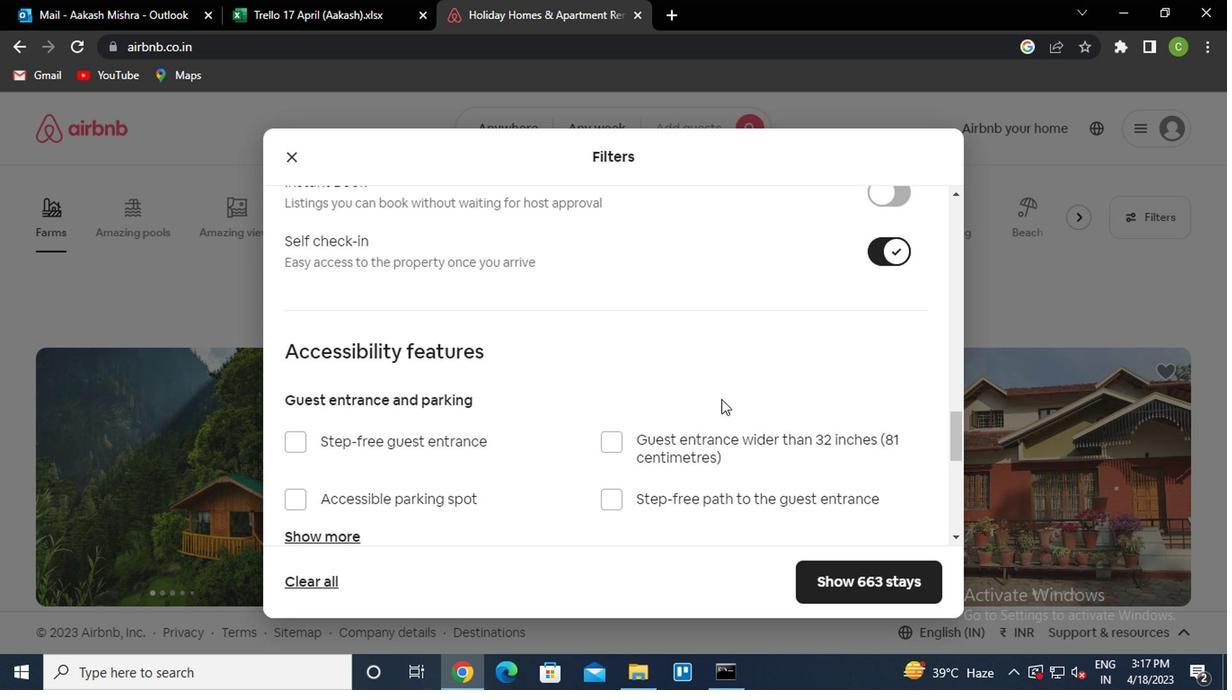 
Action: Mouse moved to (688, 395)
Screenshot: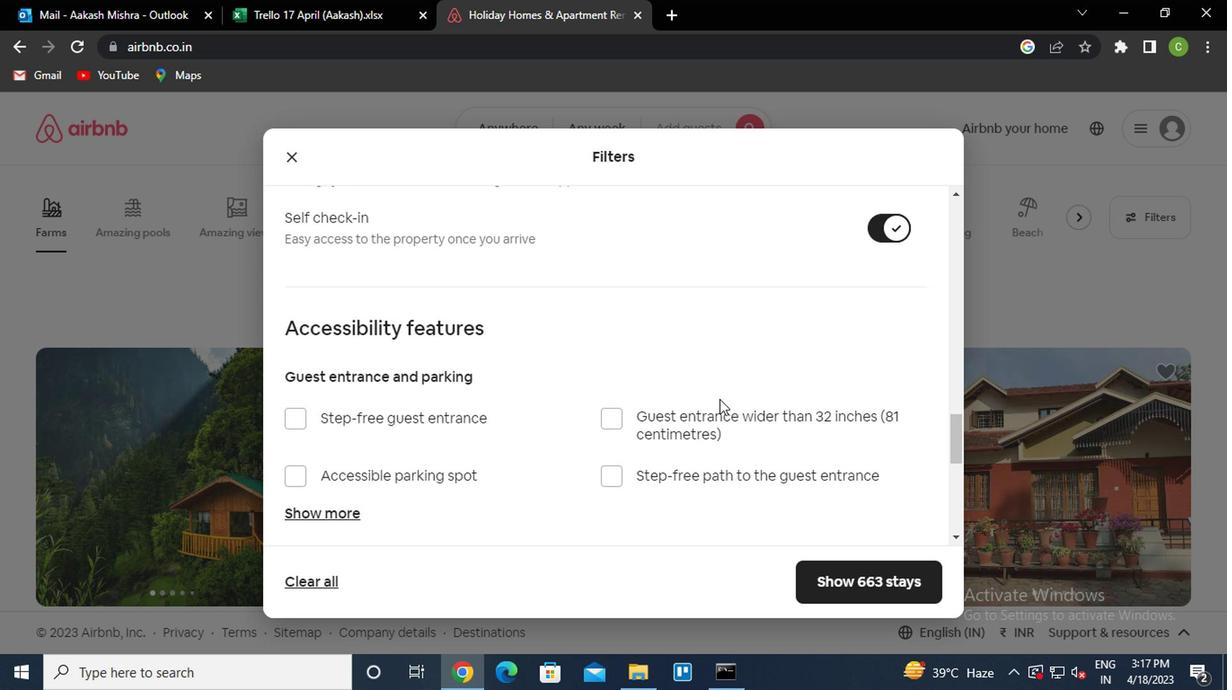 
Action: Mouse scrolled (688, 394) with delta (0, 0)
Screenshot: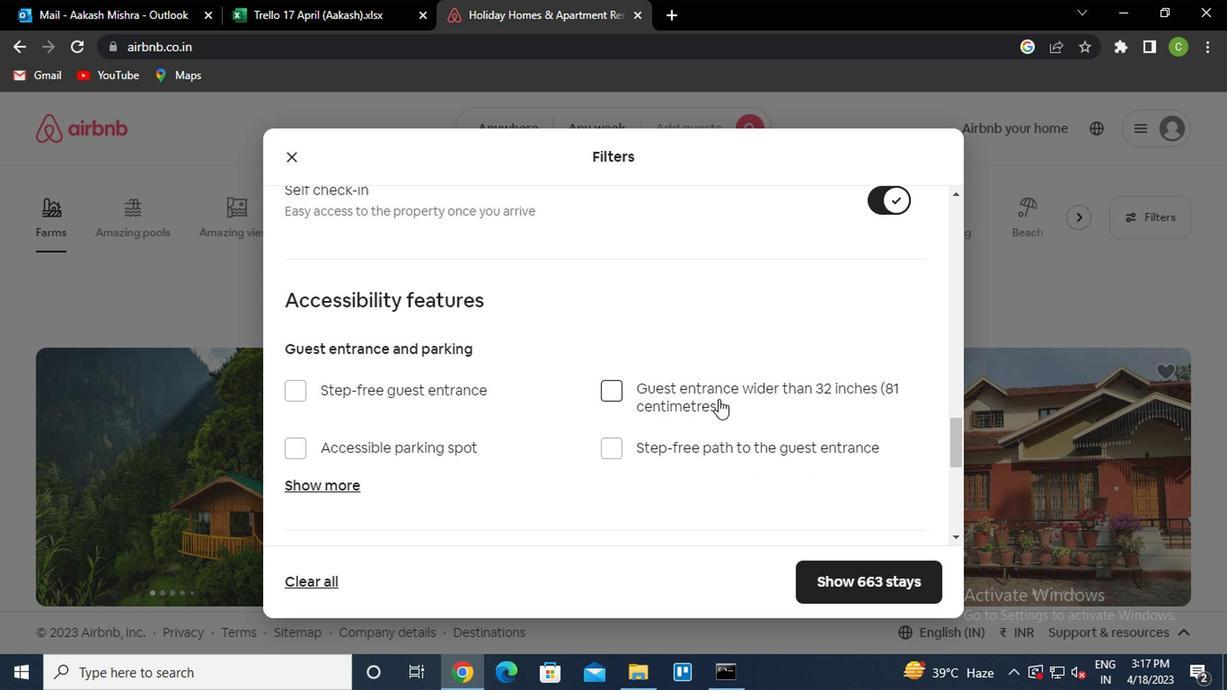 
Action: Mouse moved to (487, 395)
Screenshot: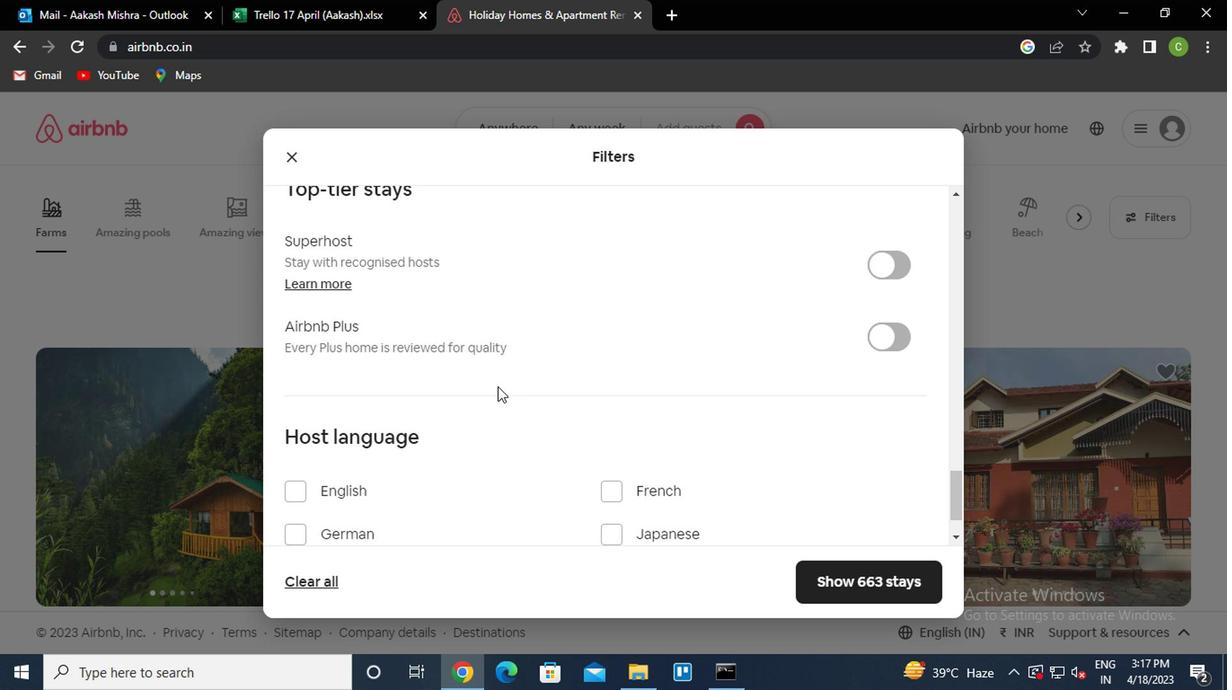 
Action: Mouse scrolled (487, 395) with delta (0, 0)
Screenshot: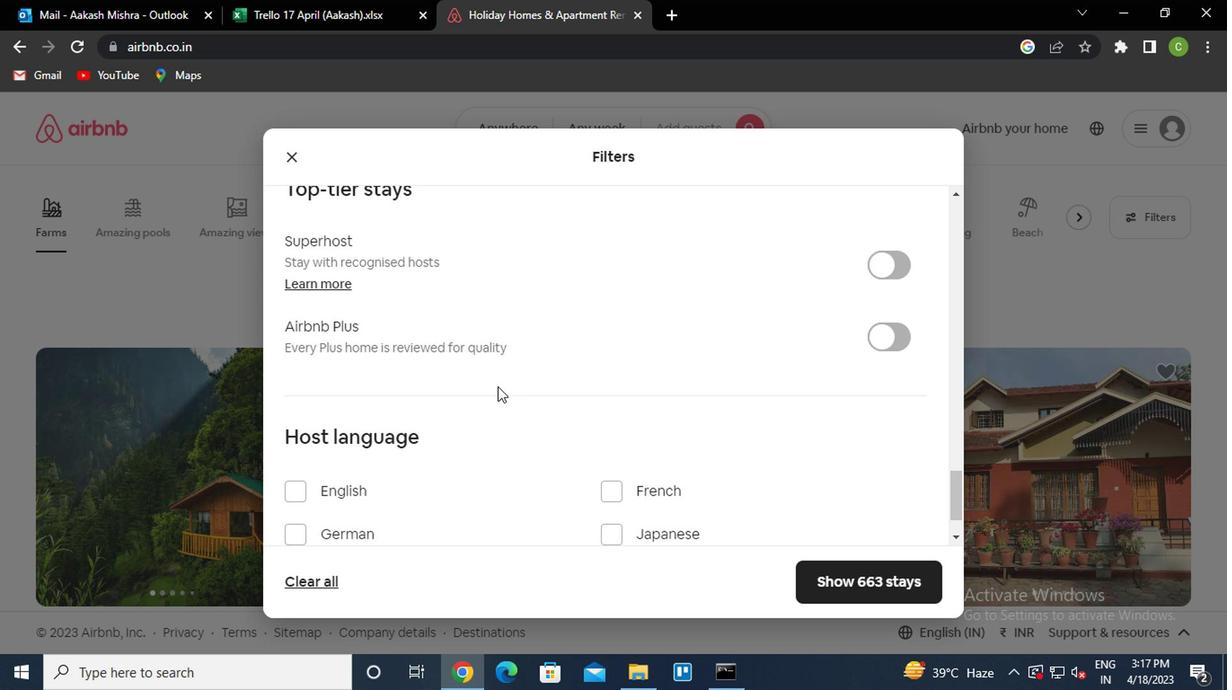 
Action: Mouse moved to (486, 395)
Screenshot: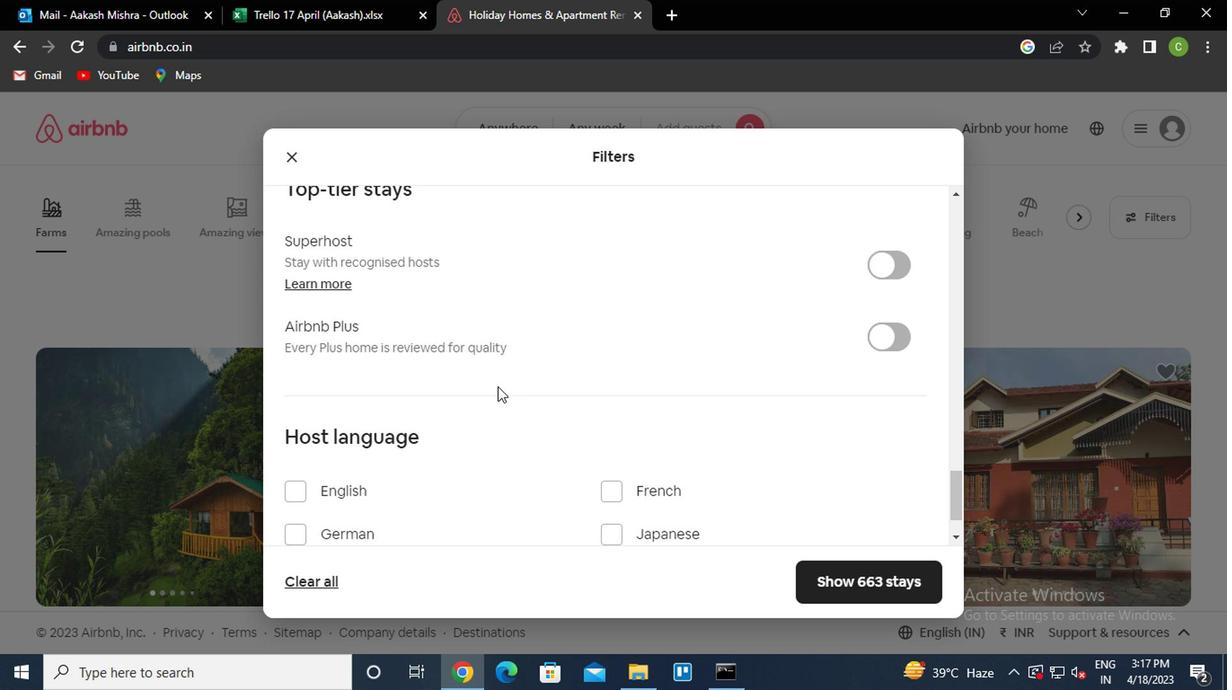 
Action: Mouse scrolled (486, 395) with delta (0, 0)
Screenshot: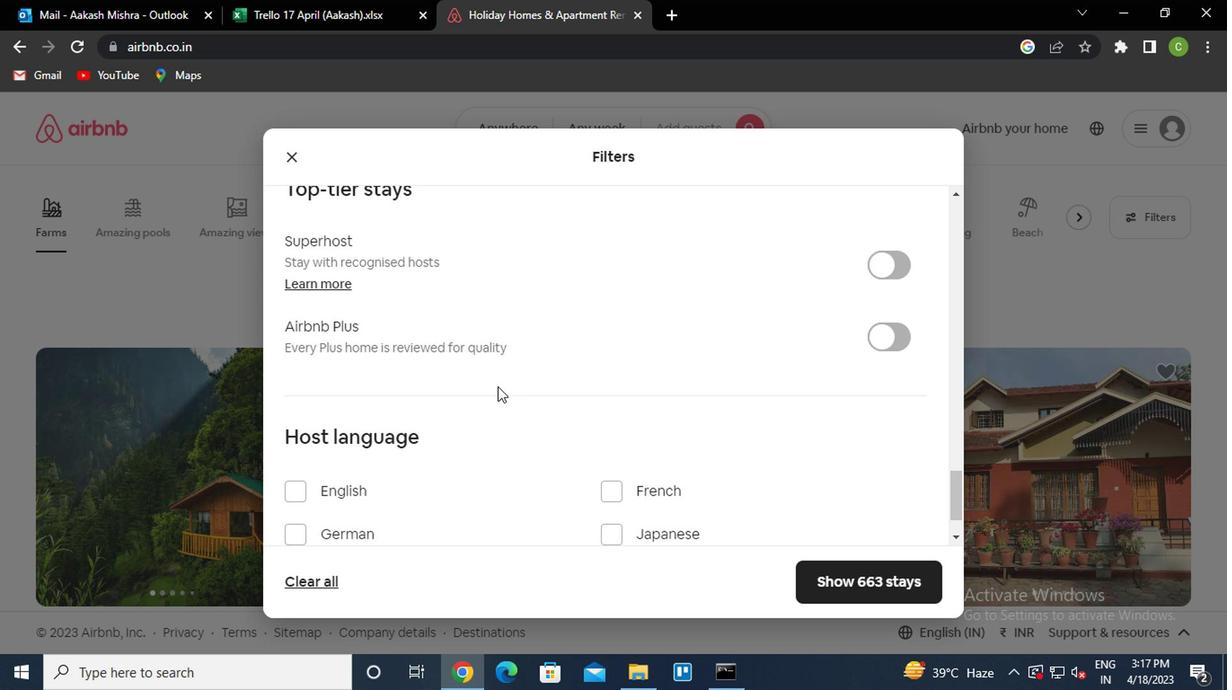
Action: Mouse moved to (485, 397)
Screenshot: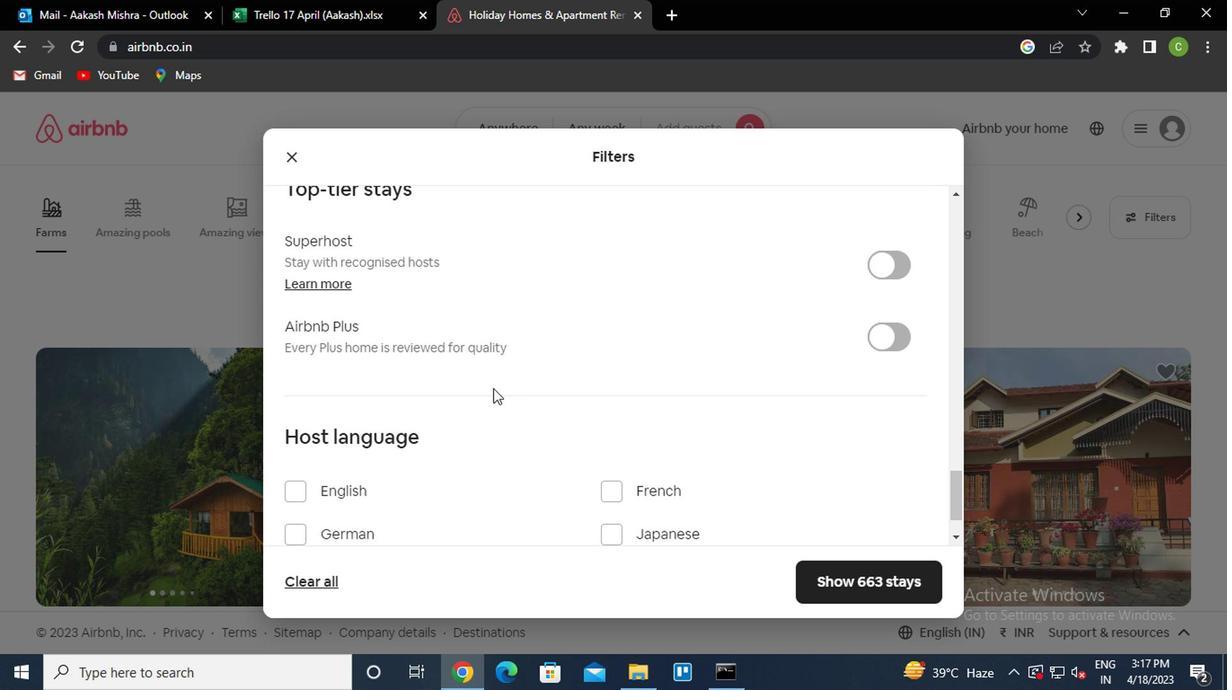 
Action: Mouse scrolled (485, 395) with delta (0, -1)
Screenshot: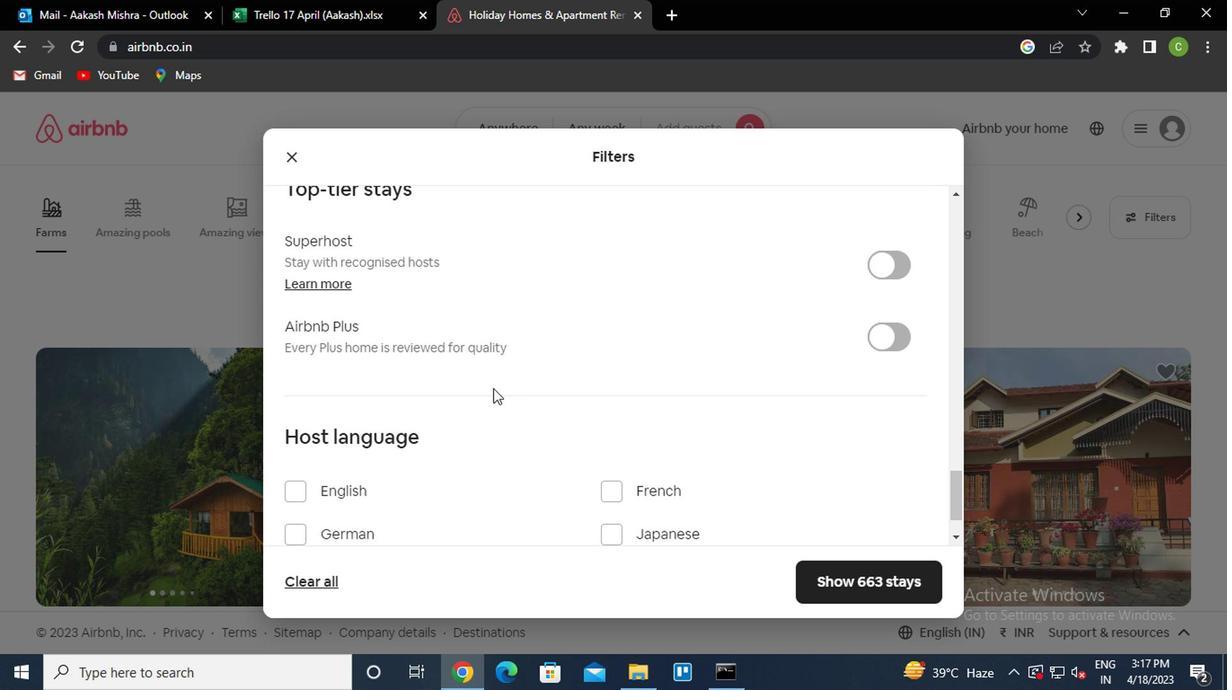 
Action: Mouse moved to (484, 397)
Screenshot: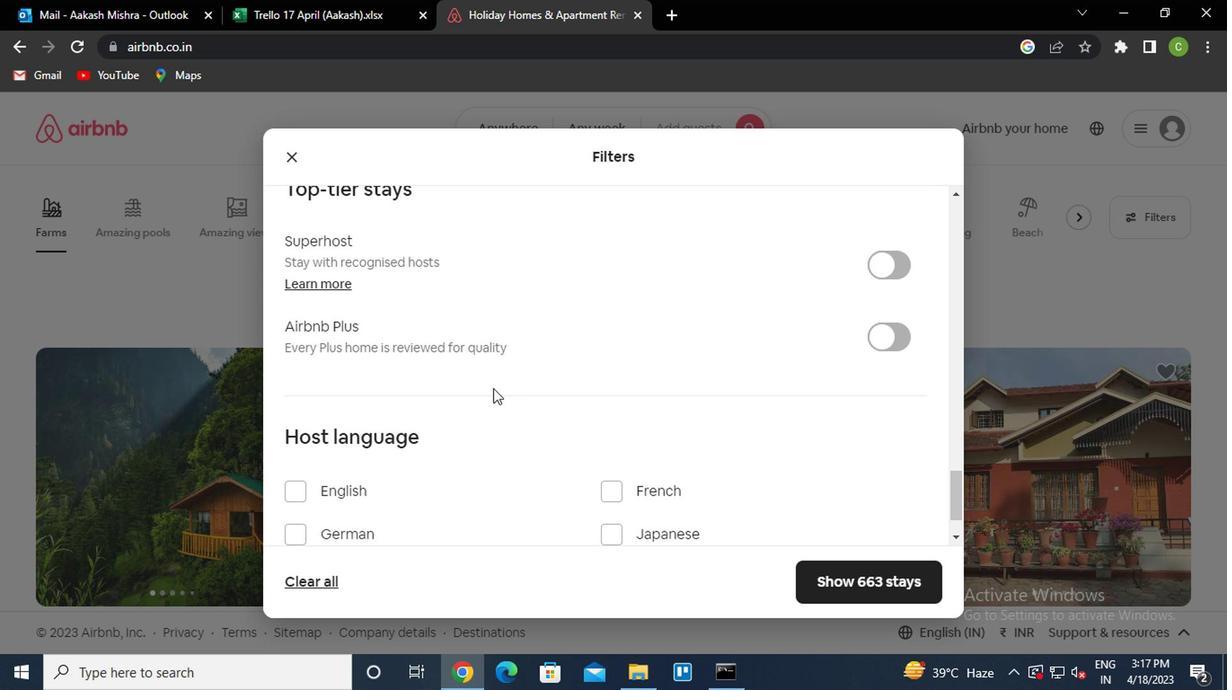 
Action: Mouse scrolled (484, 395) with delta (0, -1)
Screenshot: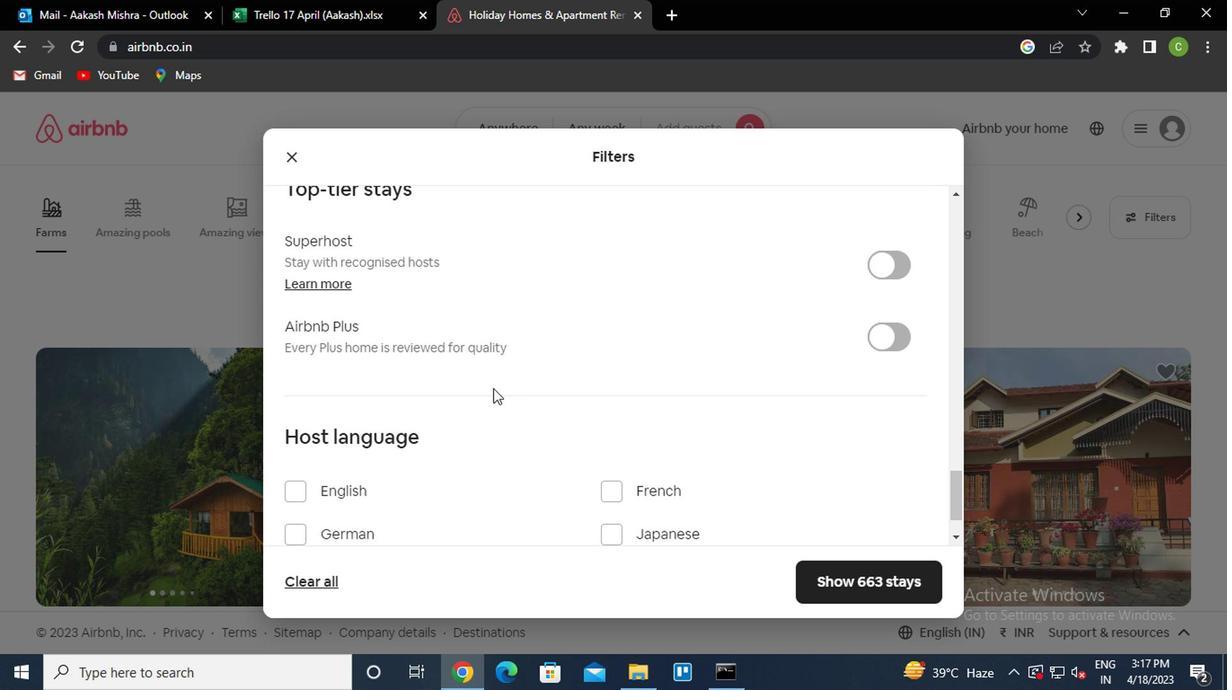 
Action: Mouse moved to (483, 397)
Screenshot: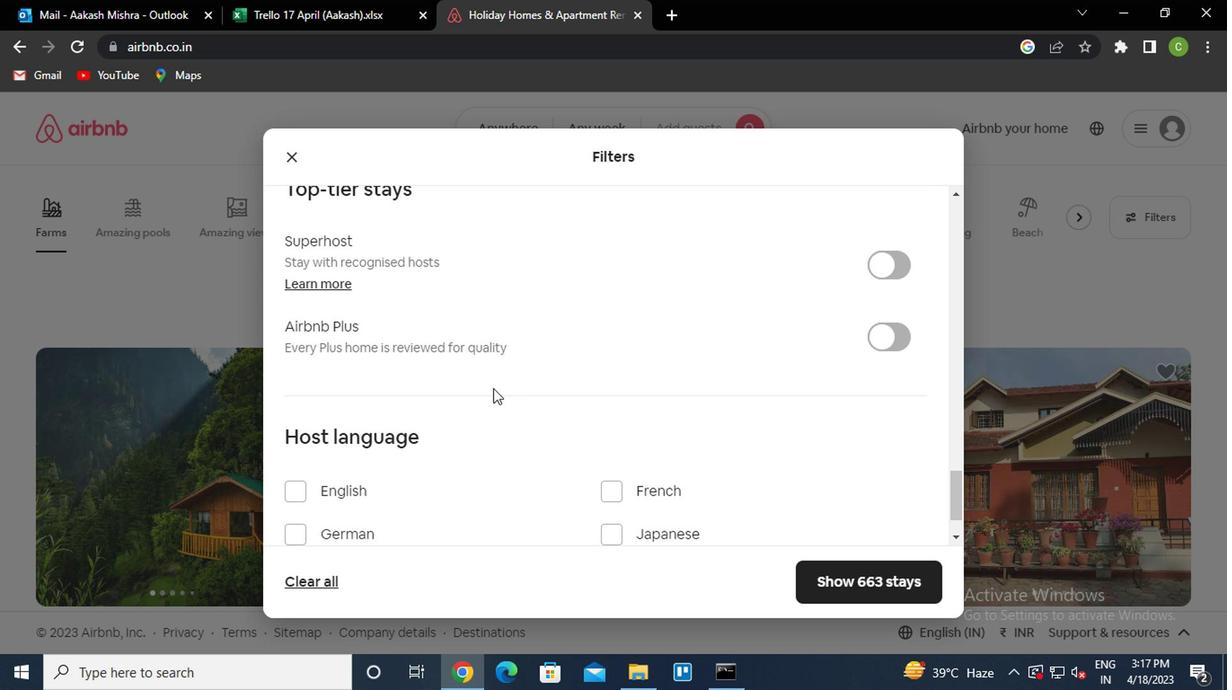 
Action: Mouse scrolled (483, 395) with delta (0, -1)
Screenshot: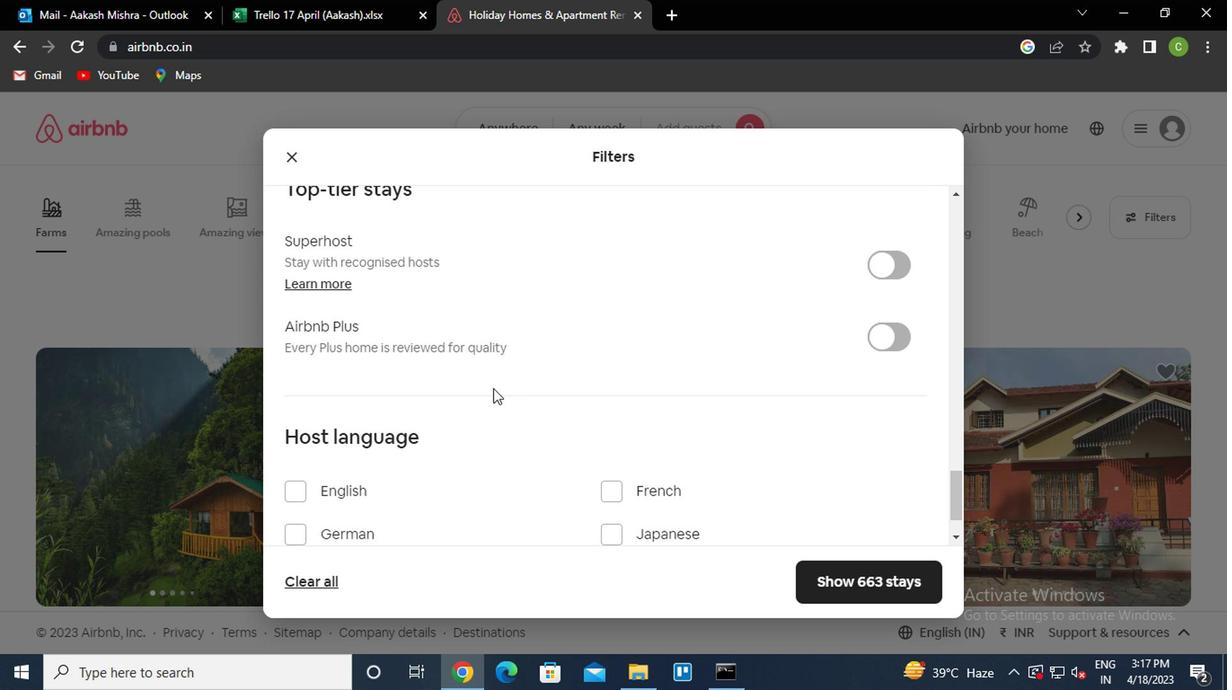 
Action: Mouse moved to (336, 493)
Screenshot: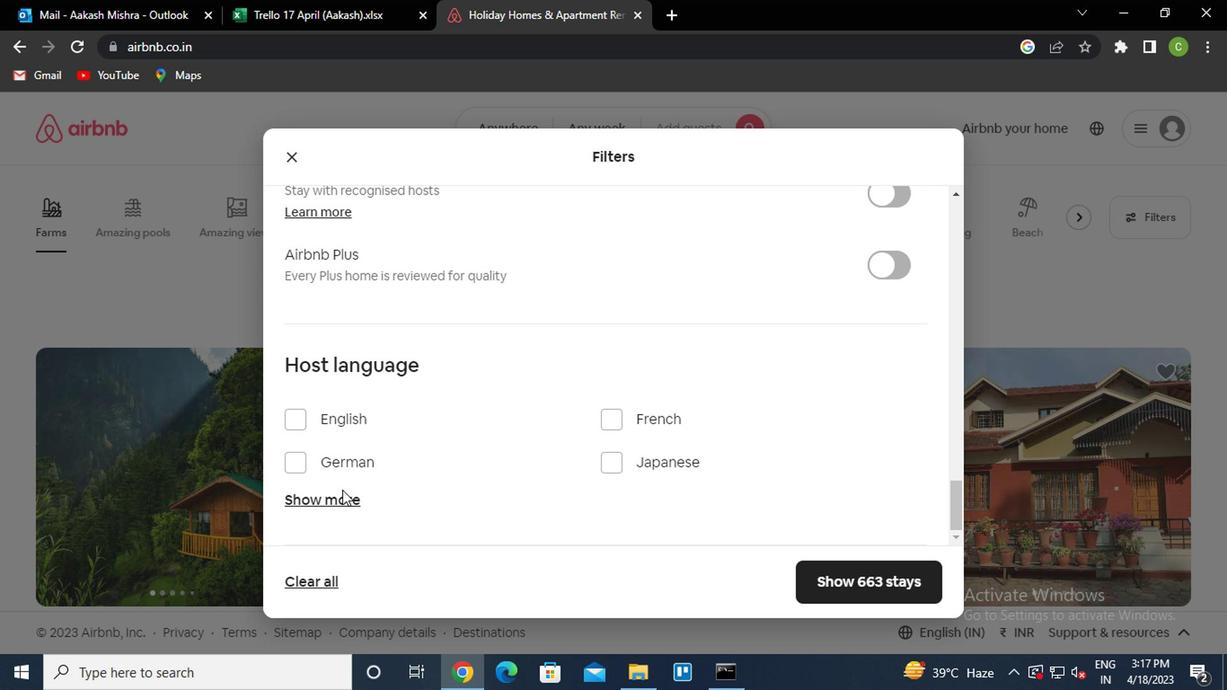 
Action: Mouse pressed left at (336, 493)
Screenshot: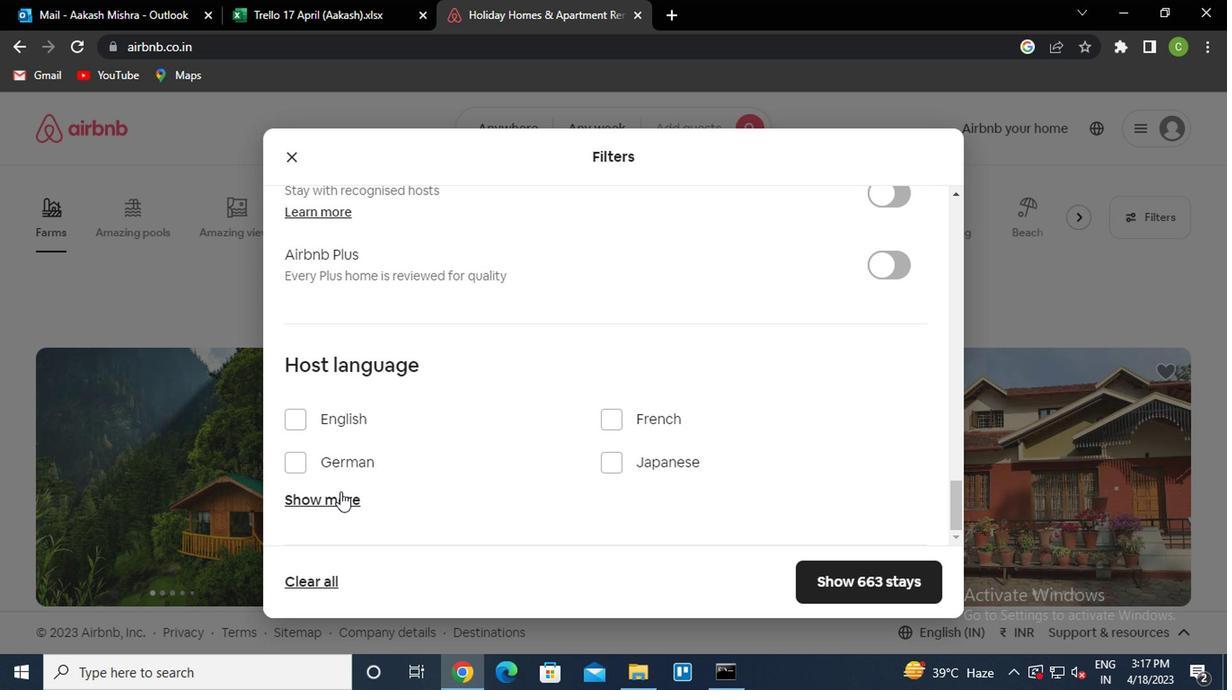 
Action: Mouse moved to (343, 458)
Screenshot: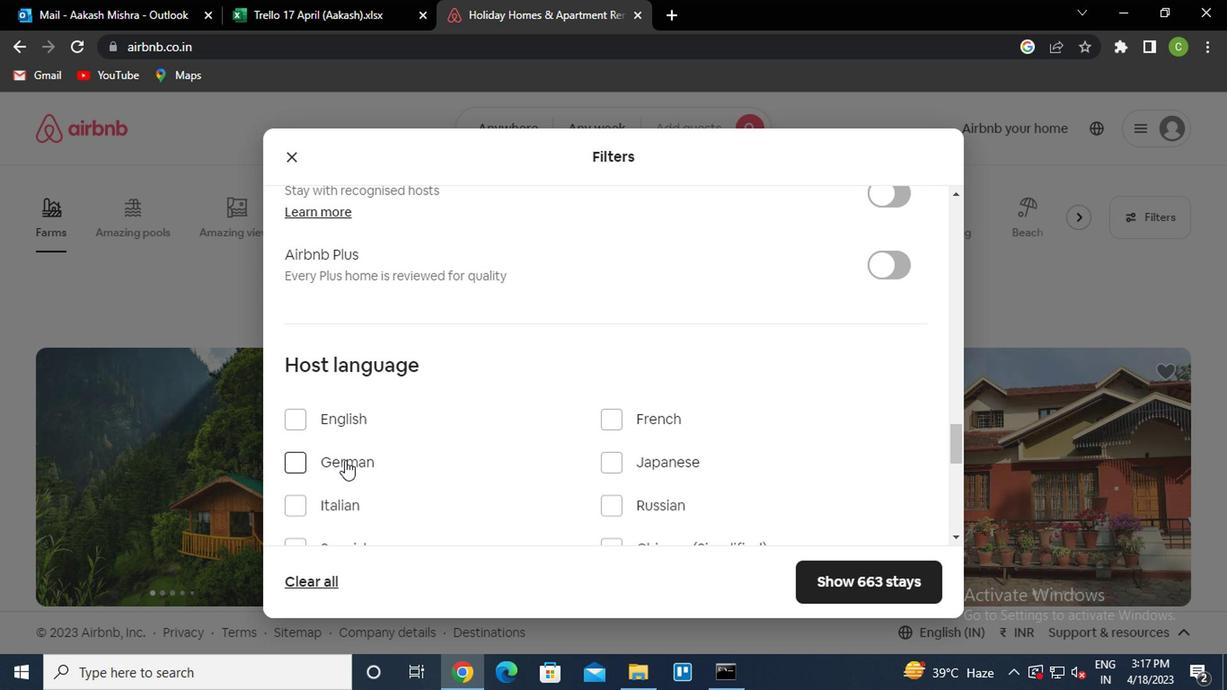 
Action: Mouse scrolled (343, 457) with delta (0, -1)
Screenshot: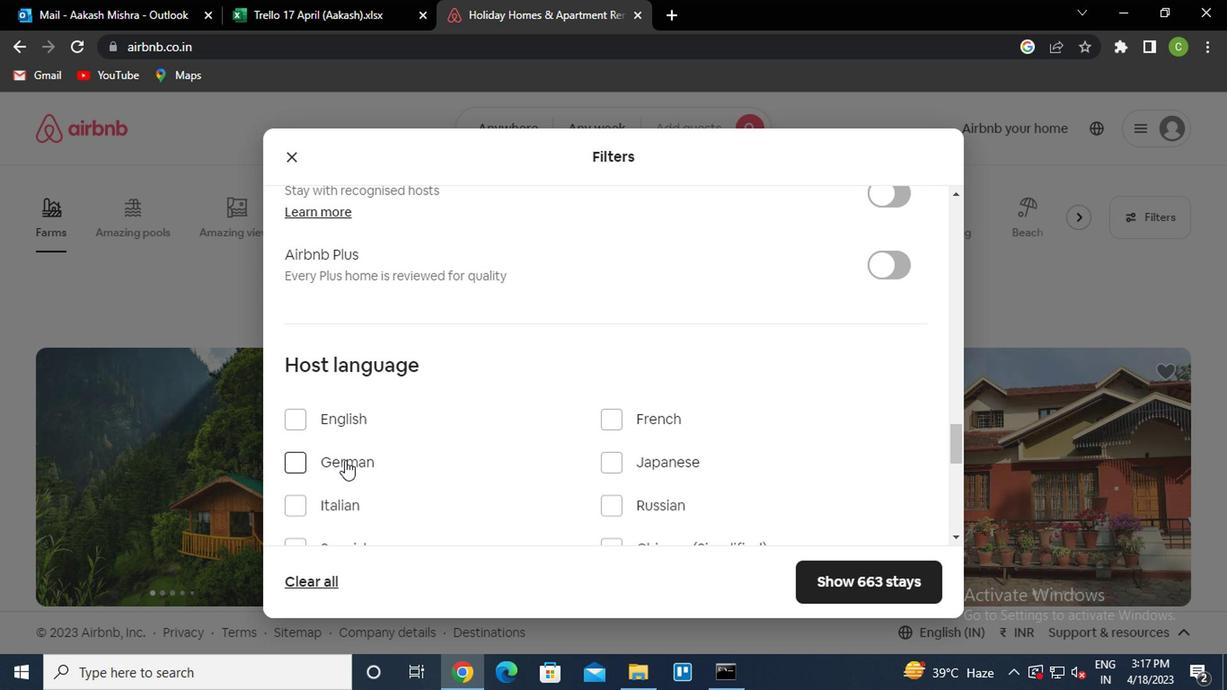 
Action: Mouse moved to (304, 447)
Screenshot: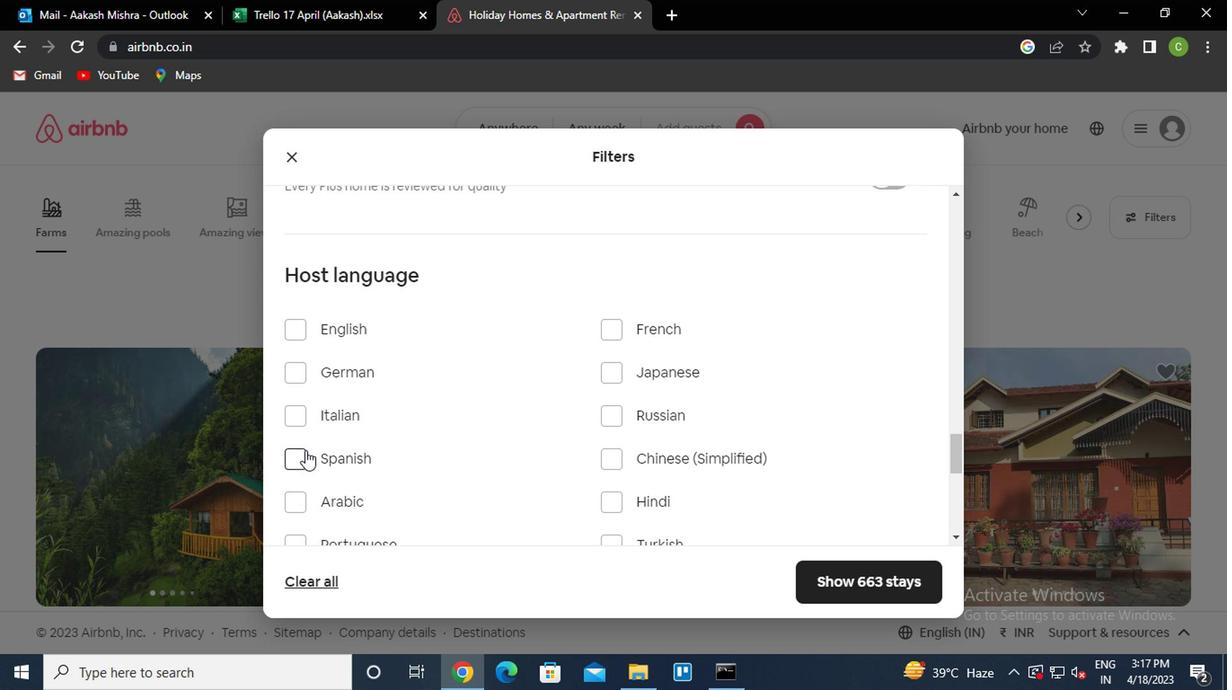 
Action: Mouse pressed left at (304, 447)
Screenshot: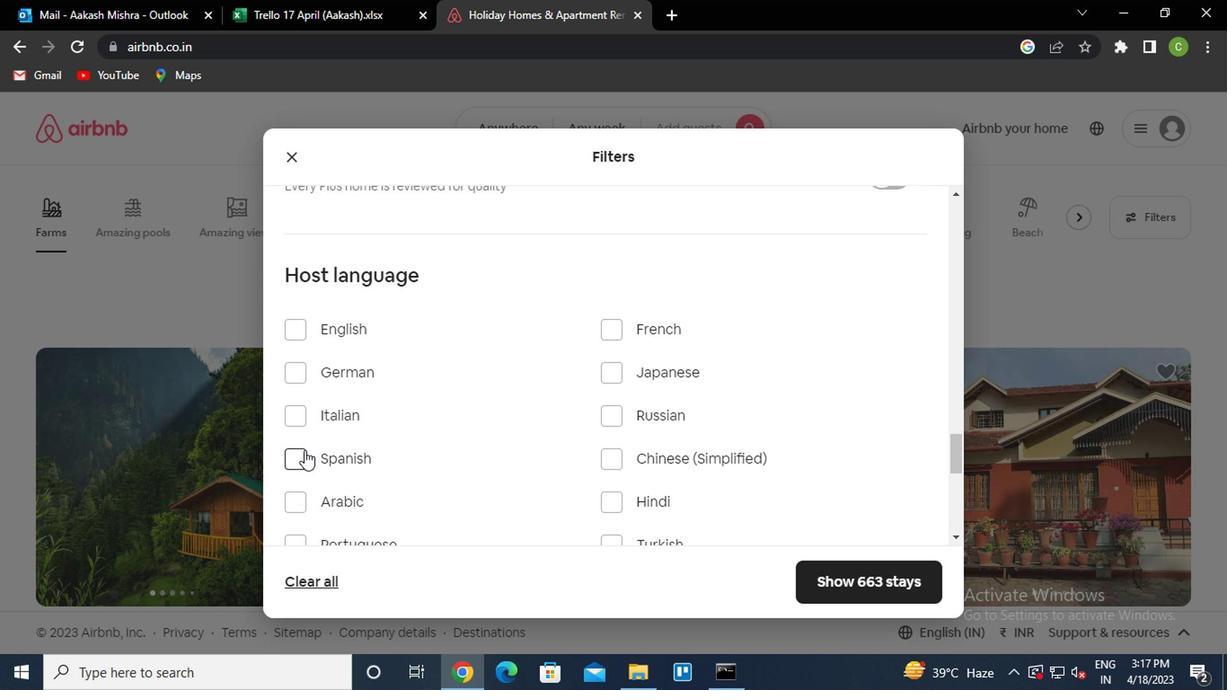 
Action: Mouse moved to (857, 562)
Screenshot: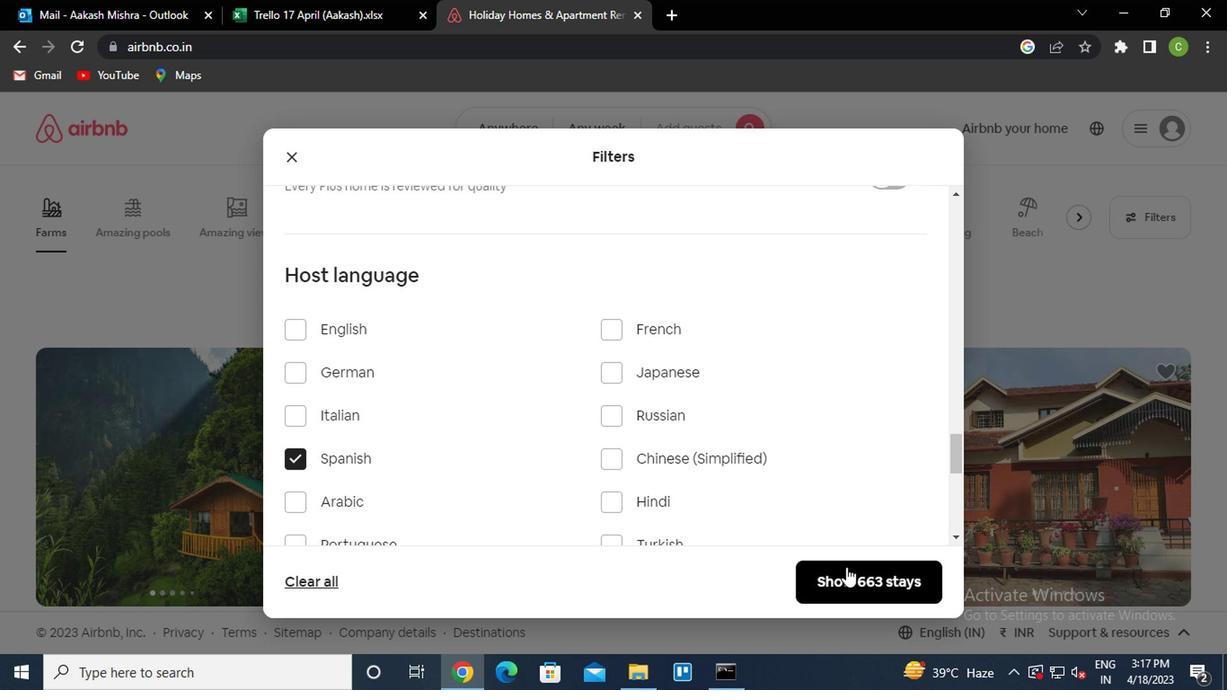 
Action: Mouse pressed left at (857, 562)
Screenshot: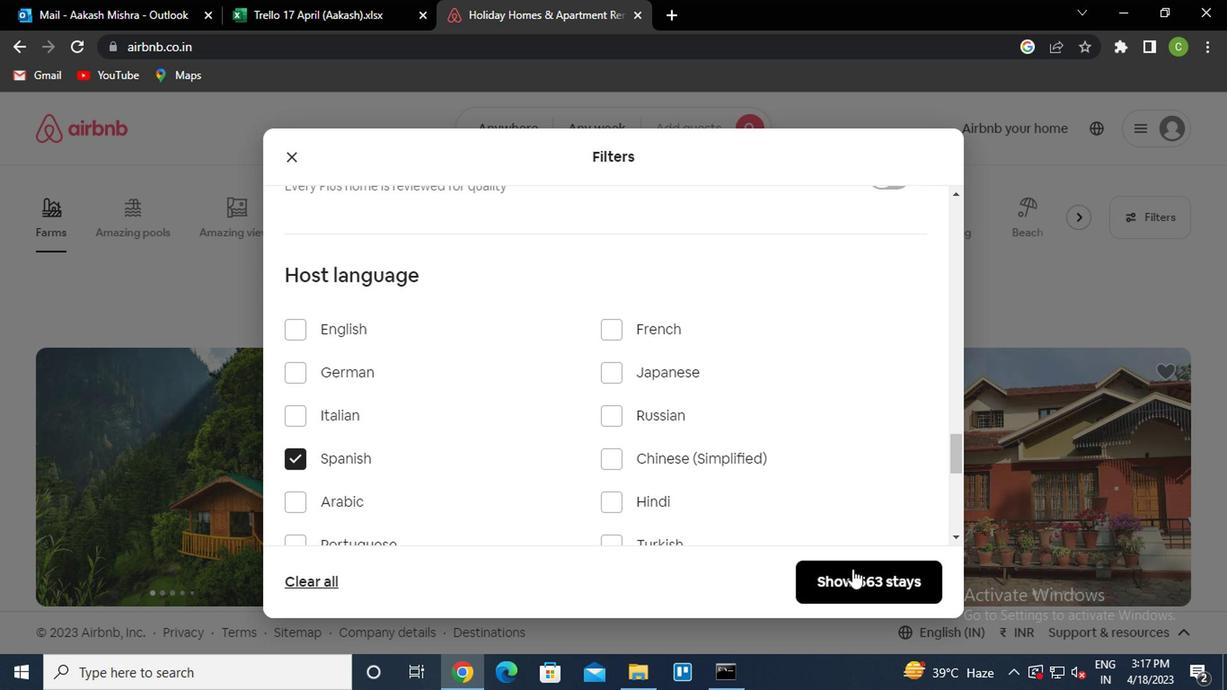 
Action: Mouse moved to (657, 496)
Screenshot: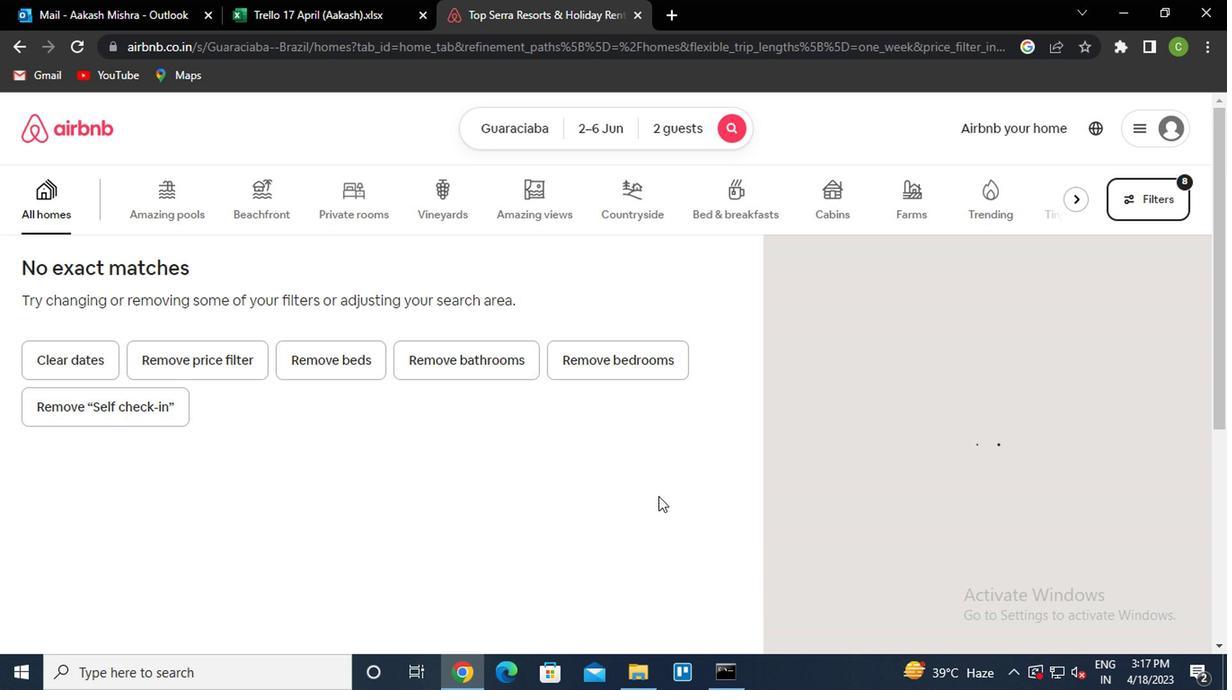 
